 Task: Compose an email with the signature Lisa Hernandez with the subject Request for feedback on a SWOT analysis report and the message I apologize for any miscommunication and would like to clarify the project goals. from softage.3@softage.net to softage.10@softage.net with an attached audio file Audio_concert_recording.mp3 Undo the message, redo the message and add the line (Thank you) Send the email. Finally, move the email from Sent Items to the label Training materials
Action: Mouse moved to (75, 125)
Screenshot: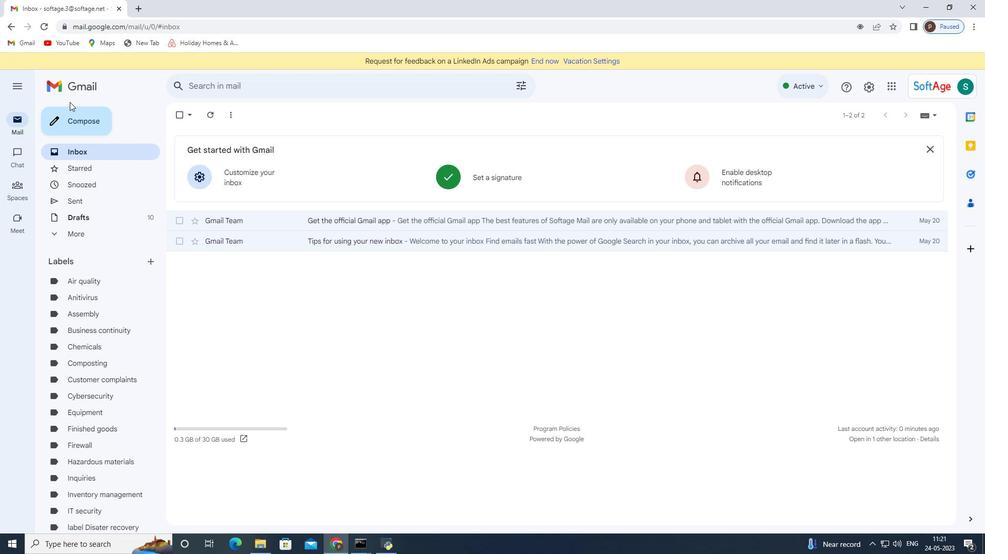 
Action: Mouse pressed left at (75, 125)
Screenshot: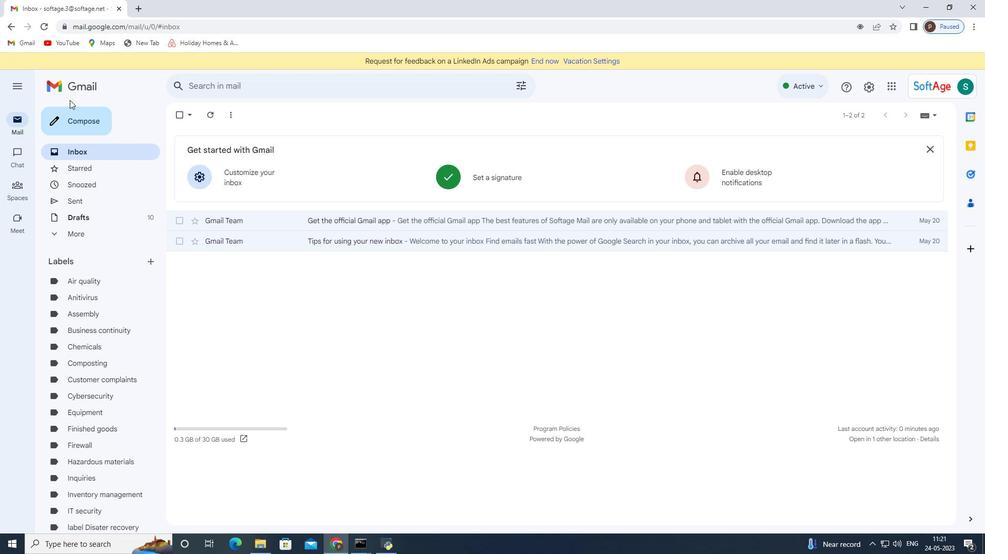 
Action: Mouse moved to (559, 517)
Screenshot: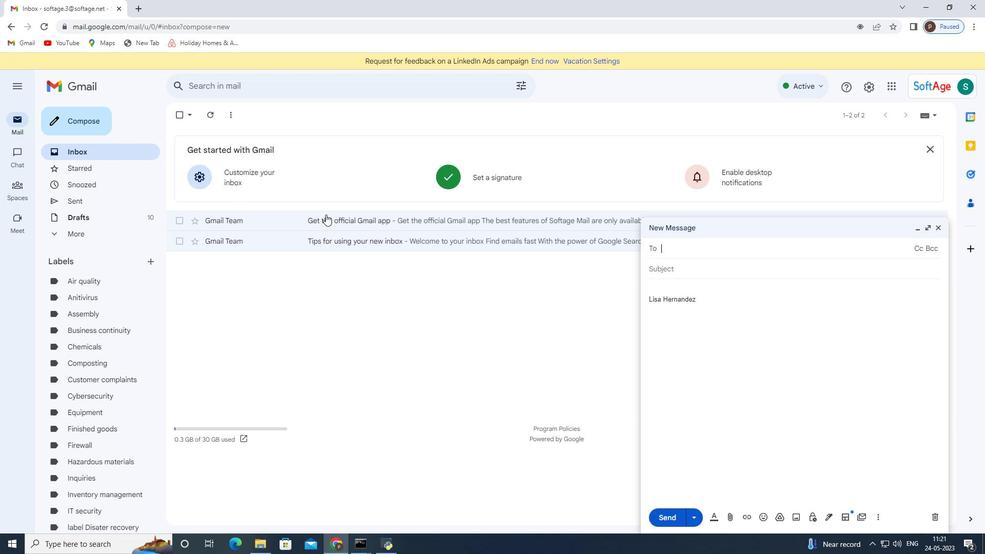 
Action: Mouse pressed left at (559, 517)
Screenshot: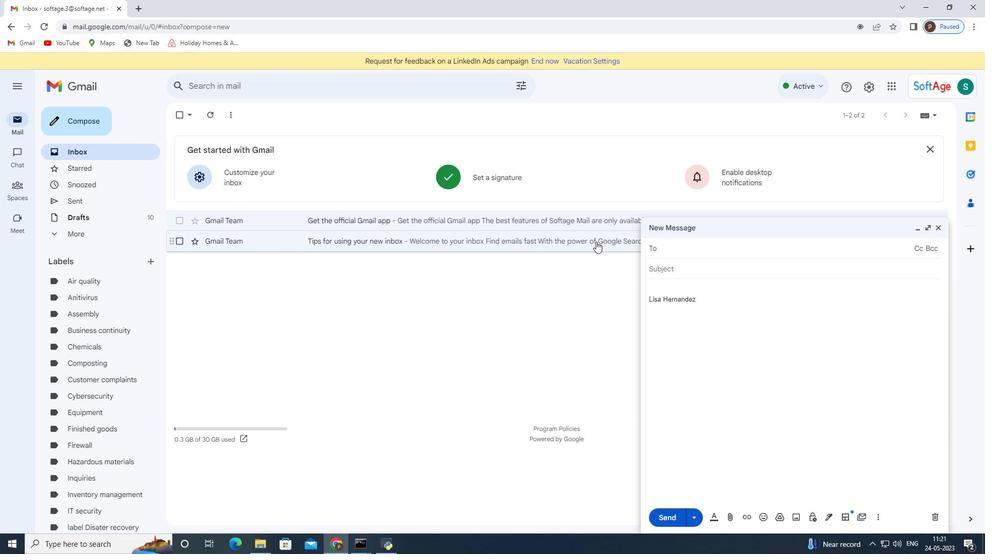 
Action: Mouse moved to (593, 462)
Screenshot: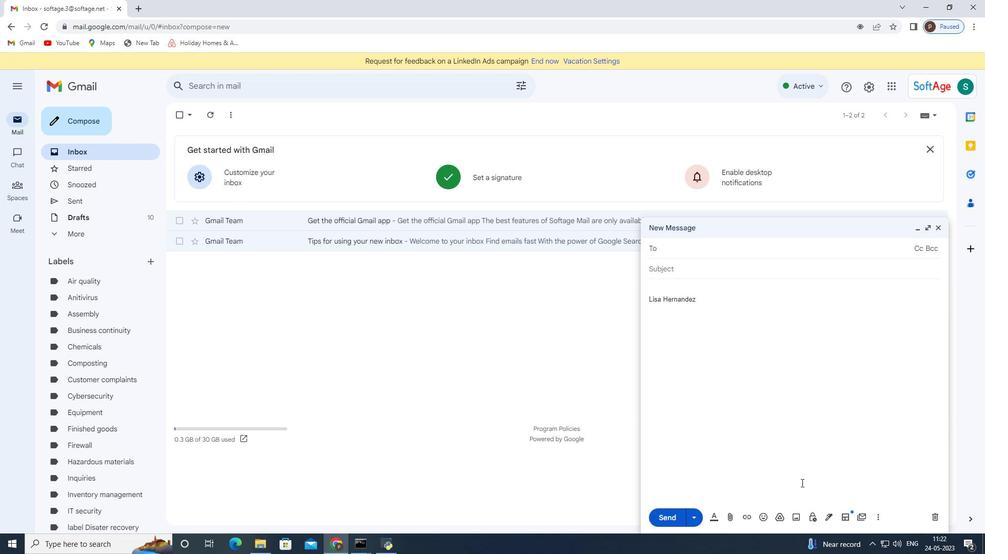 
Action: Mouse pressed left at (593, 462)
Screenshot: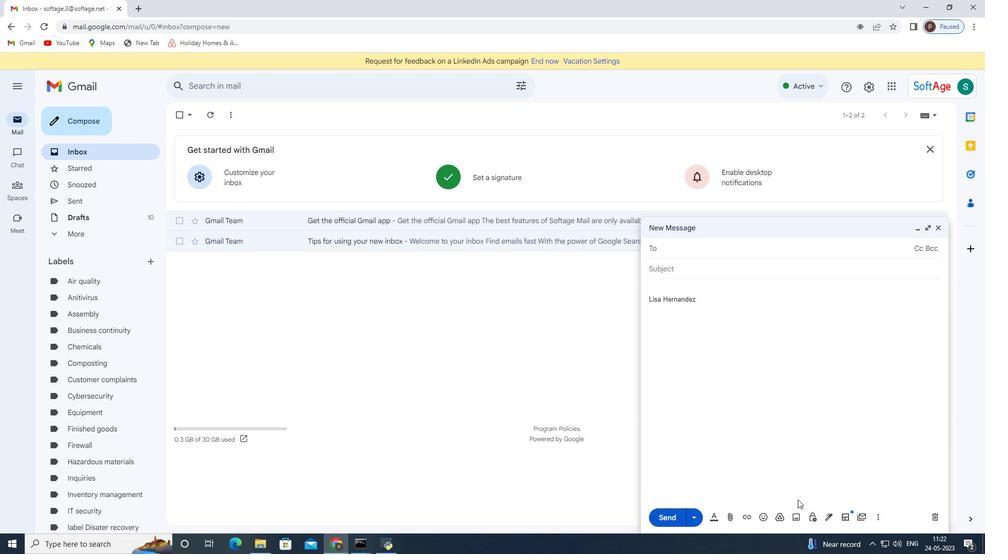
Action: Mouse moved to (667, 230)
Screenshot: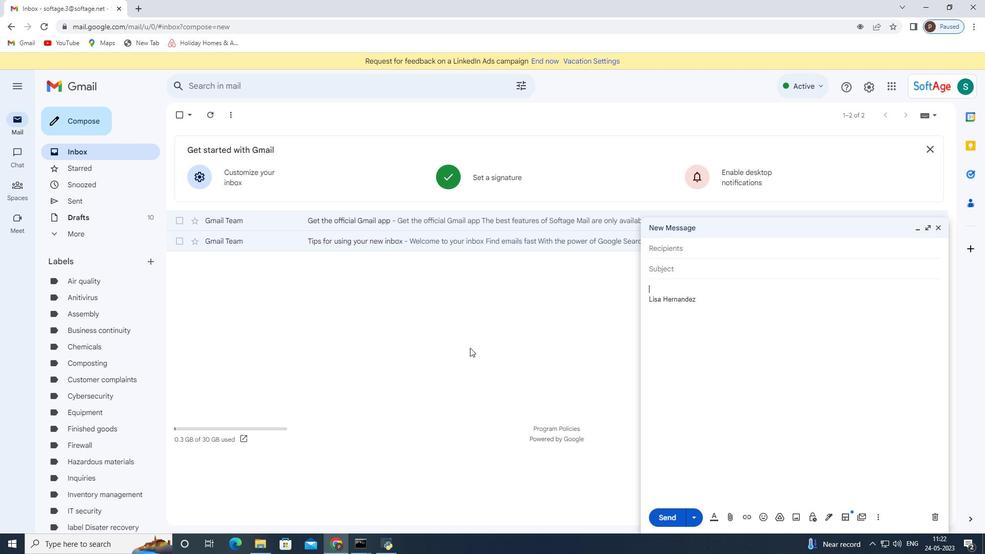 
Action: Mouse pressed left at (667, 230)
Screenshot: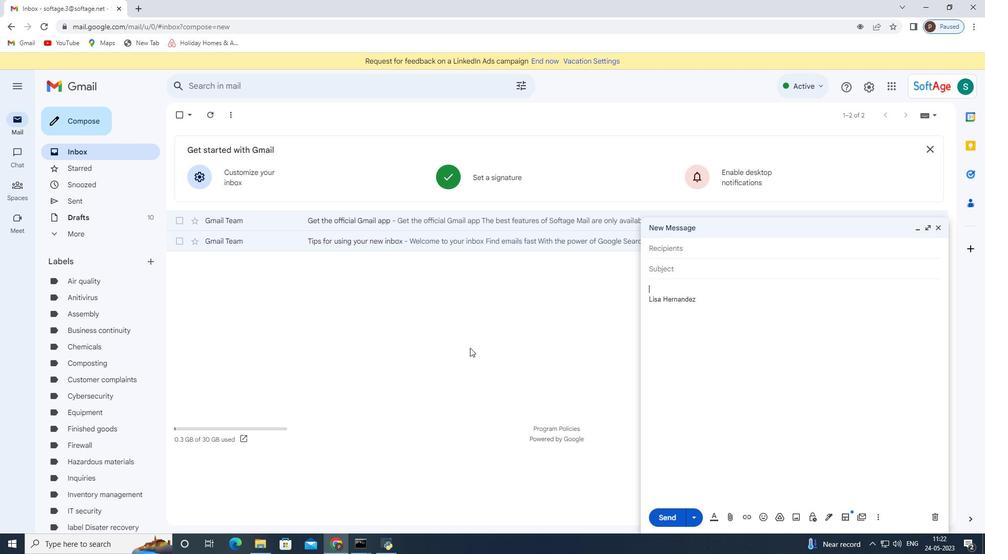 
Action: Mouse moved to (366, 460)
Screenshot: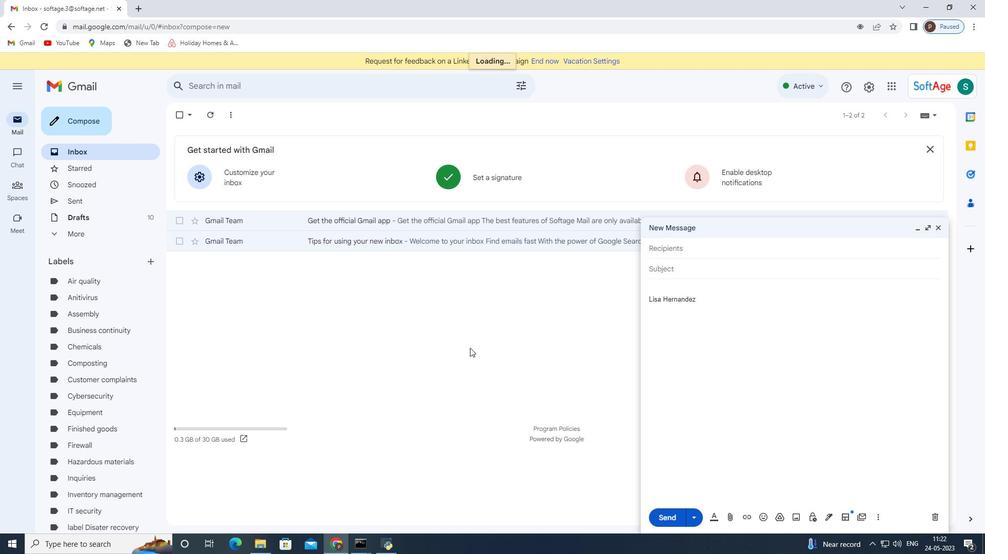 
Action: Mouse scrolled (366, 460) with delta (0, 0)
Screenshot: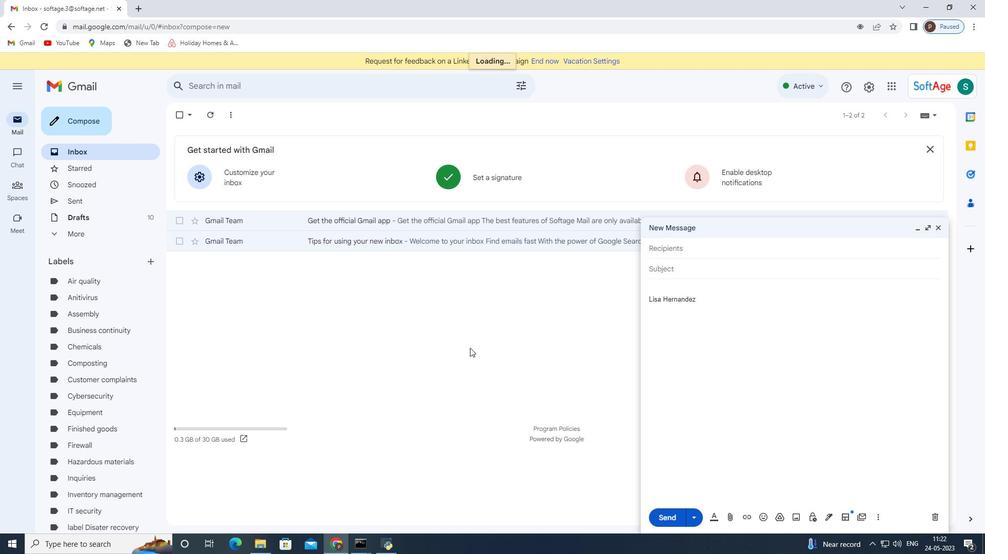 
Action: Mouse moved to (366, 461)
Screenshot: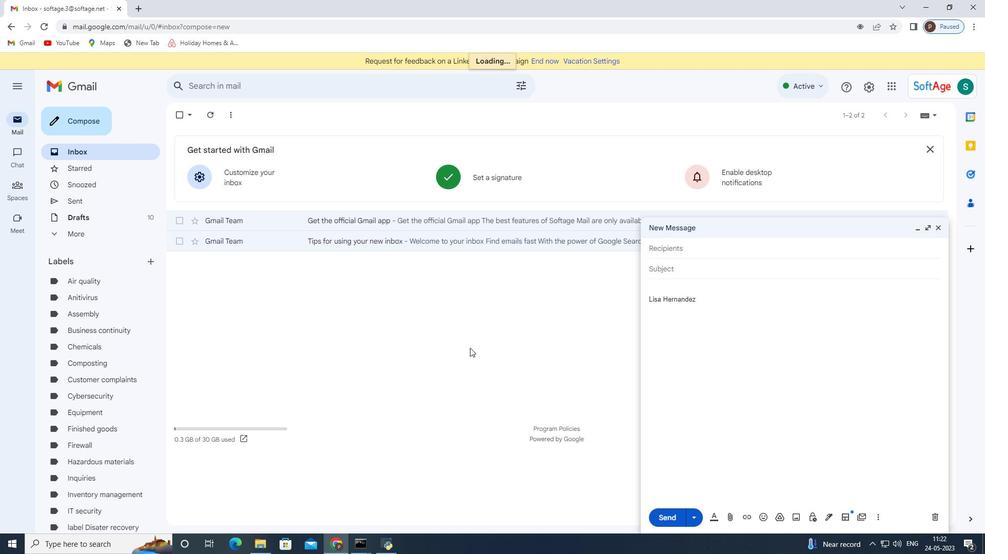 
Action: Mouse scrolled (366, 460) with delta (0, 0)
Screenshot: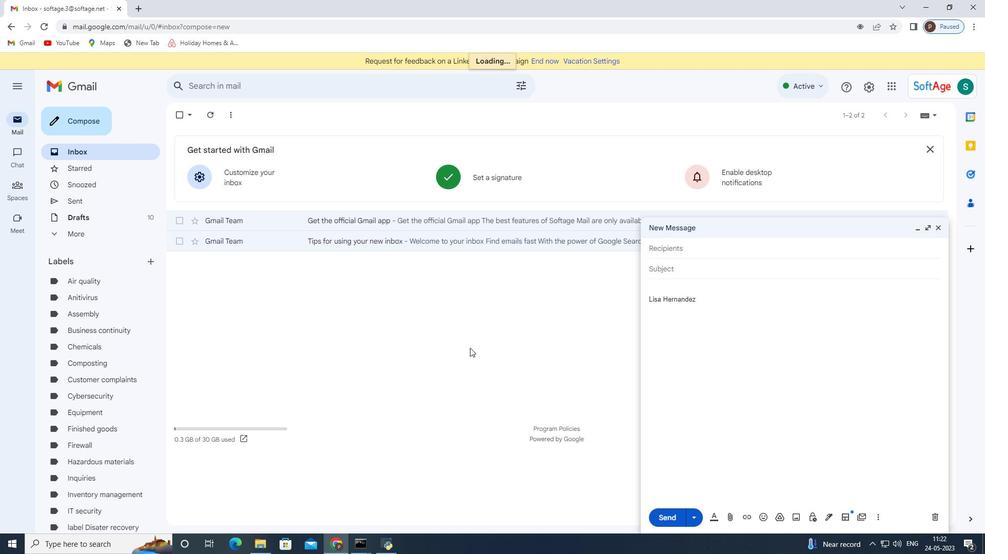 
Action: Mouse moved to (364, 462)
Screenshot: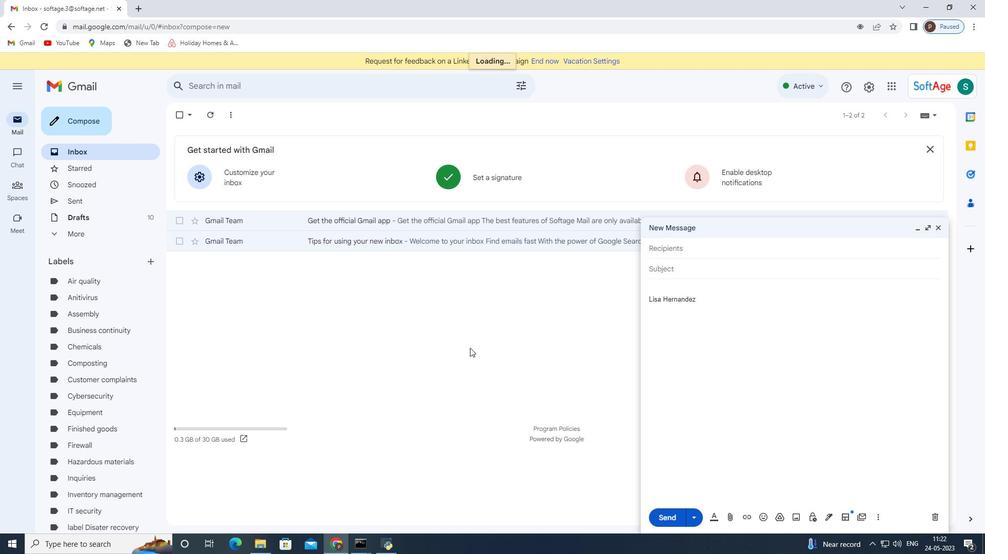 
Action: Mouse scrolled (364, 461) with delta (0, 0)
Screenshot: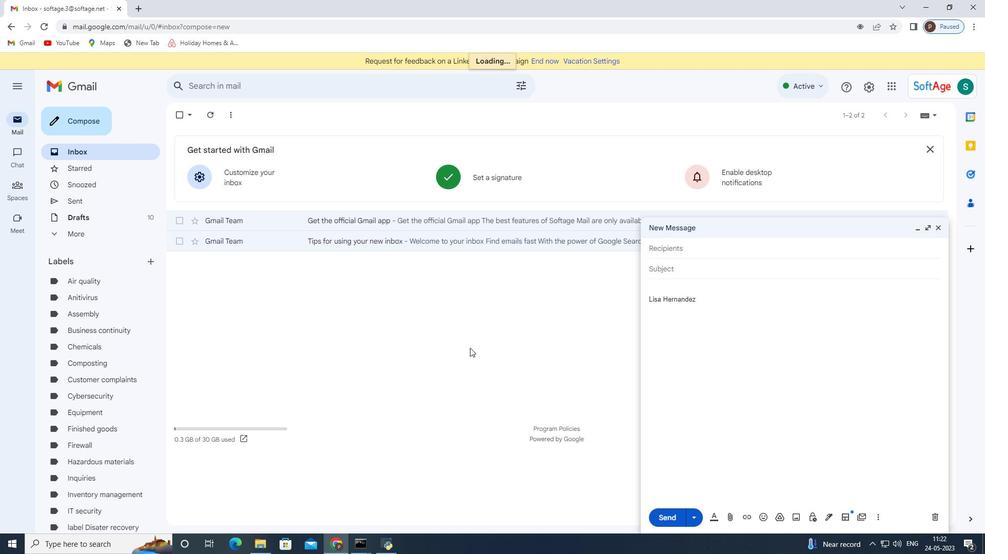 
Action: Mouse moved to (363, 462)
Screenshot: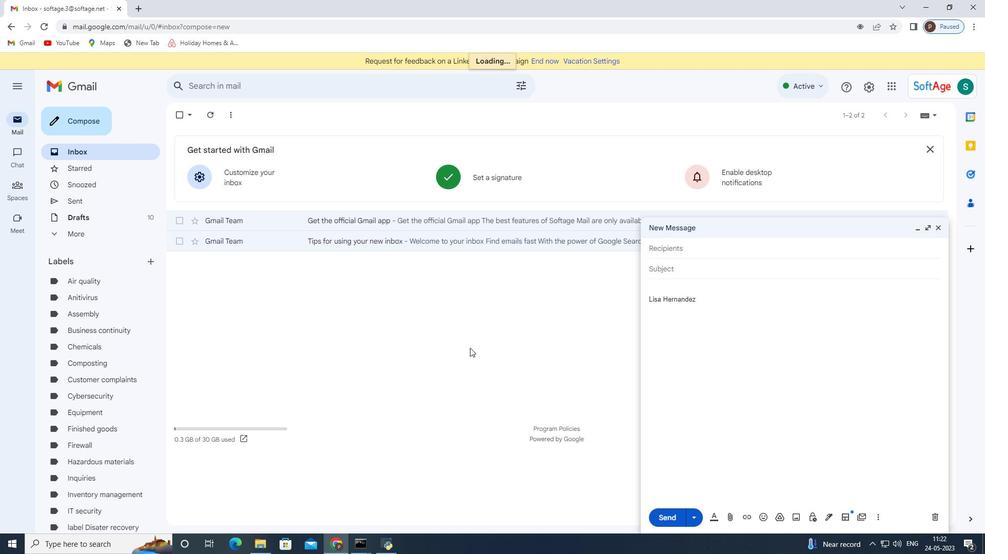
Action: Mouse scrolled (363, 461) with delta (0, 0)
Screenshot: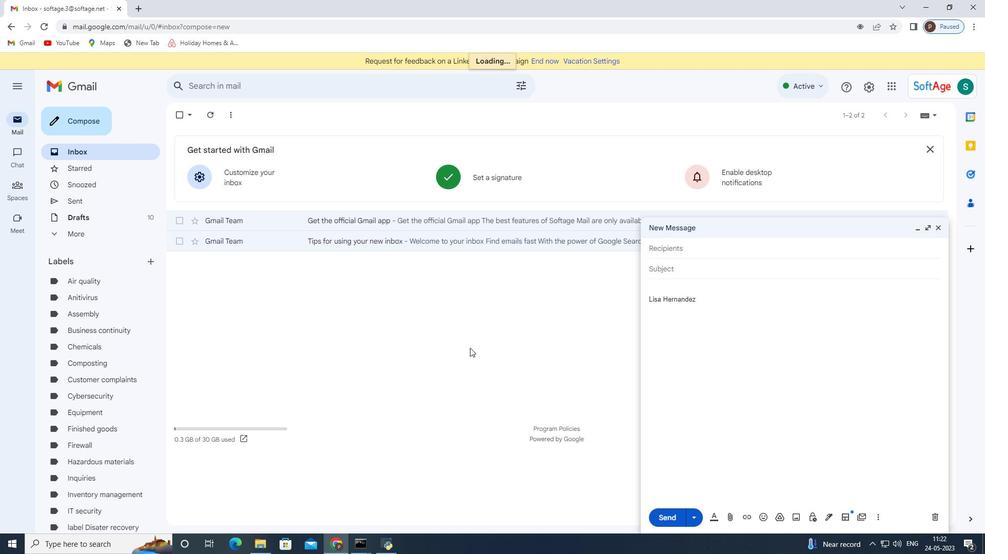 
Action: Mouse moved to (361, 463)
Screenshot: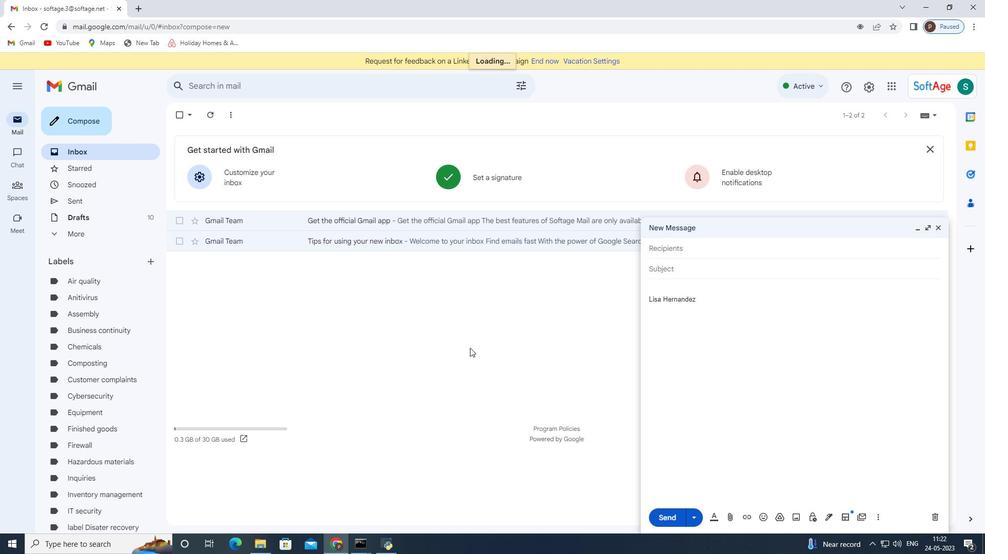 
Action: Mouse scrolled (361, 463) with delta (0, 0)
Screenshot: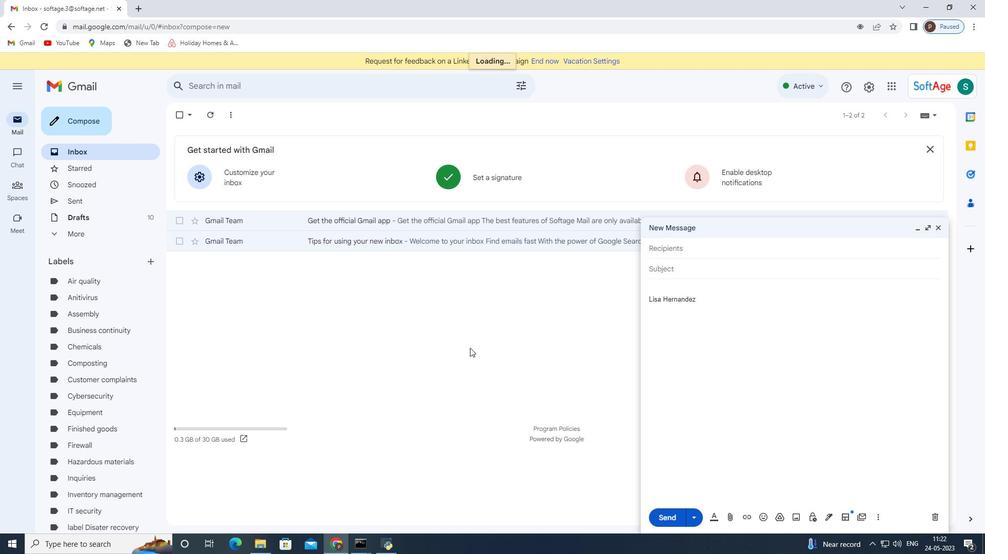 
Action: Mouse moved to (365, 462)
Screenshot: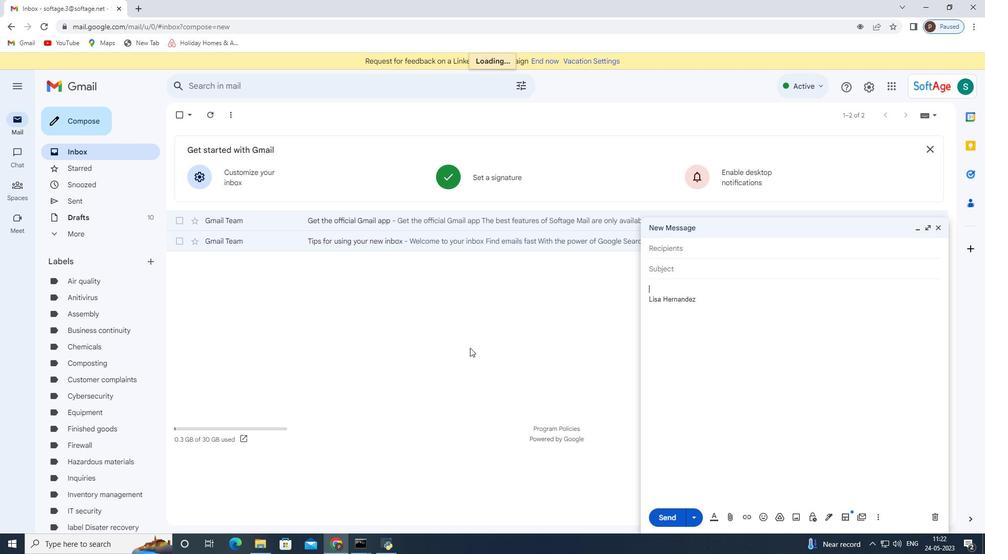 
Action: Mouse scrolled (365, 461) with delta (0, 0)
Screenshot: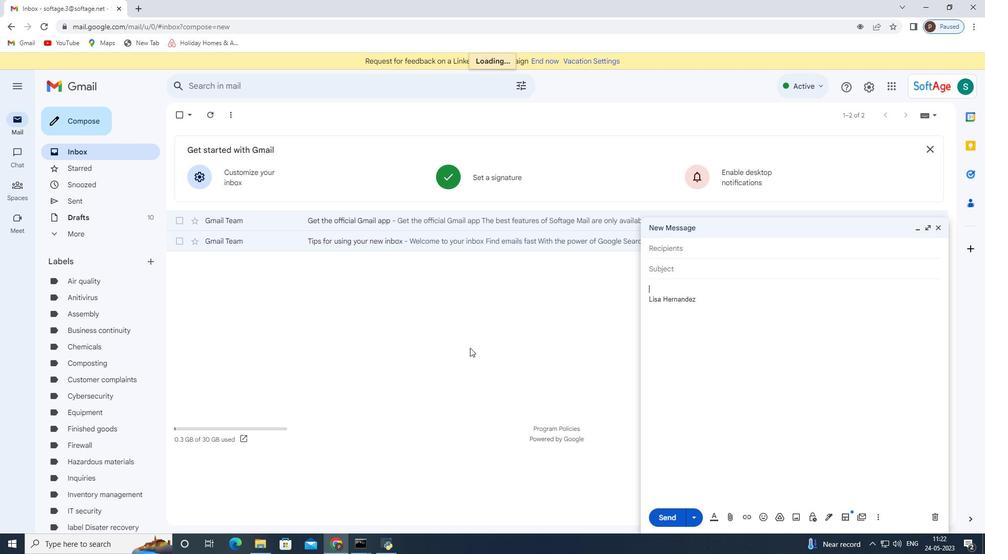 
Action: Mouse moved to (369, 459)
Screenshot: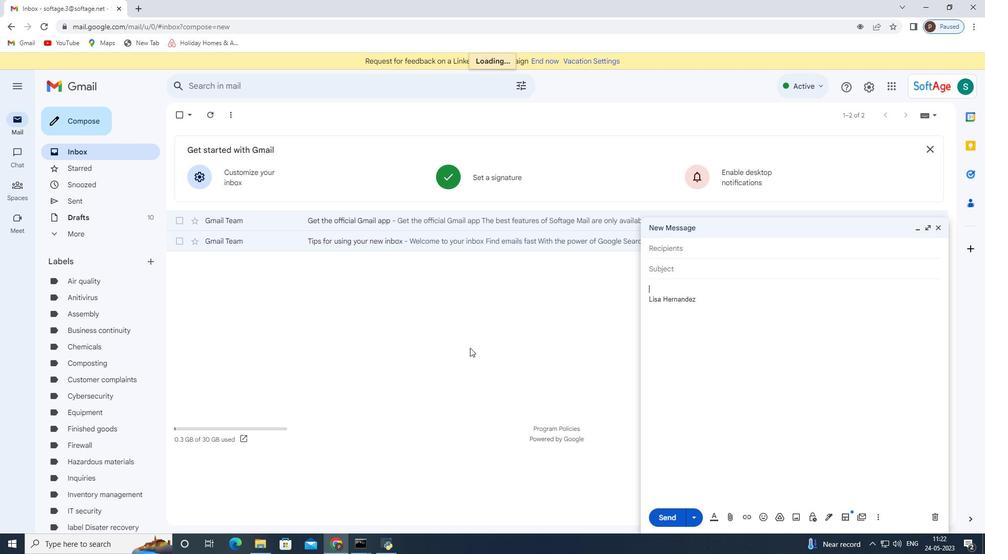 
Action: Mouse scrolled (369, 459) with delta (0, 0)
Screenshot: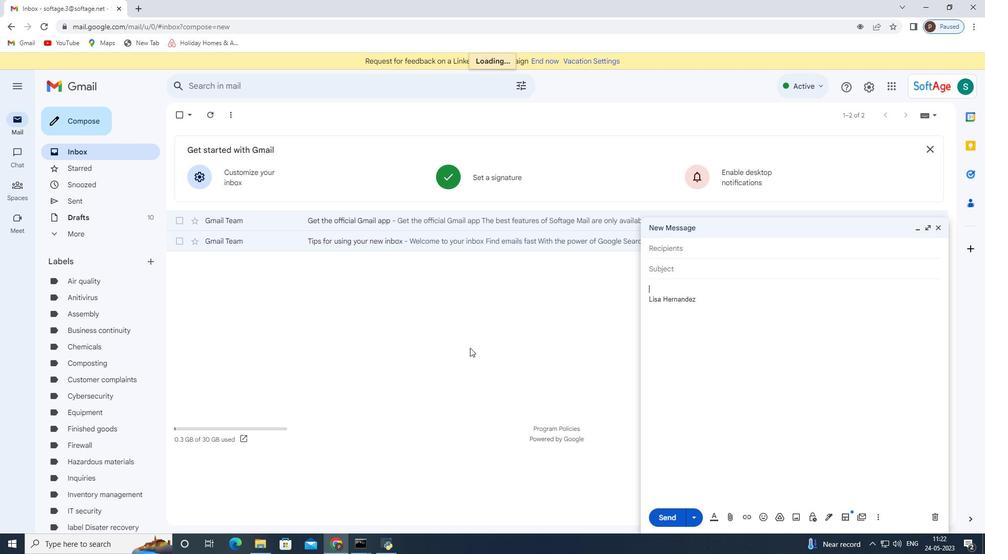 
Action: Mouse moved to (372, 458)
Screenshot: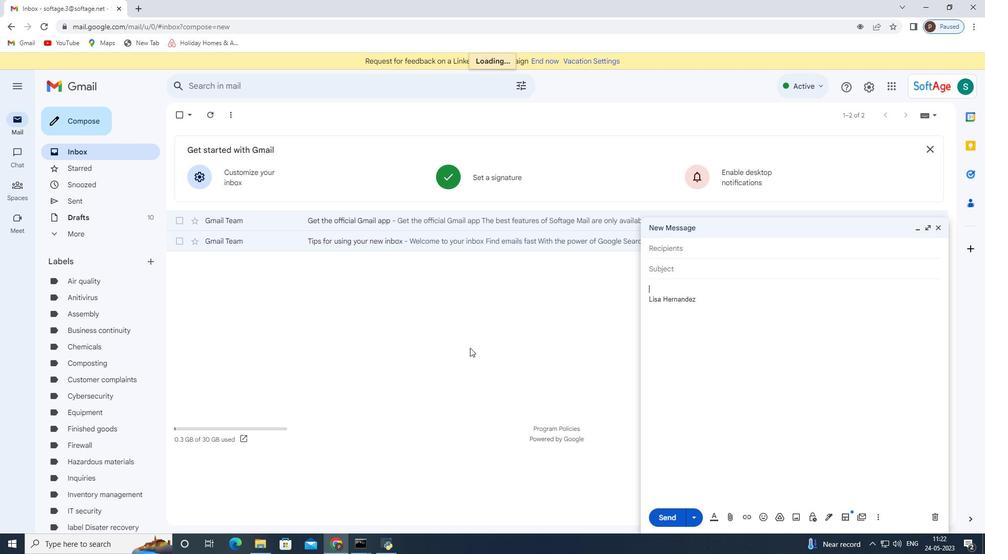 
Action: Mouse scrolled (372, 458) with delta (0, 0)
Screenshot: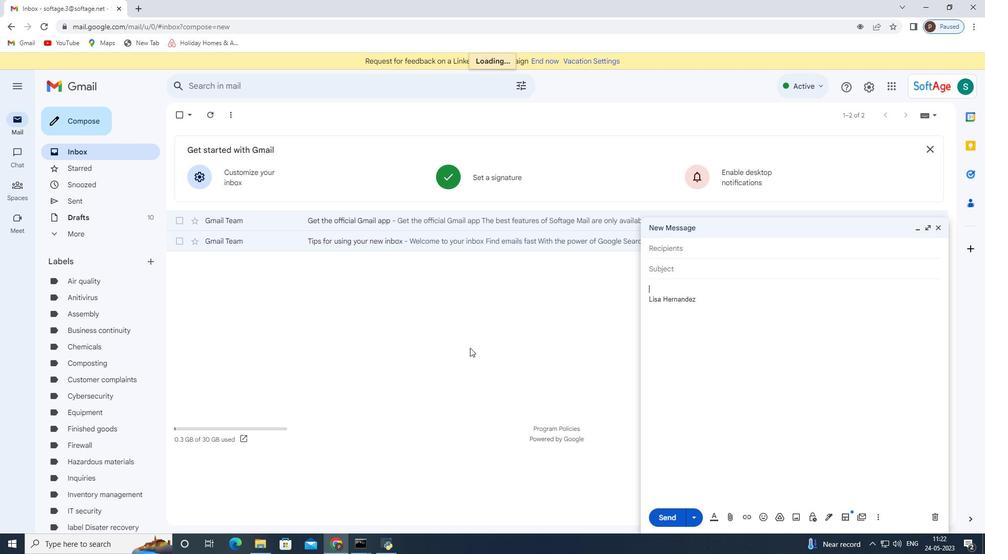 
Action: Mouse moved to (382, 452)
Screenshot: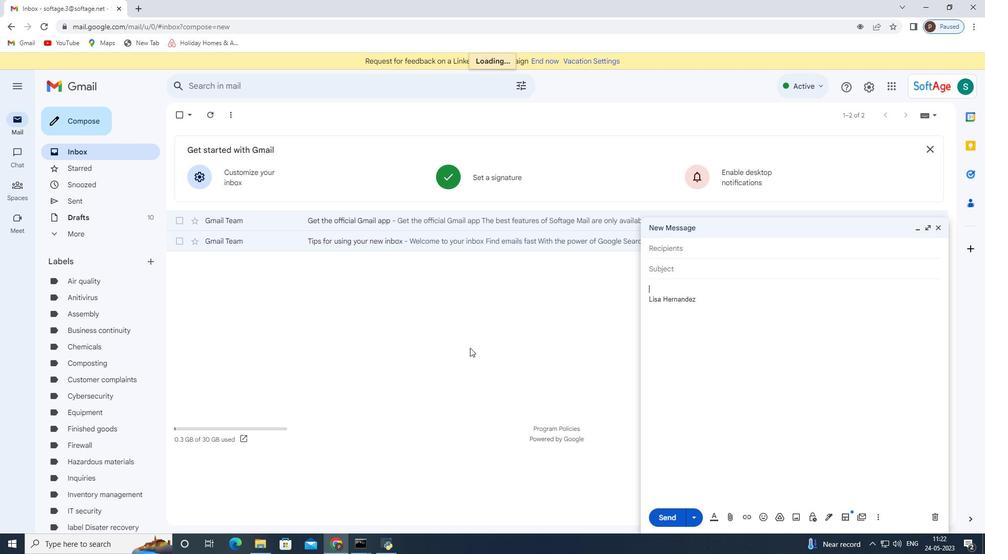 
Action: Mouse scrolled (382, 452) with delta (0, 0)
Screenshot: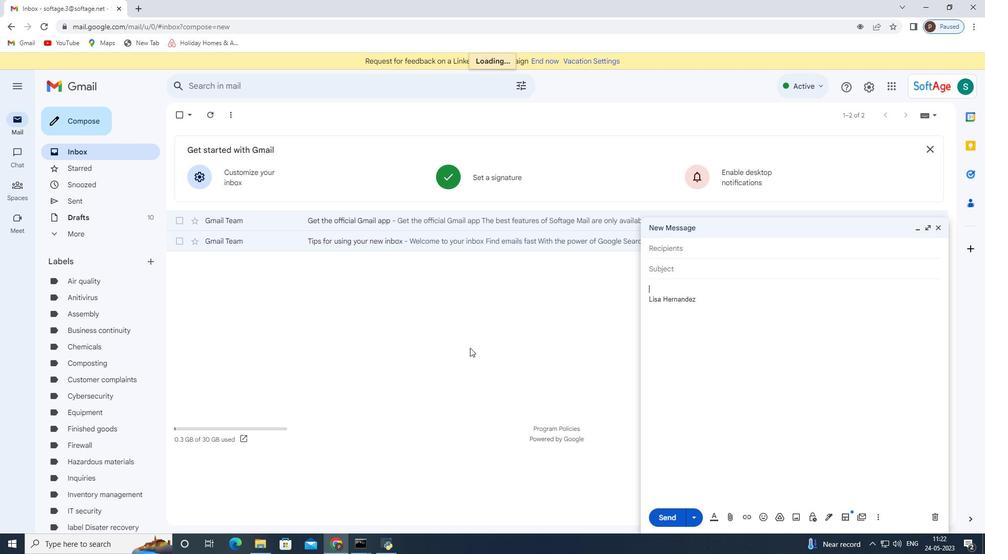 
Action: Mouse moved to (391, 445)
Screenshot: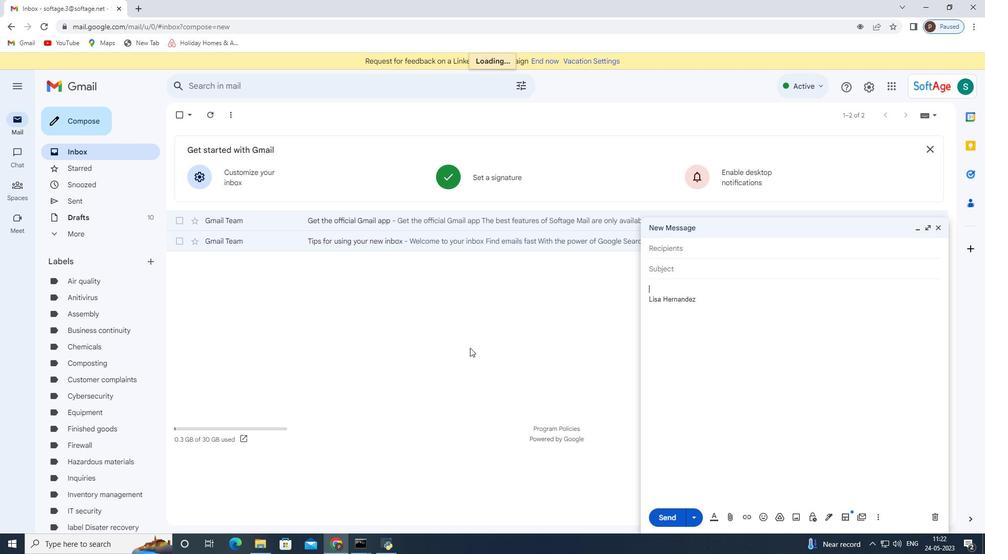 
Action: Mouse scrolled (391, 445) with delta (0, 0)
Screenshot: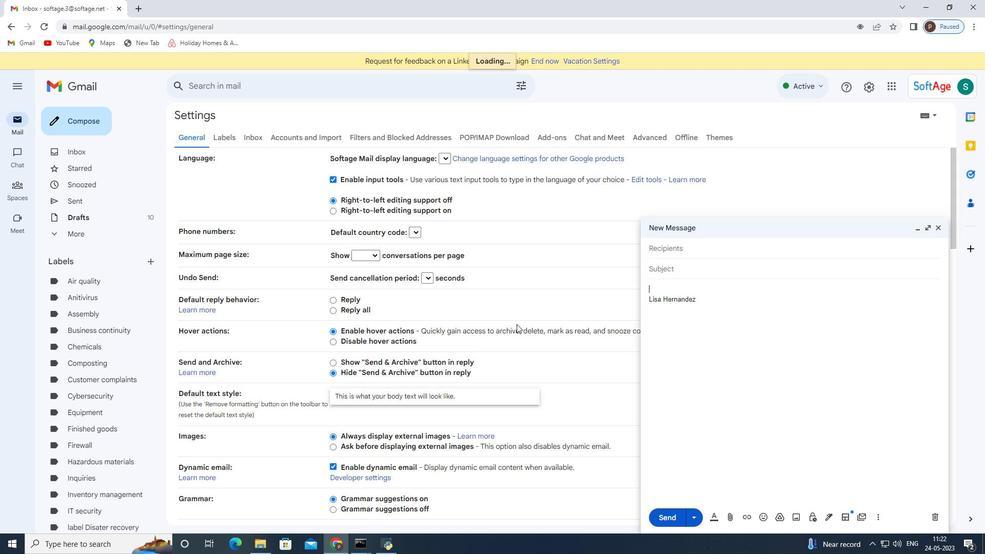 
Action: Mouse scrolled (391, 445) with delta (0, 0)
Screenshot: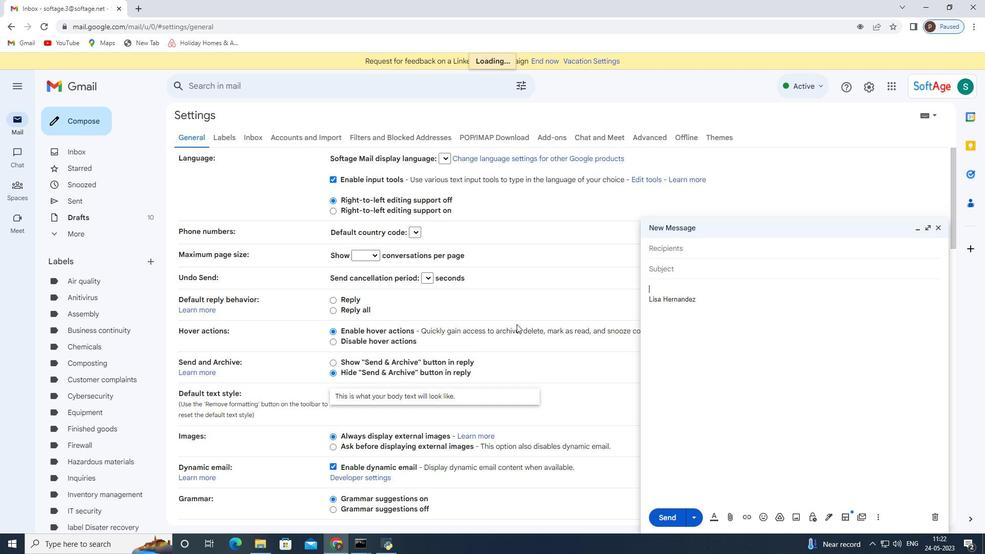 
Action: Mouse scrolled (391, 445) with delta (0, 0)
Screenshot: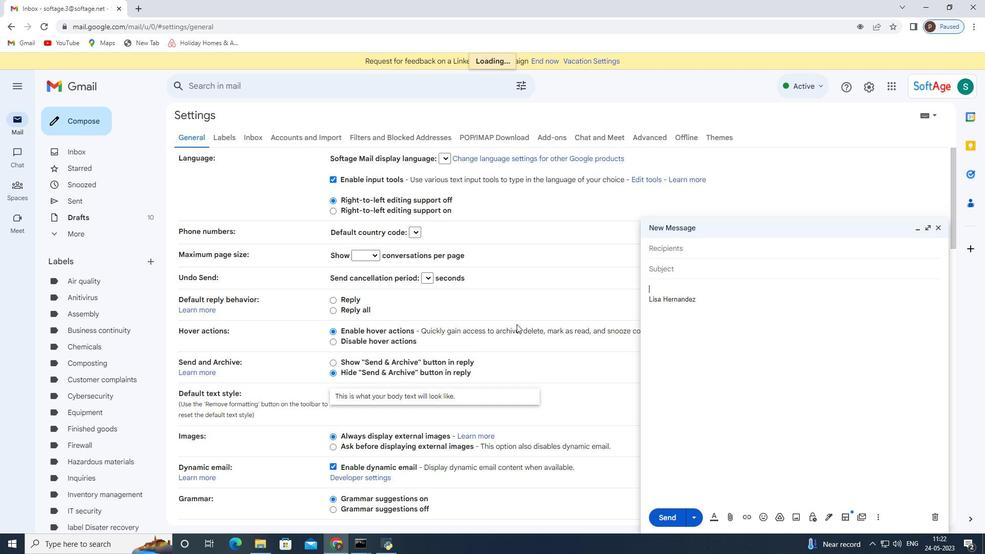 
Action: Mouse scrolled (391, 445) with delta (0, 0)
Screenshot: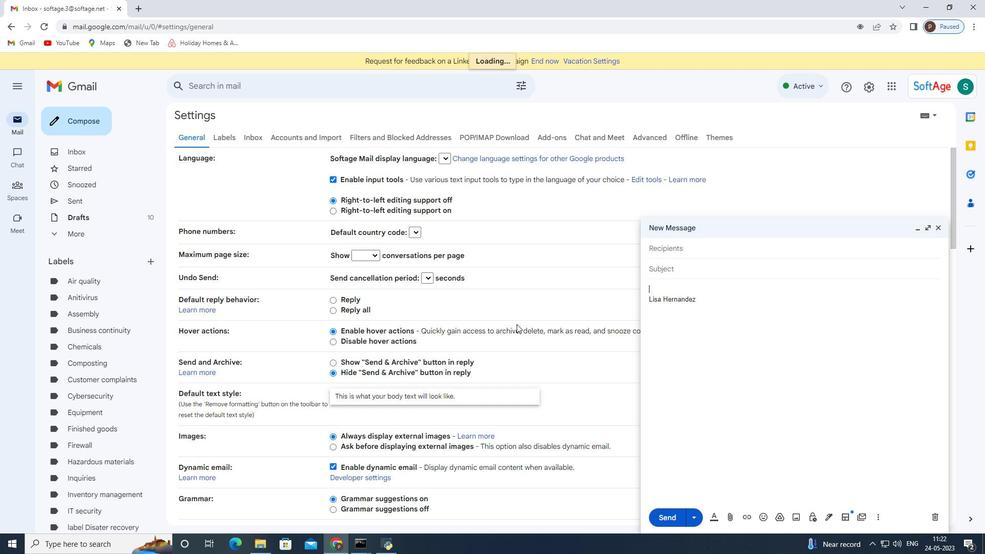 
Action: Mouse moved to (438, 450)
Screenshot: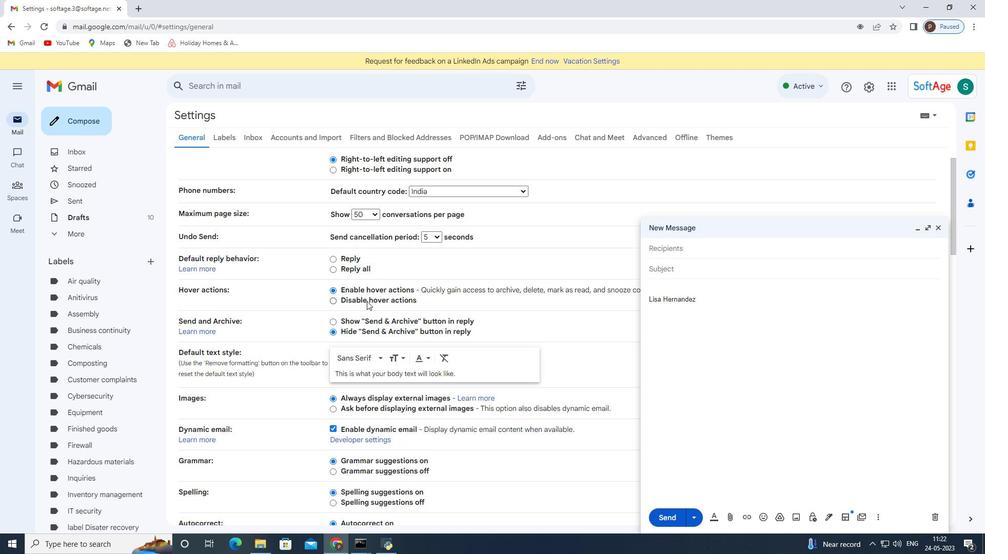
Action: Mouse pressed left at (438, 450)
Screenshot: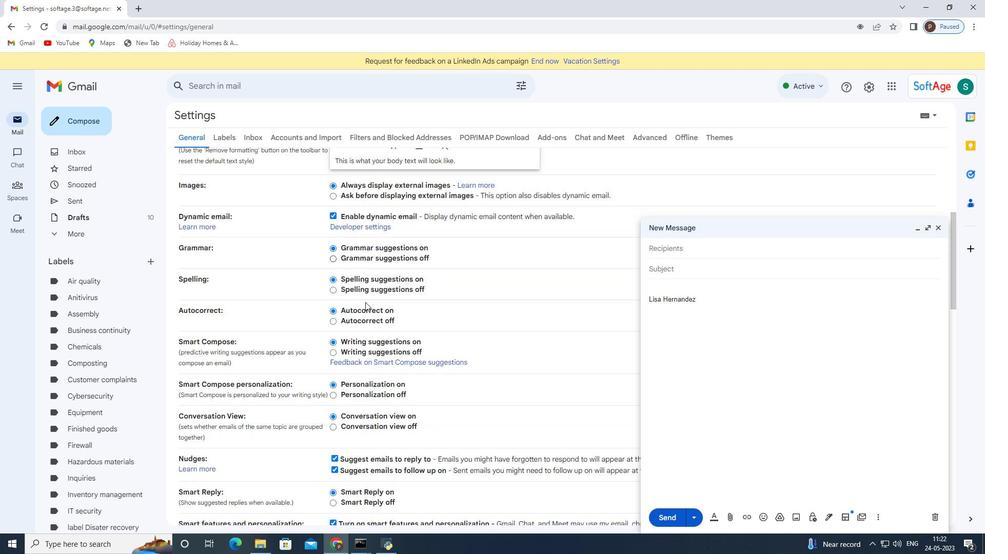 
Action: Mouse moved to (578, 312)
Screenshot: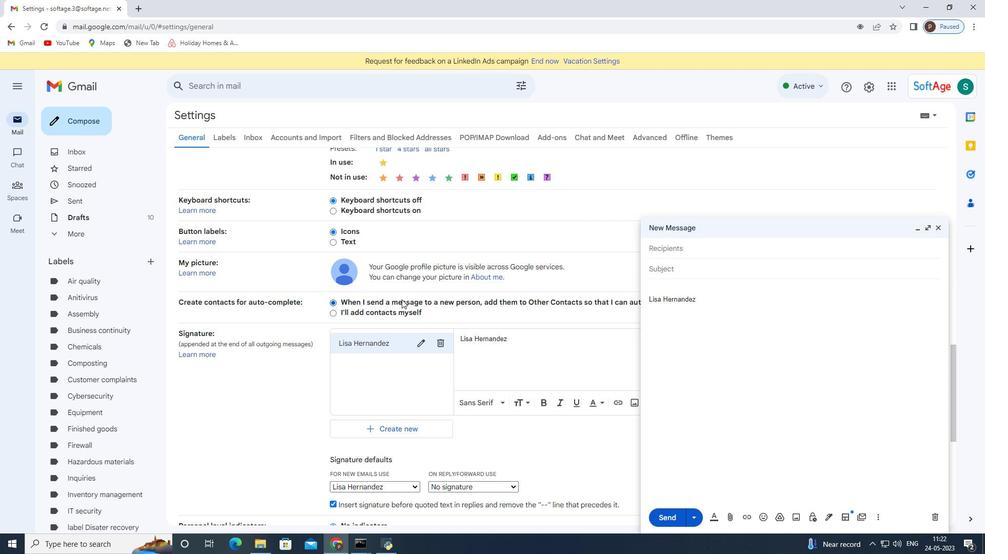 
Action: Mouse pressed left at (578, 312)
Screenshot: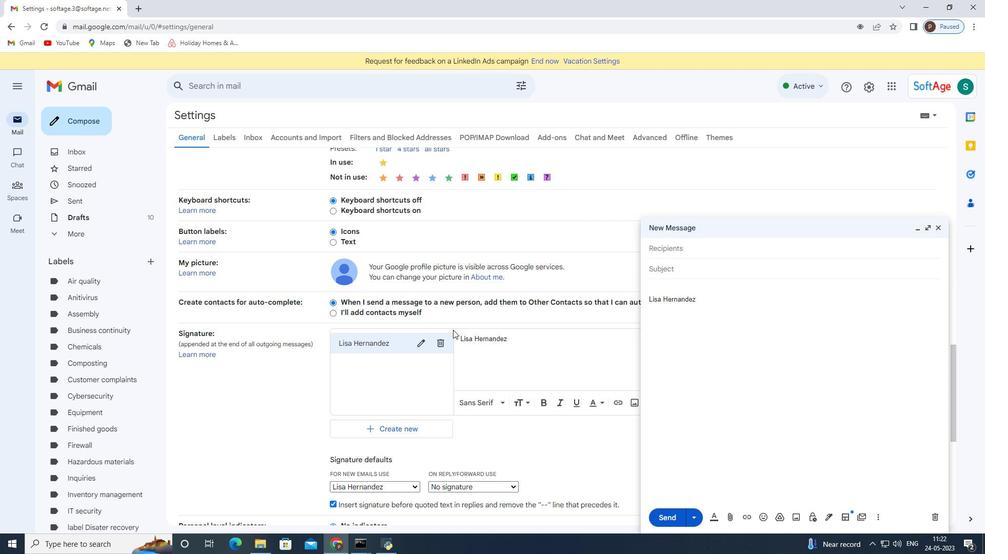 
Action: Mouse moved to (361, 463)
Screenshot: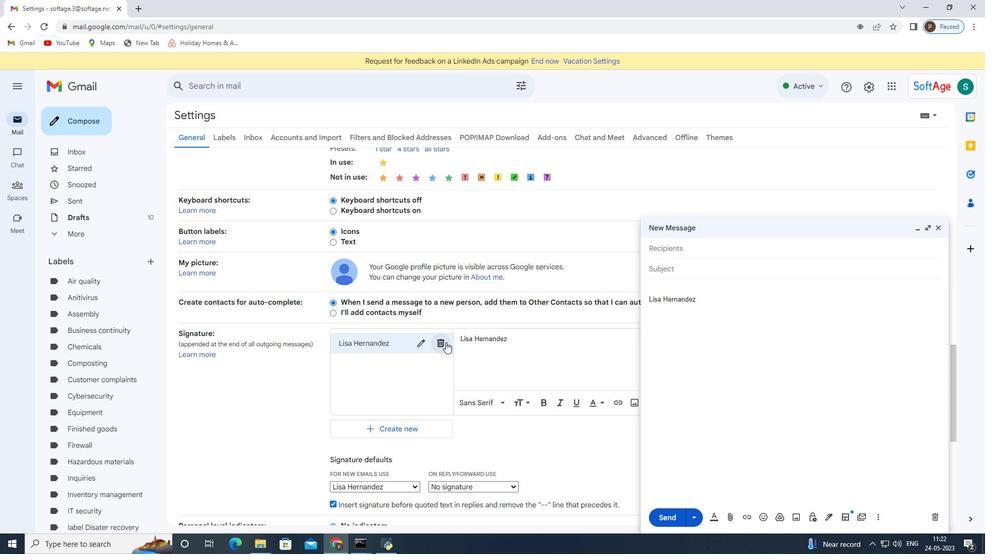 
Action: Mouse scrolled (361, 463) with delta (0, 0)
Screenshot: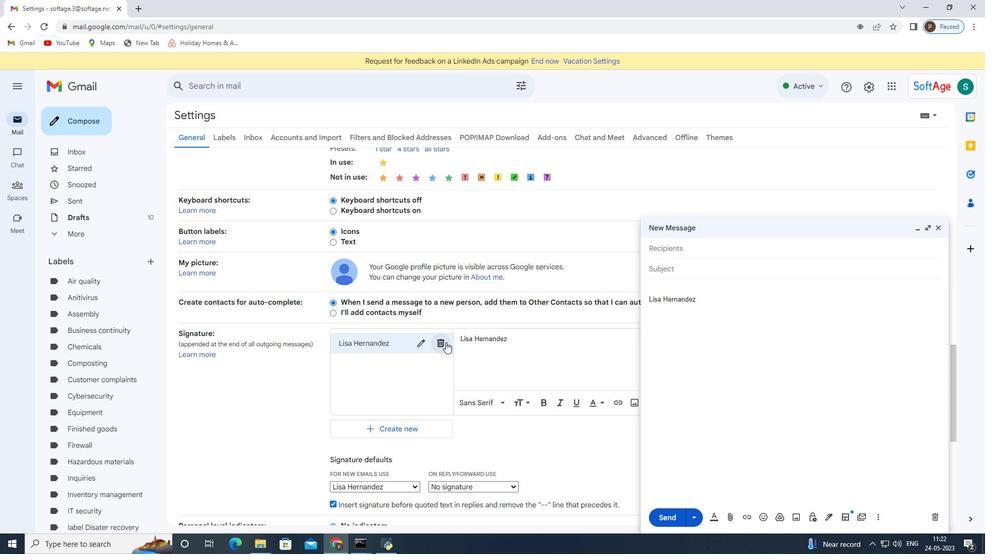 
Action: Mouse moved to (359, 465)
Screenshot: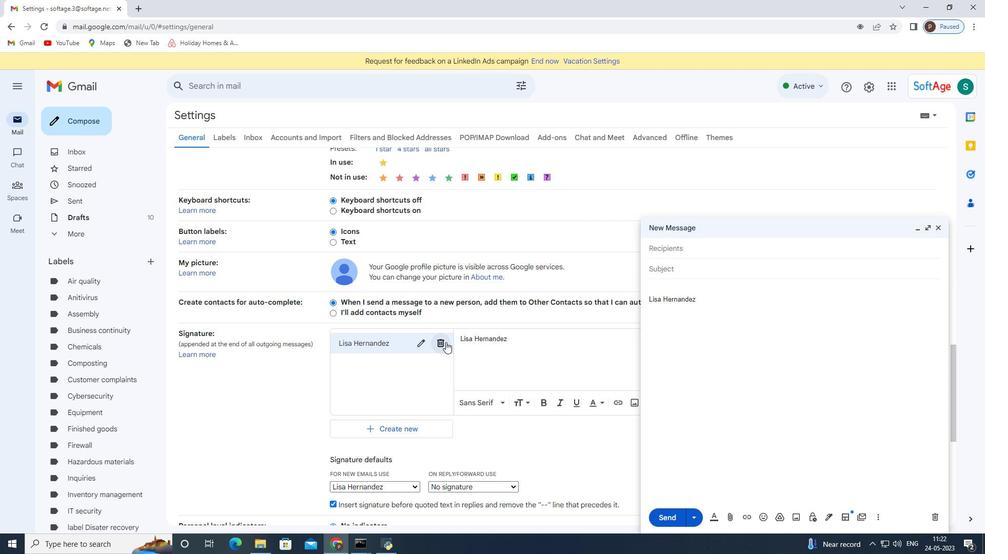 
Action: Mouse scrolled (359, 464) with delta (0, 0)
Screenshot: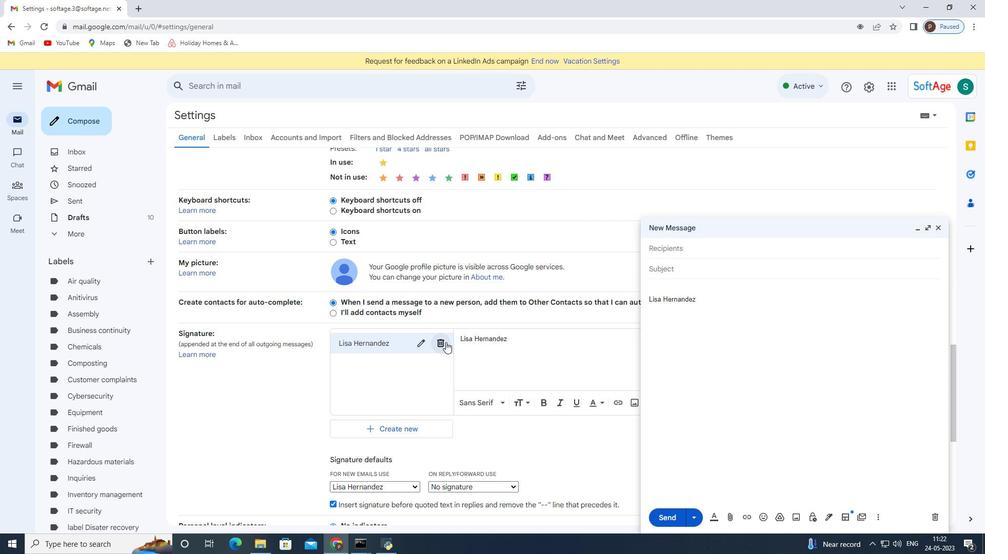 
Action: Mouse moved to (358, 466)
Screenshot: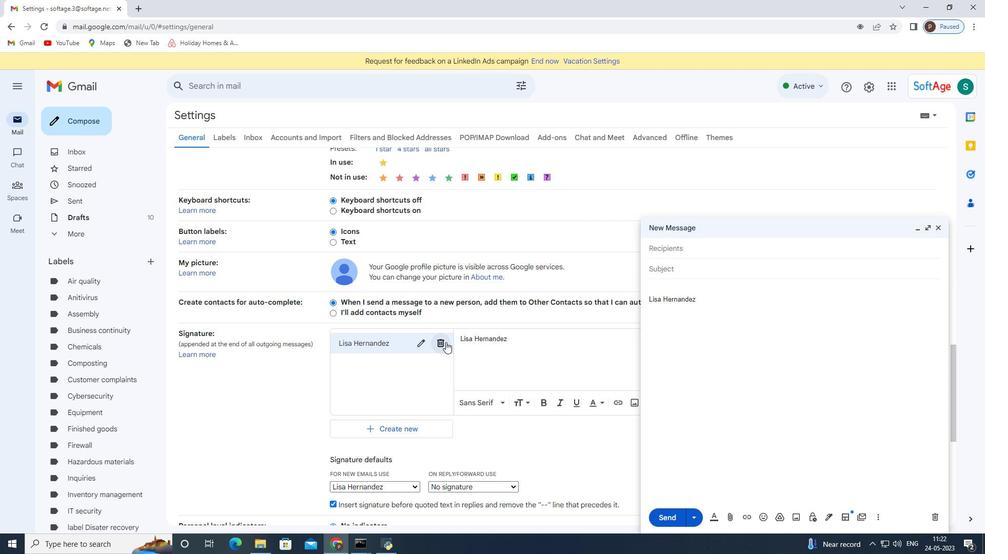 
Action: Mouse scrolled (358, 466) with delta (0, 0)
Screenshot: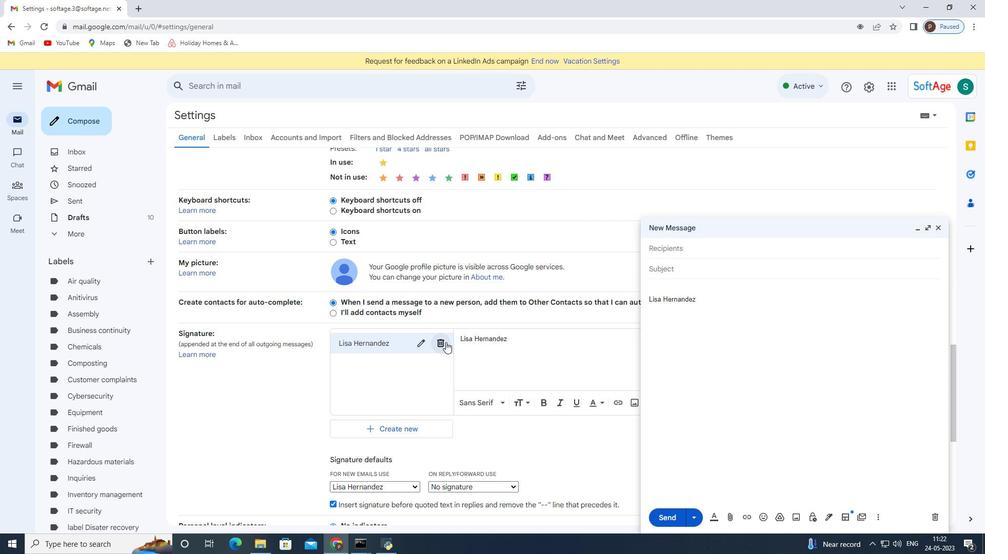 
Action: Mouse moved to (355, 468)
Screenshot: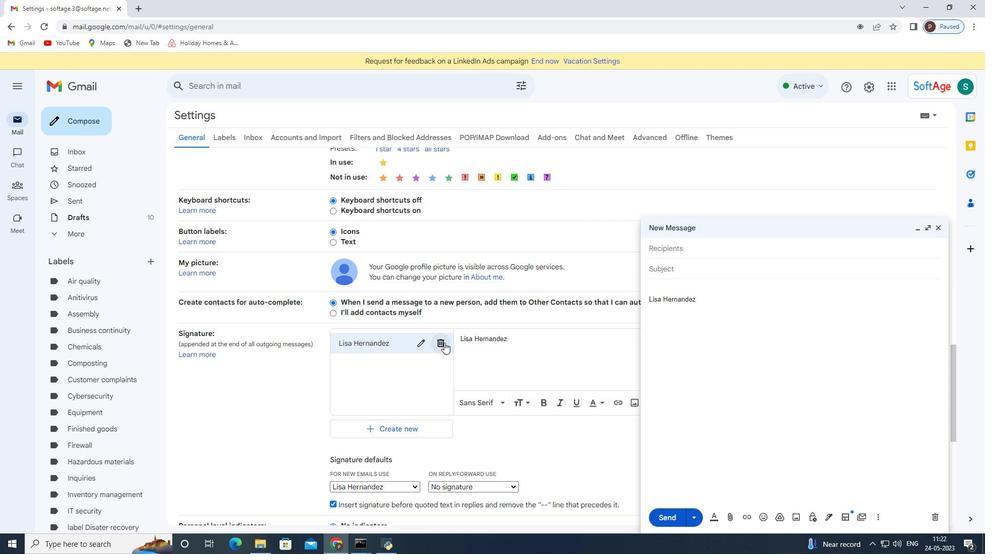 
Action: Mouse scrolled (355, 467) with delta (0, 0)
Screenshot: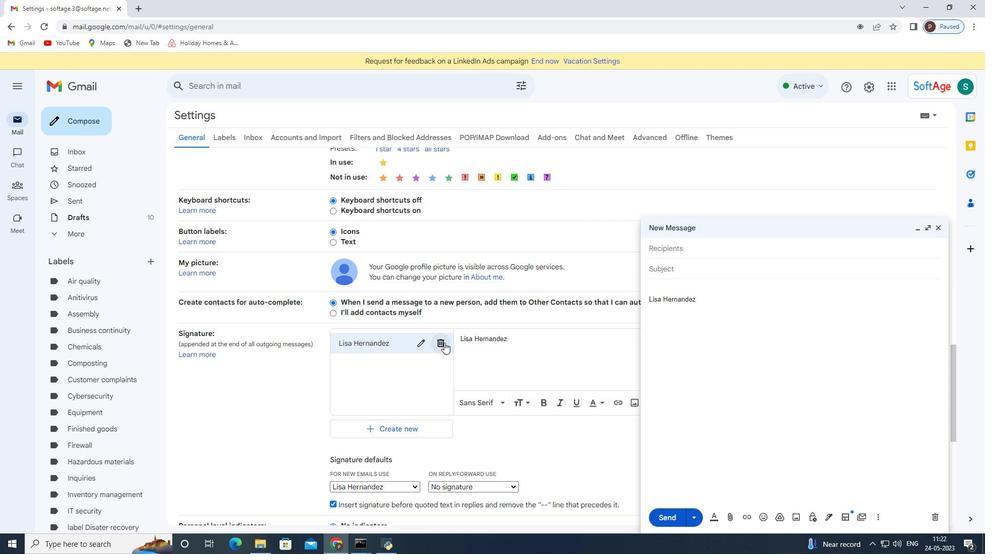 
Action: Mouse moved to (373, 246)
Screenshot: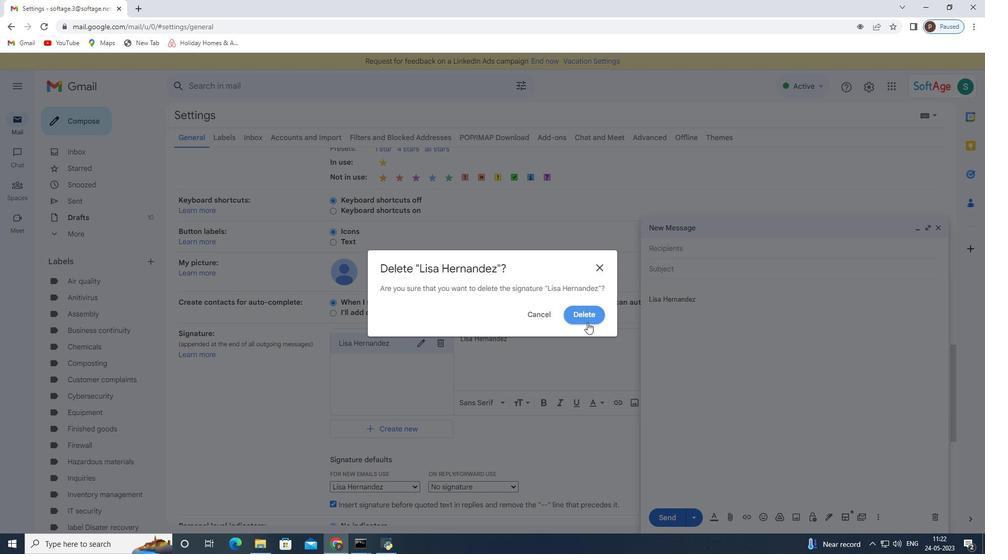 
Action: Mouse pressed left at (373, 246)
Screenshot: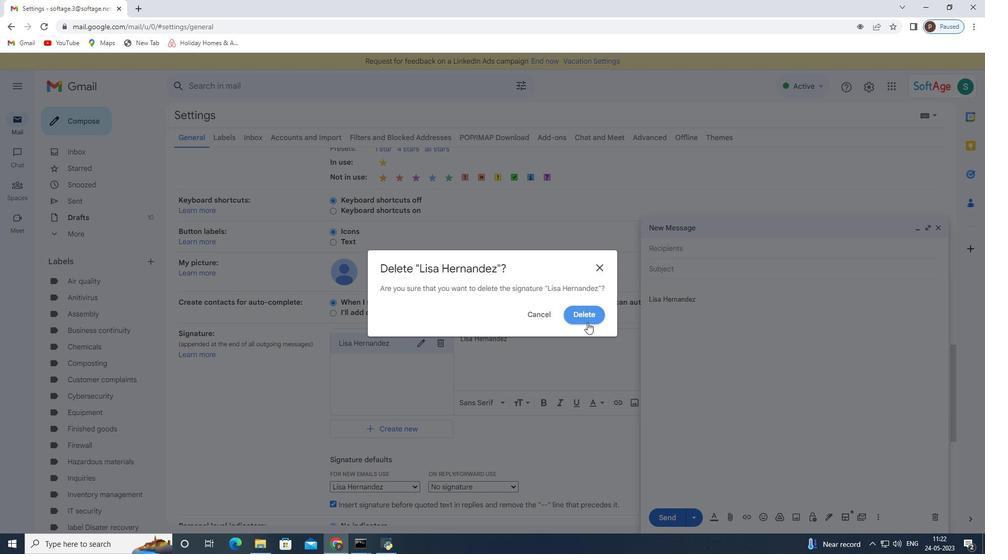 
Action: Mouse moved to (429, 289)
Screenshot: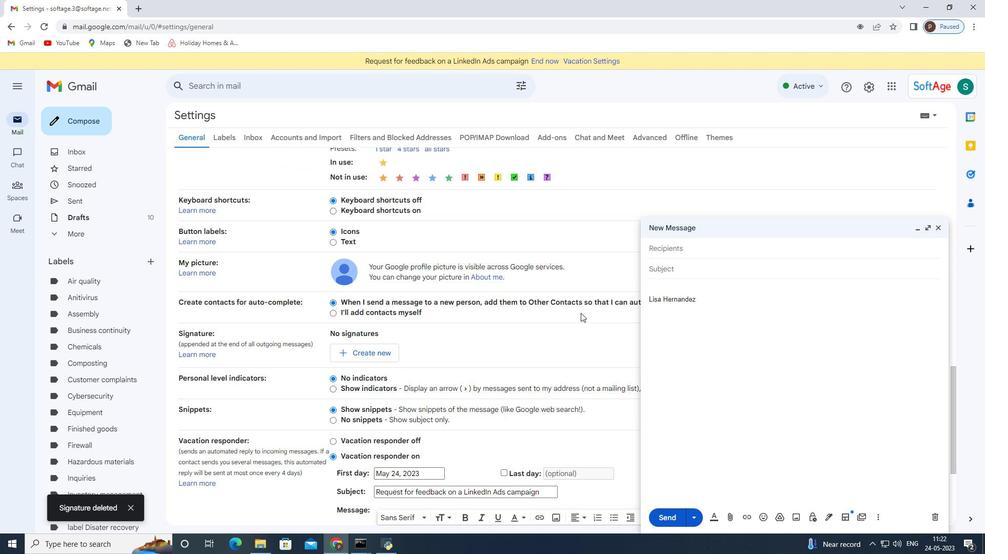 
Action: Mouse pressed left at (429, 289)
Screenshot: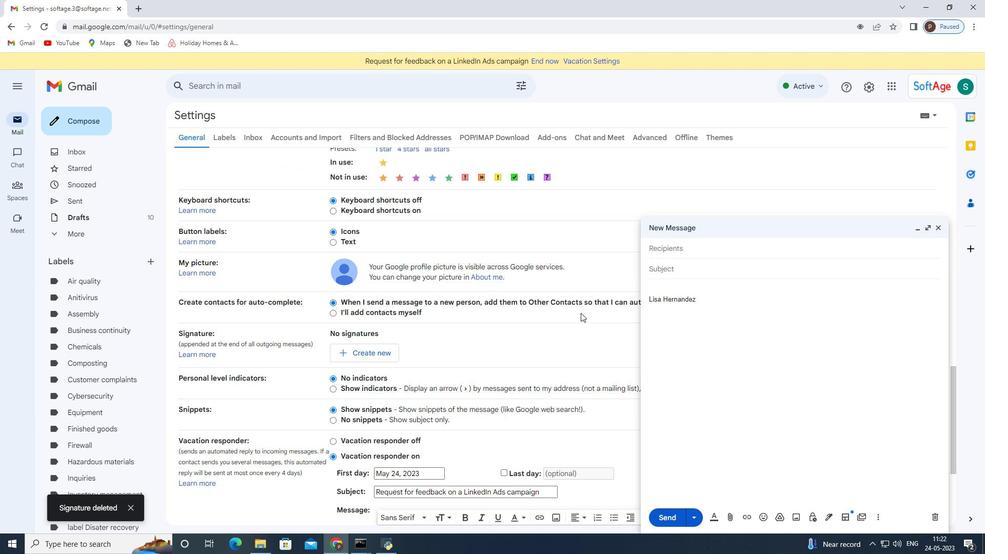 
Action: Mouse moved to (428, 290)
Screenshot: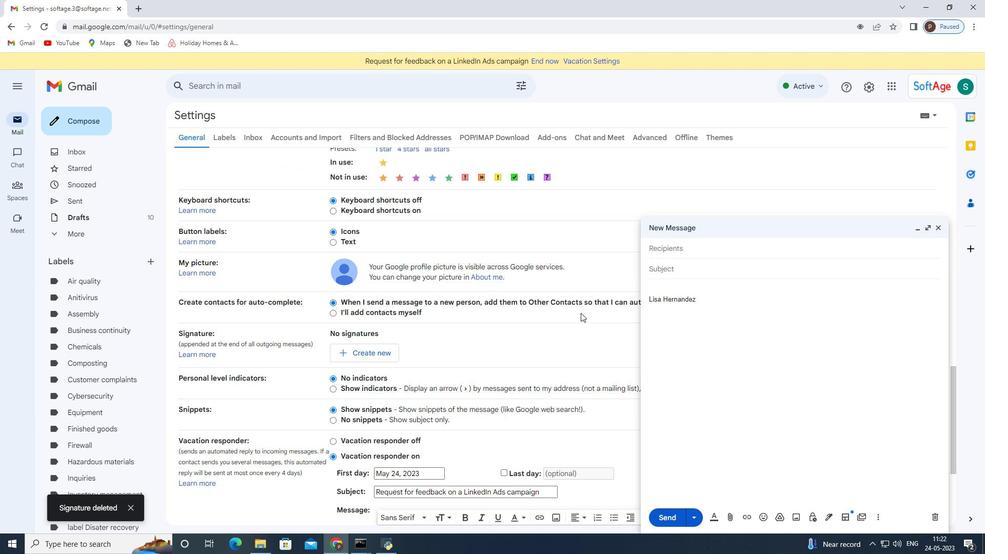 
Action: Key pressed <Key.shift>Lisa<Key.space><Key.shift>Hernandez
Screenshot: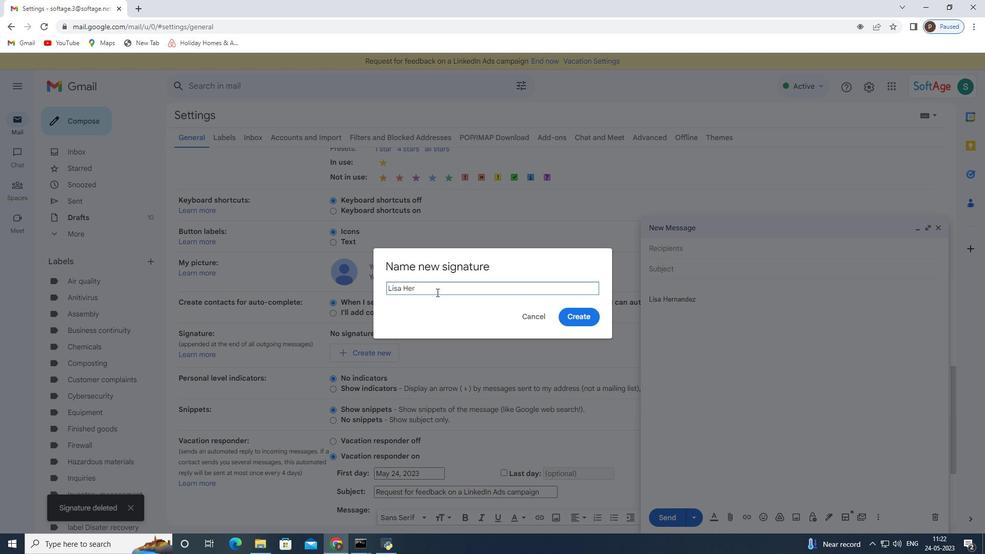 
Action: Mouse moved to (575, 319)
Screenshot: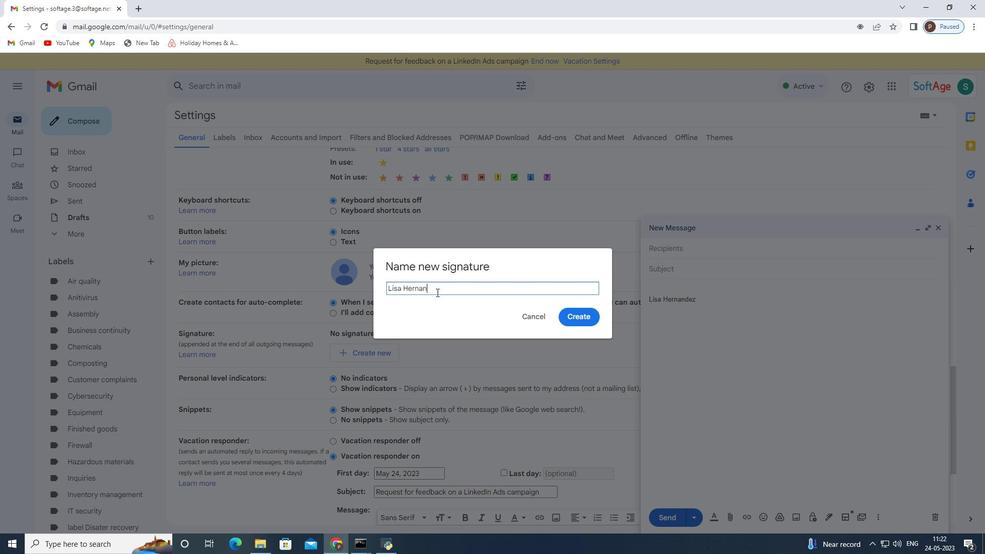 
Action: Mouse pressed left at (575, 319)
Screenshot: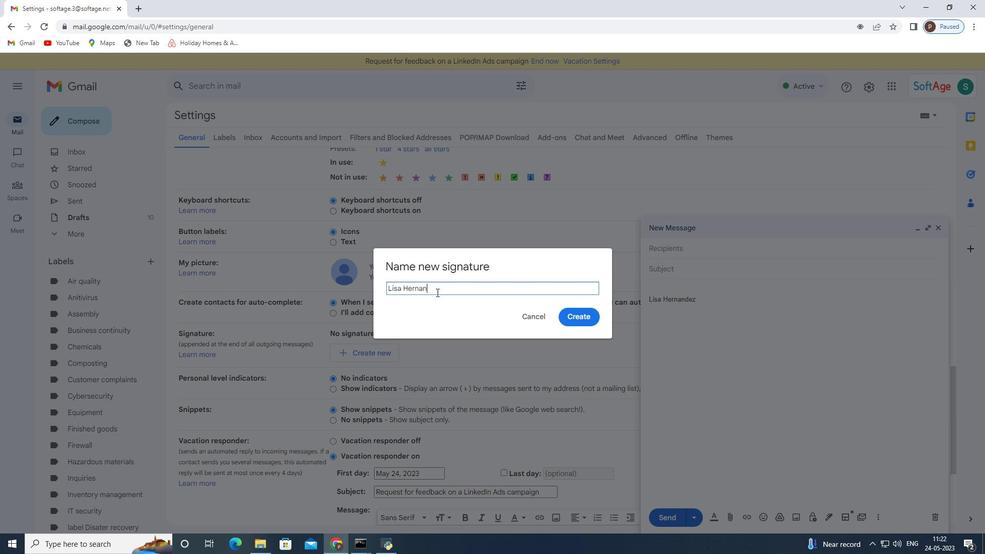 
Action: Mouse moved to (486, 240)
Screenshot: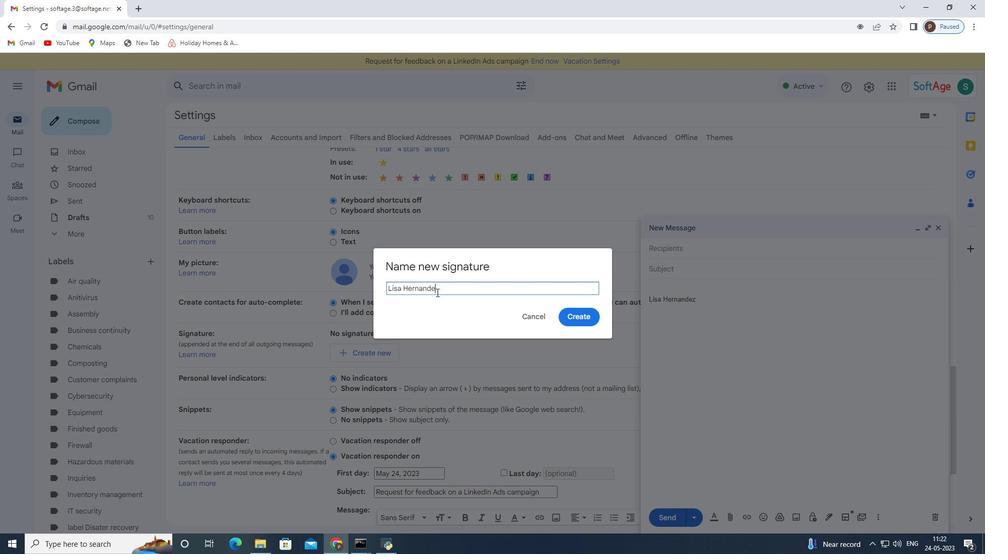 
Action: Mouse pressed left at (486, 240)
Screenshot: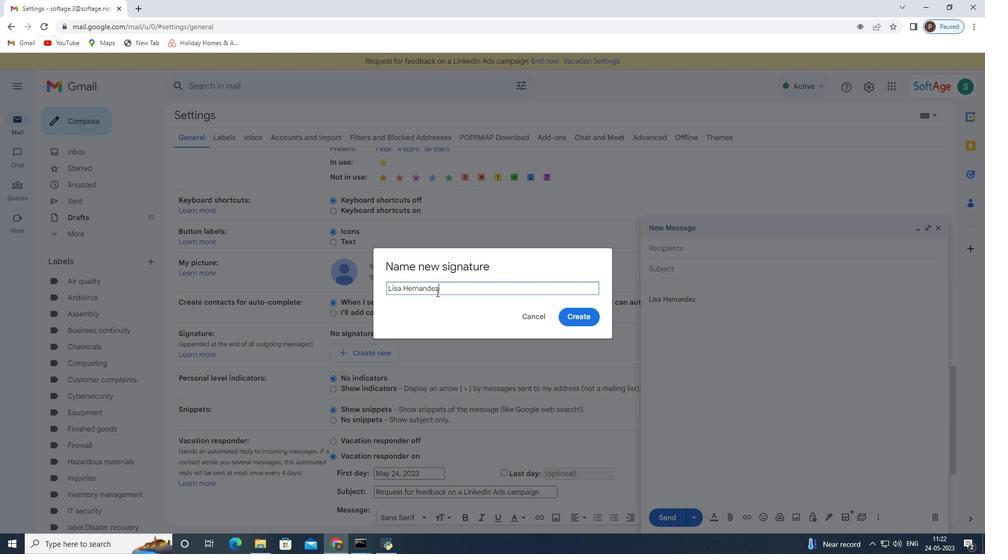 
Action: Key pressed <Key.shift>Lisa<Key.space><Key.shift>Hernandez
Screenshot: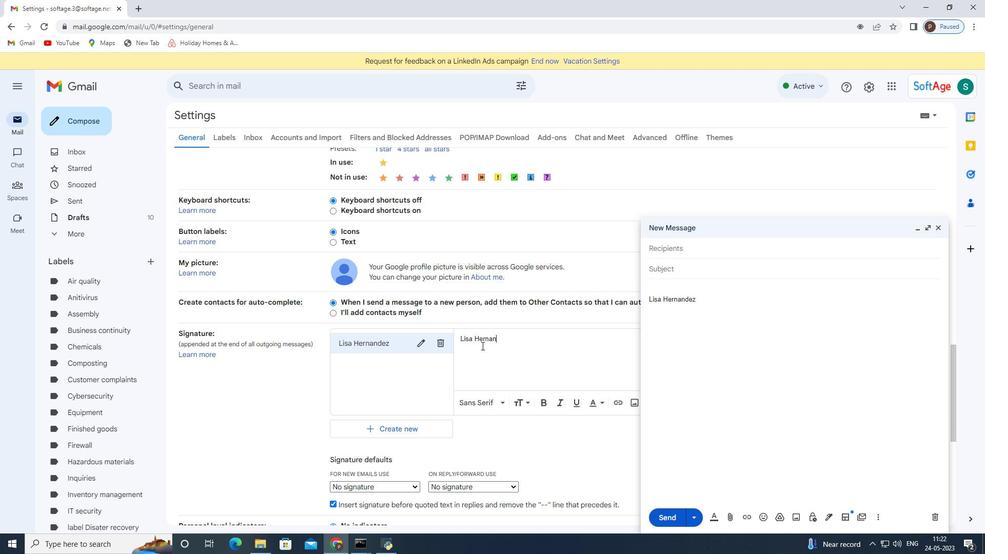
Action: Mouse moved to (384, 387)
Screenshot: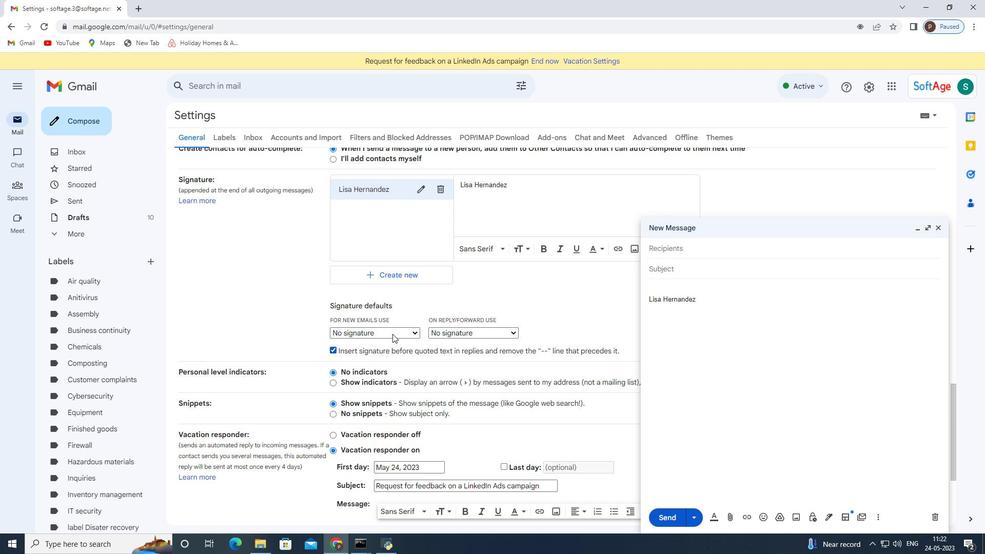 
Action: Mouse pressed left at (384, 387)
Screenshot: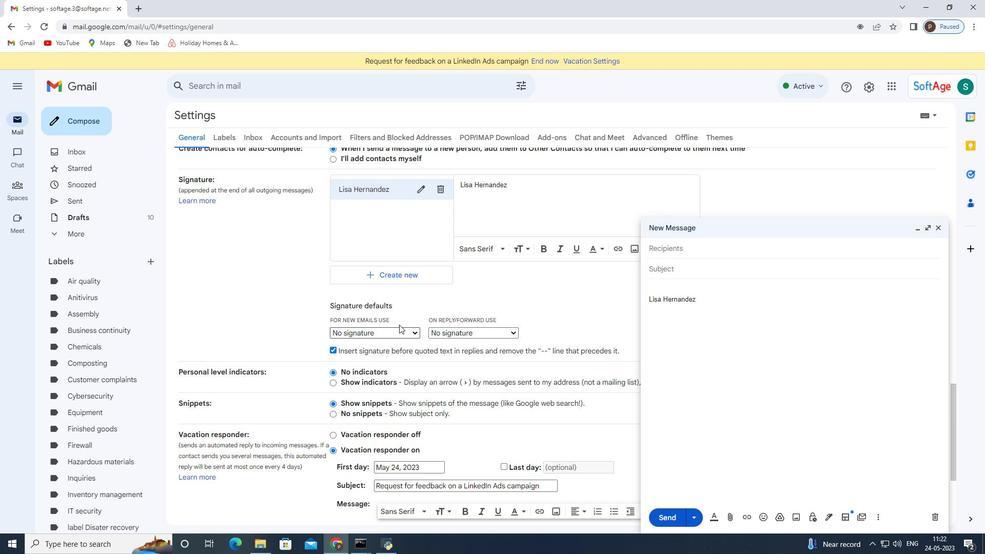 
Action: Mouse moved to (378, 410)
Screenshot: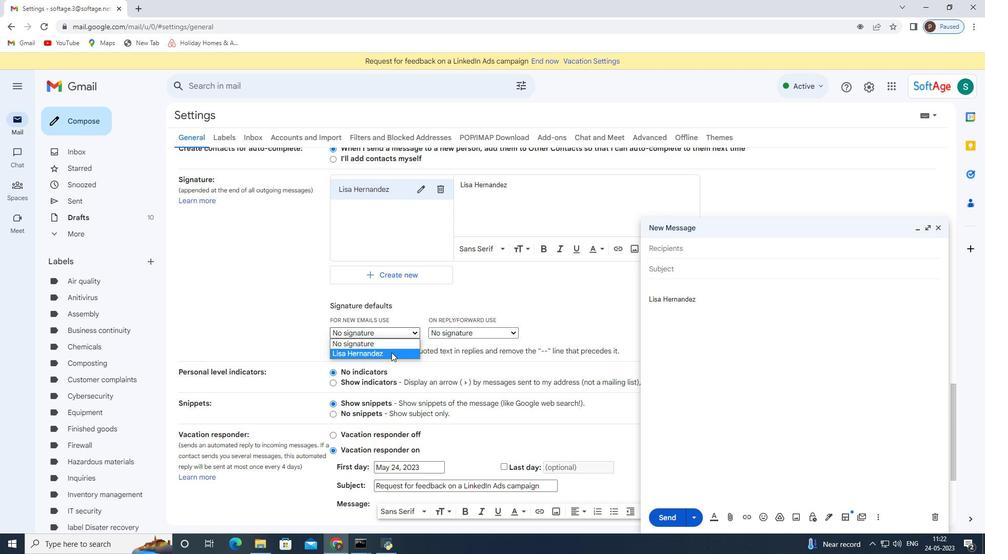
Action: Mouse pressed left at (378, 410)
Screenshot: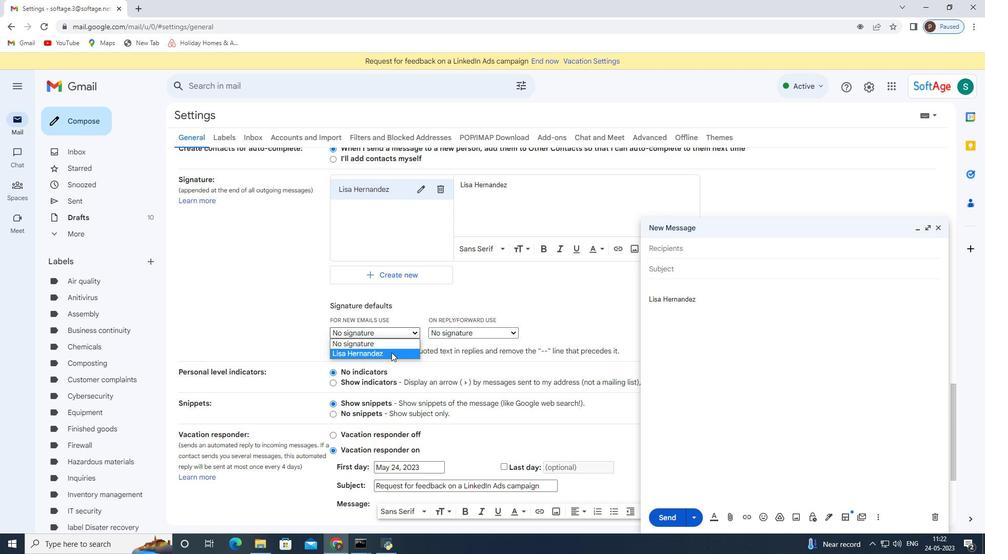 
Action: Mouse moved to (384, 405)
Screenshot: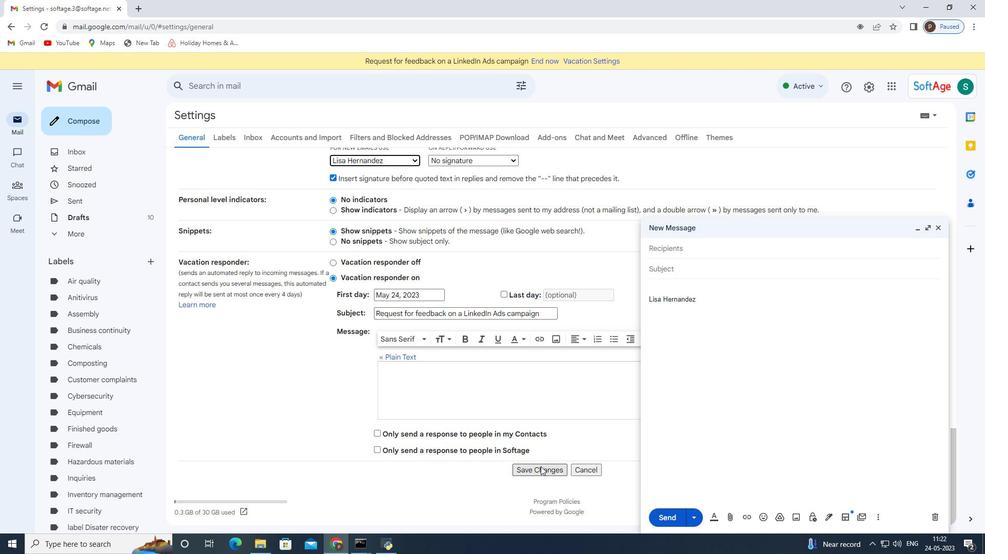 
Action: Mouse pressed left at (384, 405)
Screenshot: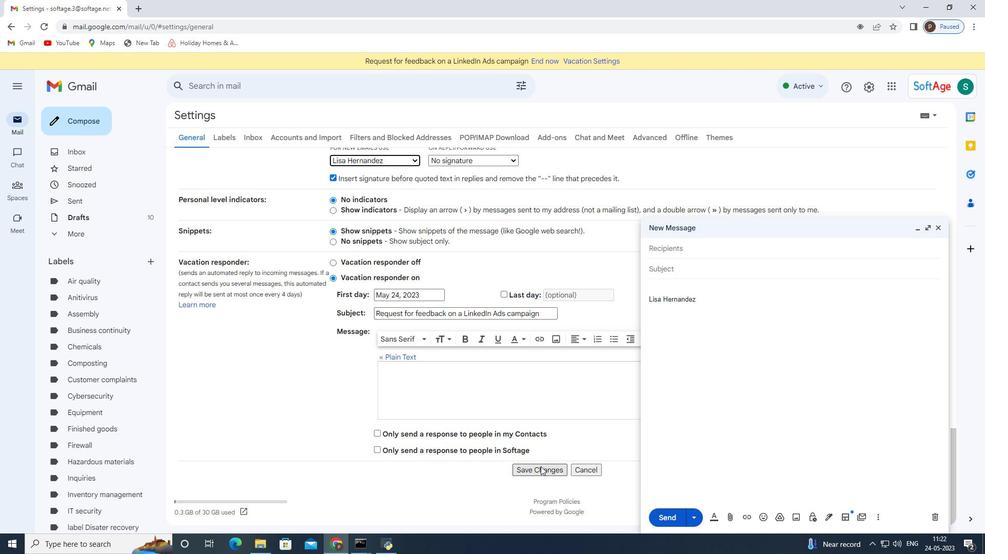 
Action: Mouse scrolled (384, 404) with delta (0, 0)
Screenshot: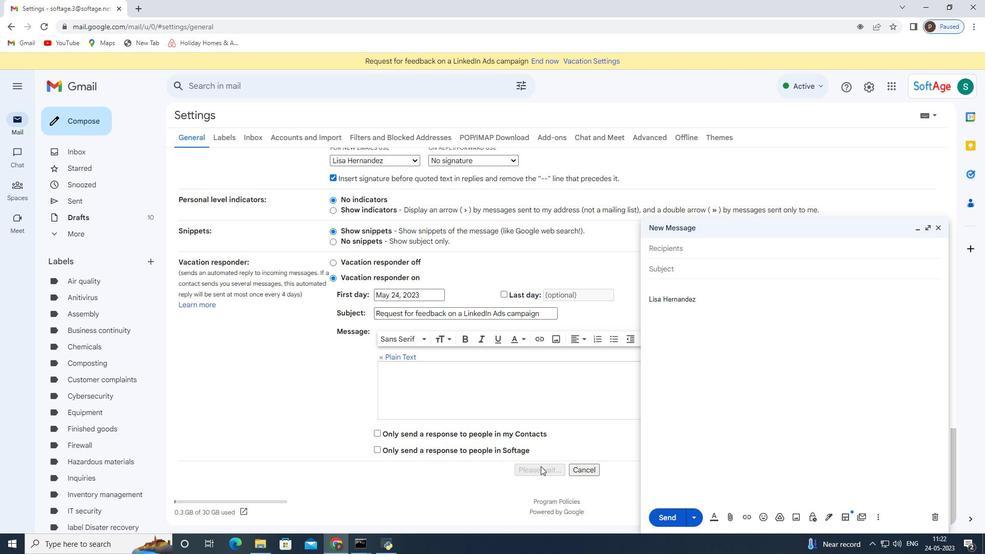 
Action: Mouse scrolled (384, 404) with delta (0, 0)
Screenshot: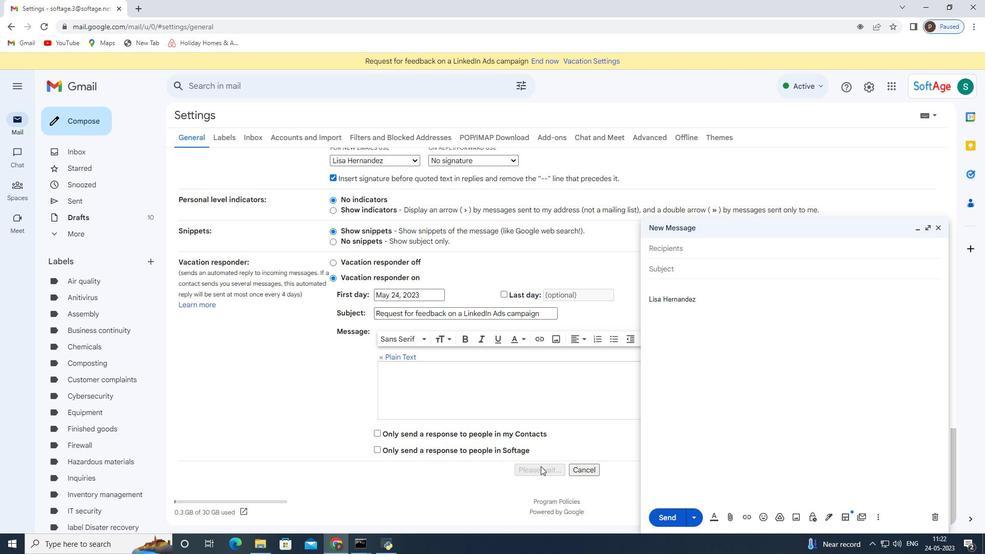 
Action: Mouse scrolled (384, 404) with delta (0, 0)
Screenshot: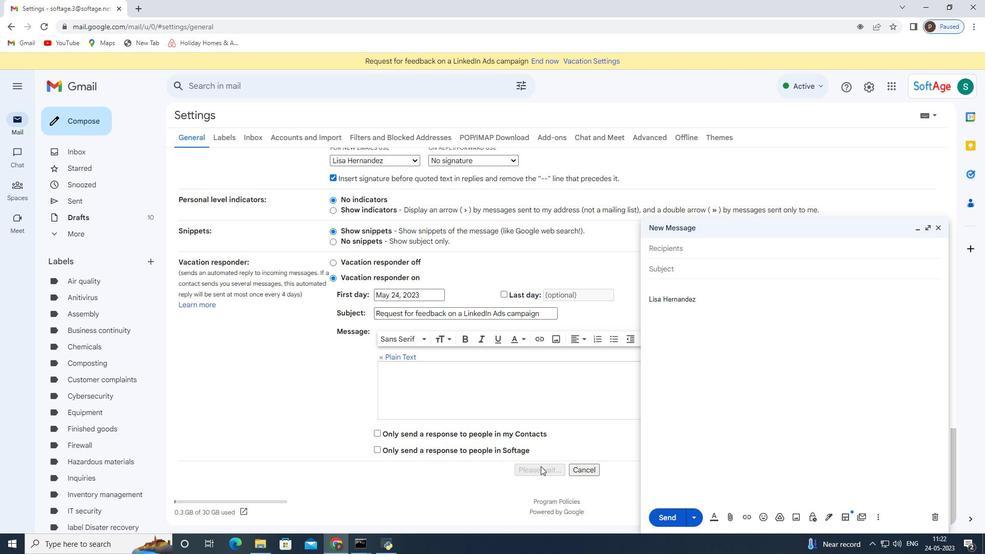 
Action: Mouse scrolled (384, 404) with delta (0, 0)
Screenshot: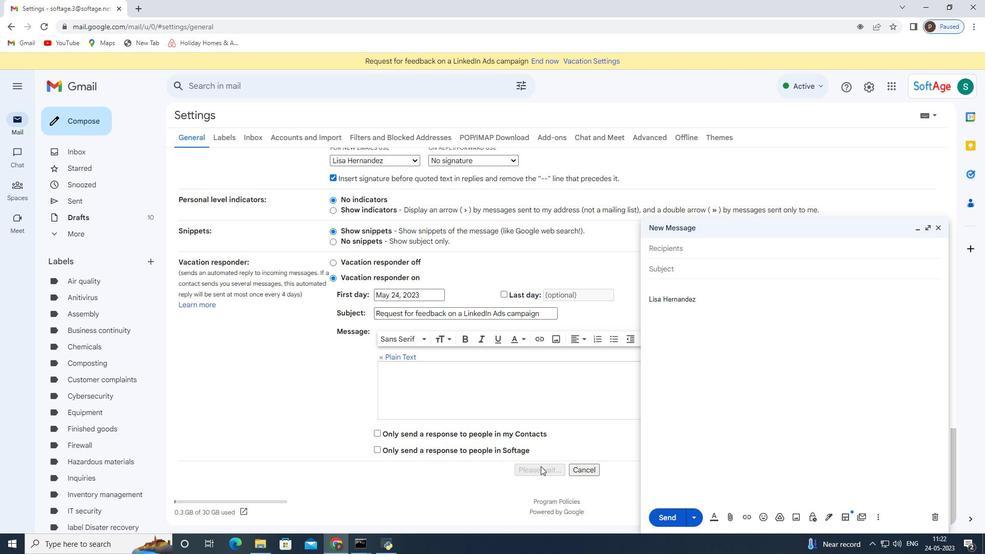 
Action: Mouse scrolled (384, 404) with delta (0, 0)
Screenshot: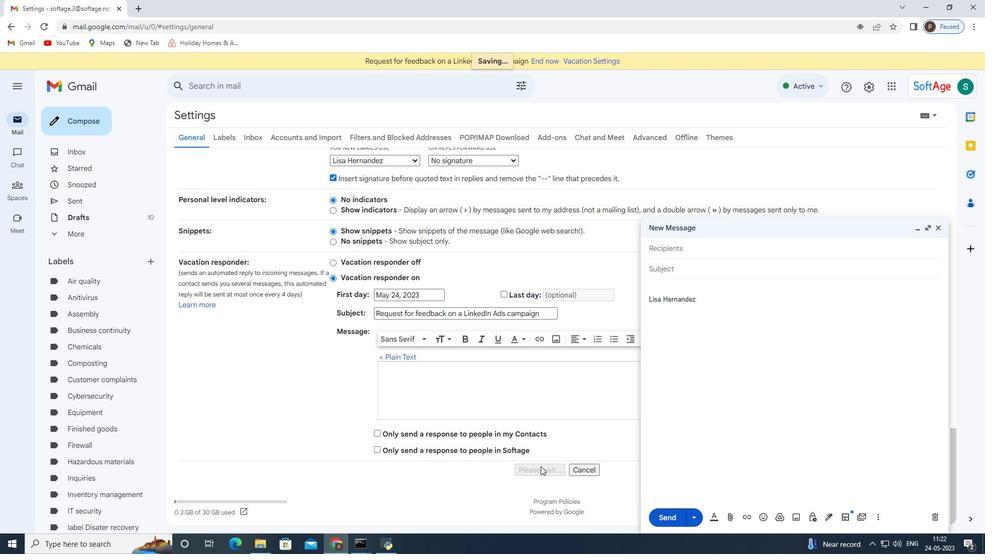 
Action: Mouse scrolled (384, 404) with delta (0, 0)
Screenshot: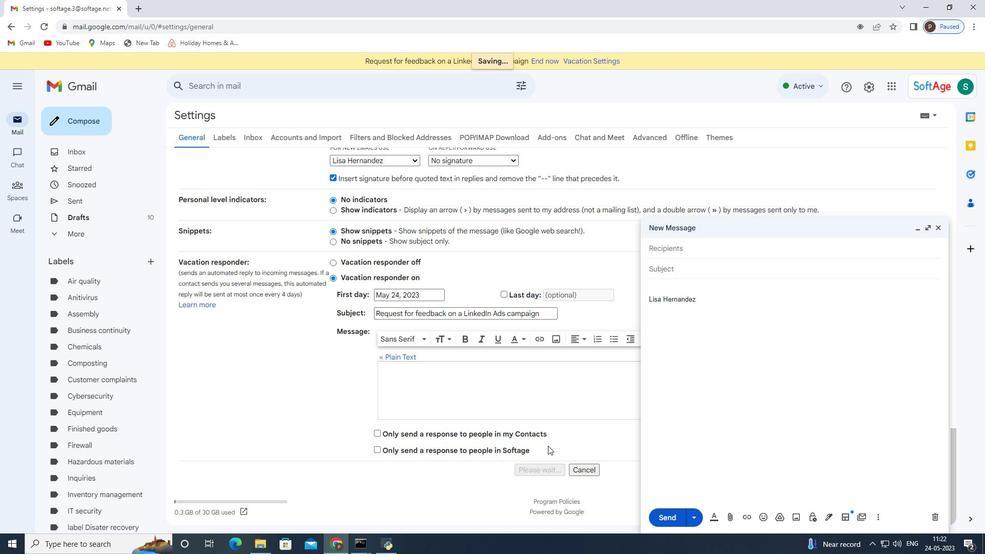 
Action: Mouse moved to (544, 475)
Screenshot: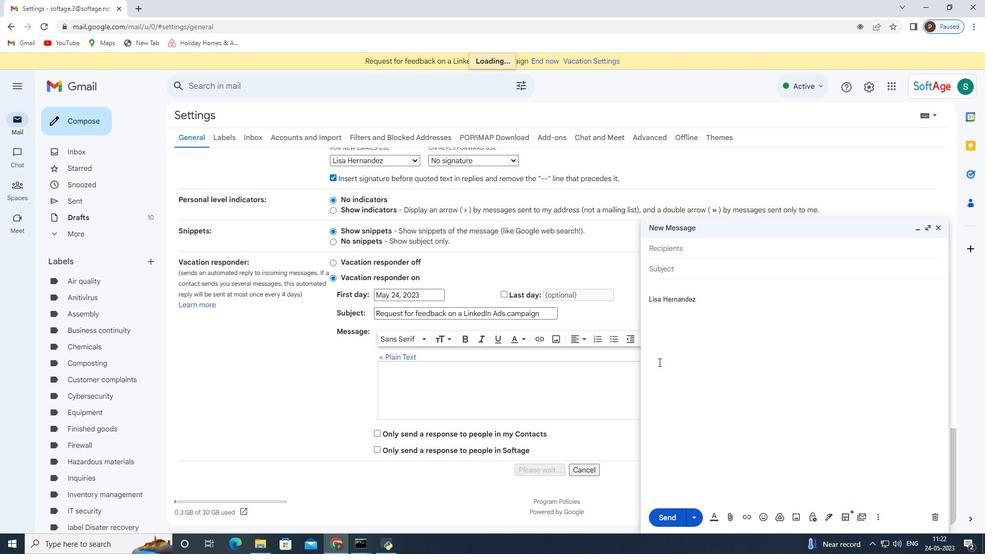 
Action: Mouse pressed left at (544, 475)
Screenshot: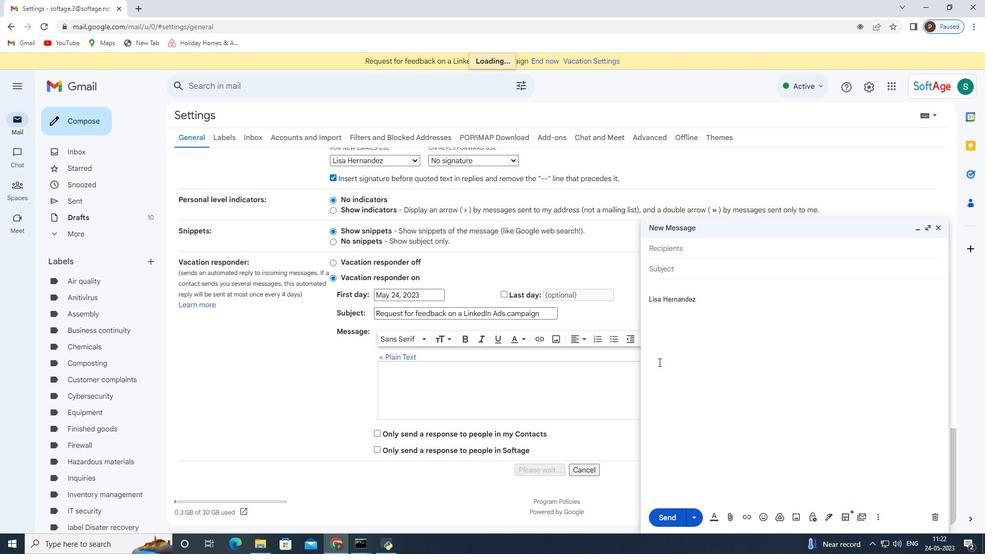 
Action: Mouse moved to (68, 115)
Screenshot: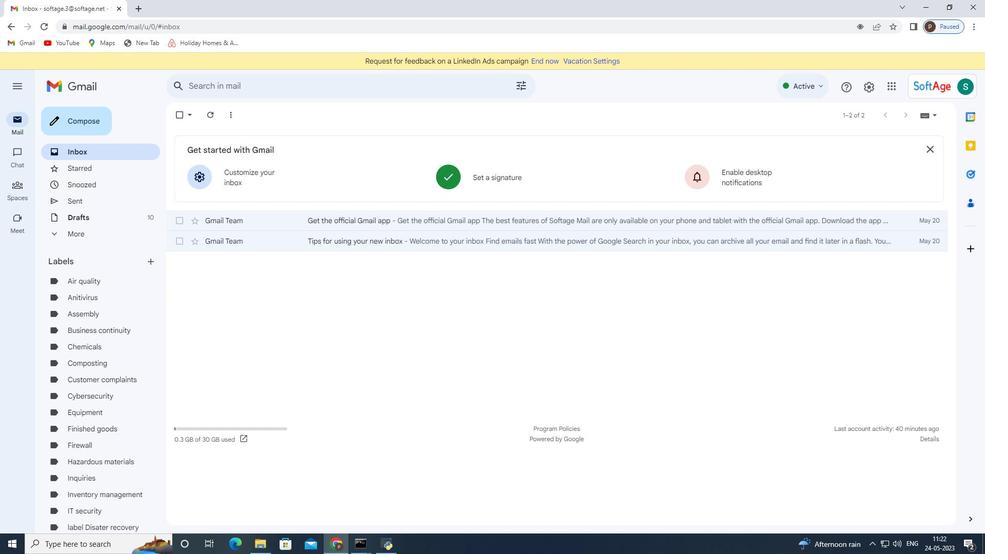 
Action: Mouse pressed left at (68, 115)
Screenshot: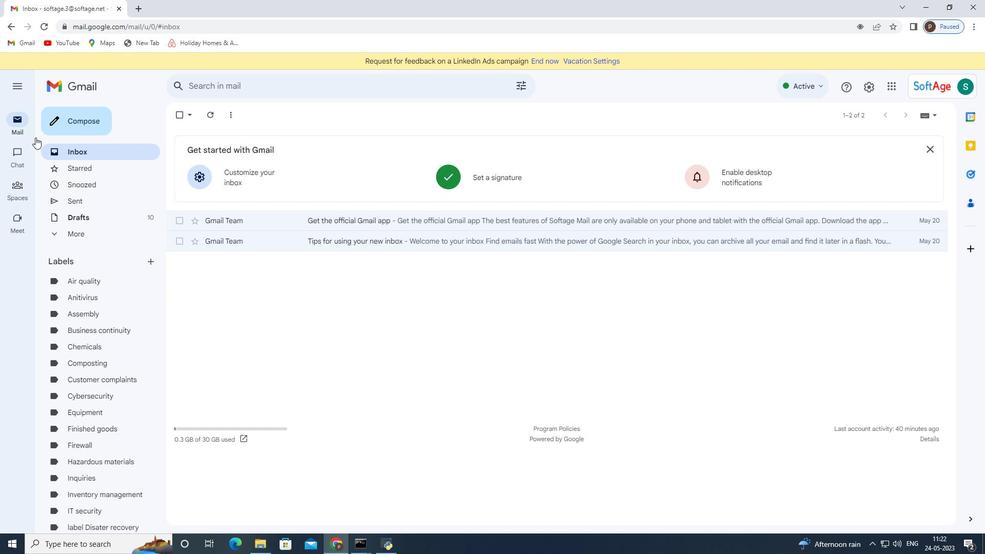 
Action: Mouse moved to (386, 265)
Screenshot: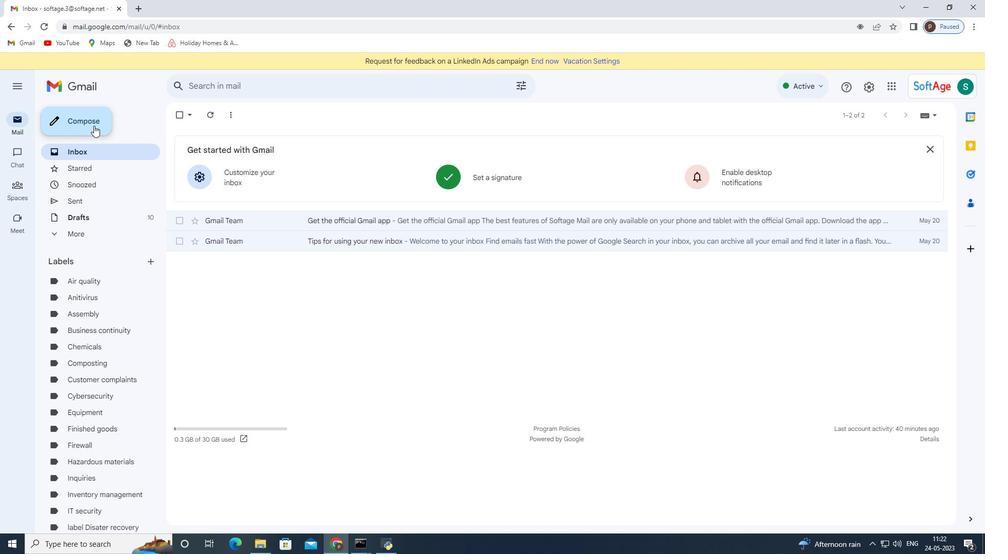 
Action: Mouse pressed left at (386, 265)
Screenshot: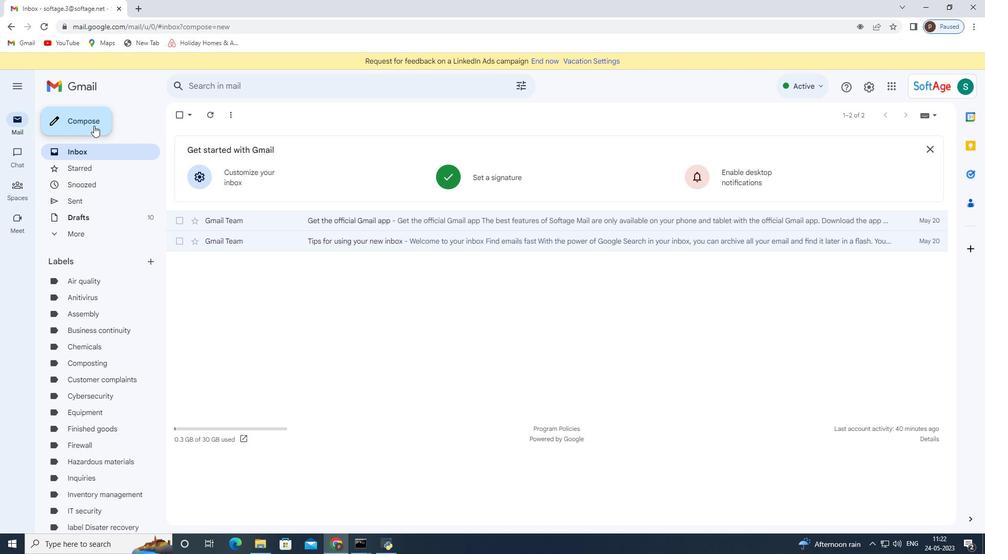 
Action: Key pressed <Key.shift>Request<Key.space>for<Key.space>feedback<Key.space>on<Key.space>a<Key.space><Key.shift>S<Key.shift><Key.shift><Key.shift><Key.shift><Key.shift>WOT<Key.space>analysis<Key.space>report
Screenshot: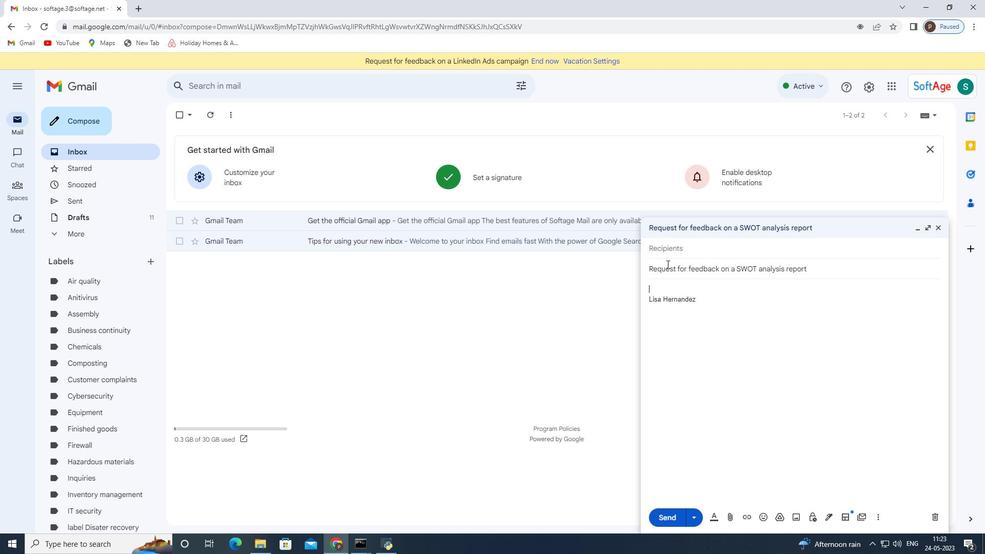 
Action: Mouse moved to (916, 118)
Screenshot: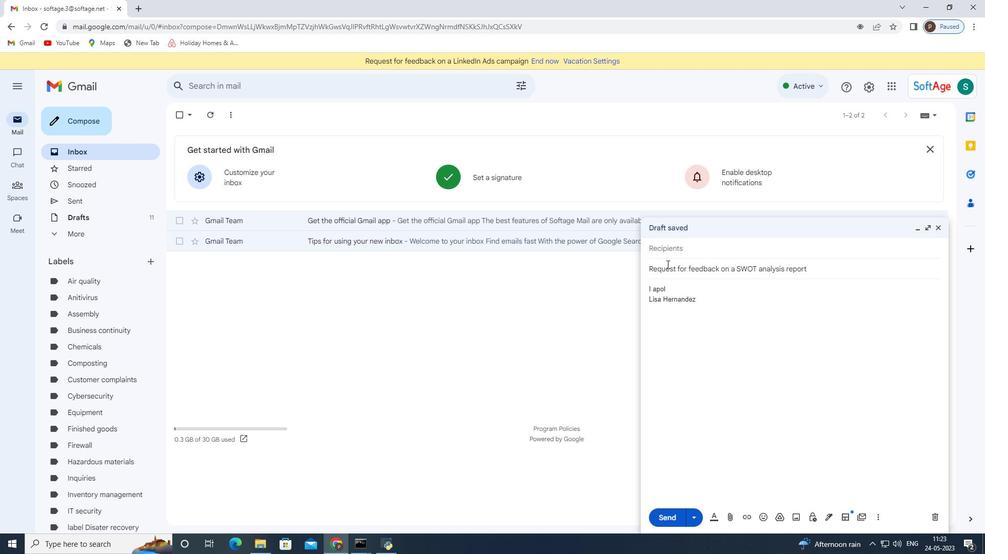 
Action: Key pressed <Key.tab><Key.shift>I<Key.space>apologize<Key.space>for<Key.space>any<Key.space>miscommunicatu<Key.backspace>ion<Key.space>and<Key.space>would<Key.space>like<Key.space>to<Key.space>clarify<Key.space>the<Key.space>pe<Key.backspace>roject<Key.space>goals.
Screenshot: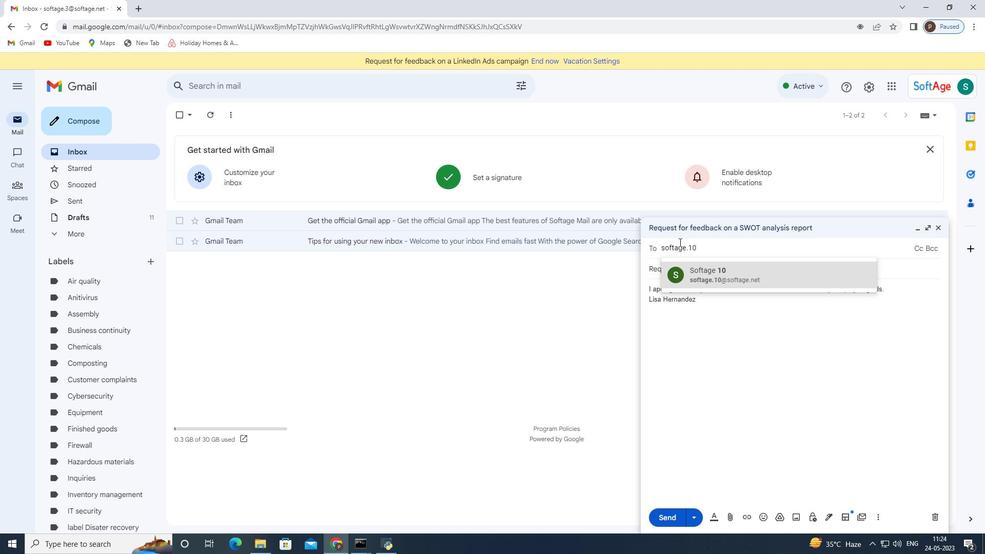 
Action: Mouse moved to (413, 251)
Screenshot: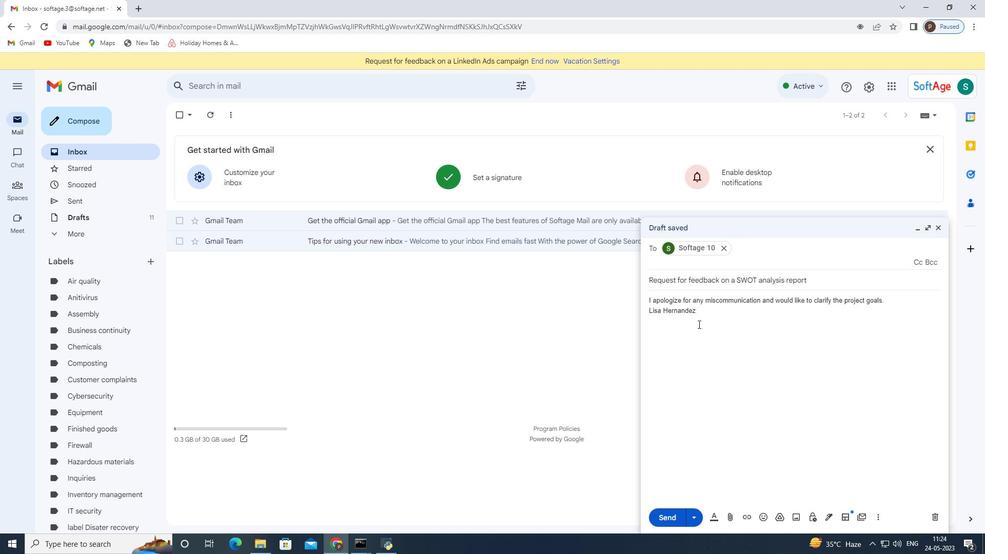 
Action: Mouse pressed left at (413, 251)
Screenshot: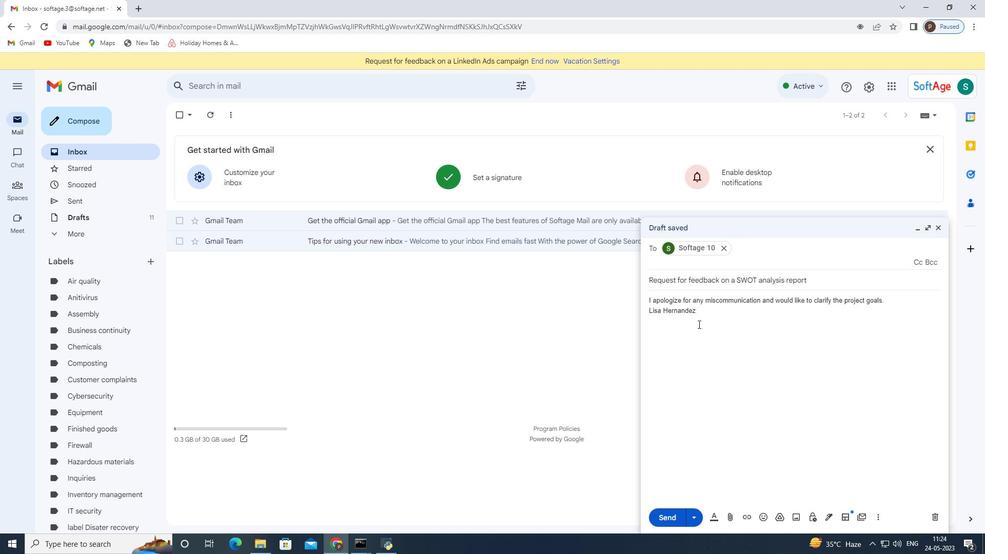
Action: Mouse moved to (698, 222)
Screenshot: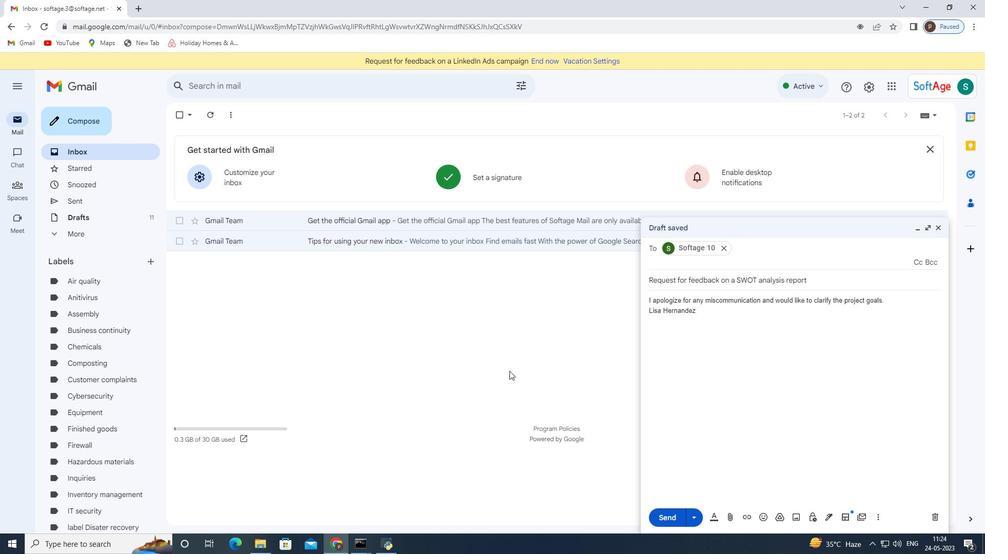 
Action: Key pressed softage.10<Key.shift>@softage.net<Key.enter>
Screenshot: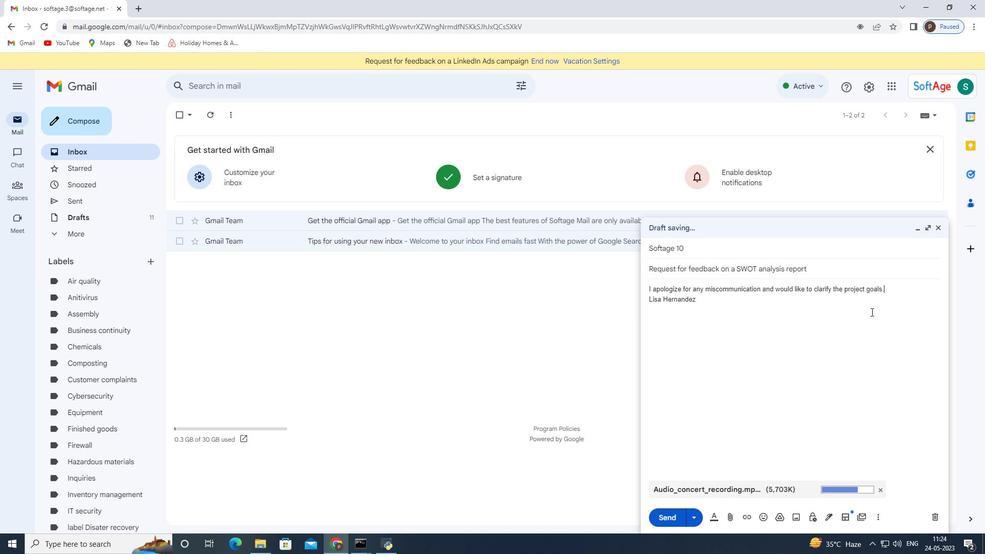 
Action: Mouse moved to (460, 518)
Screenshot: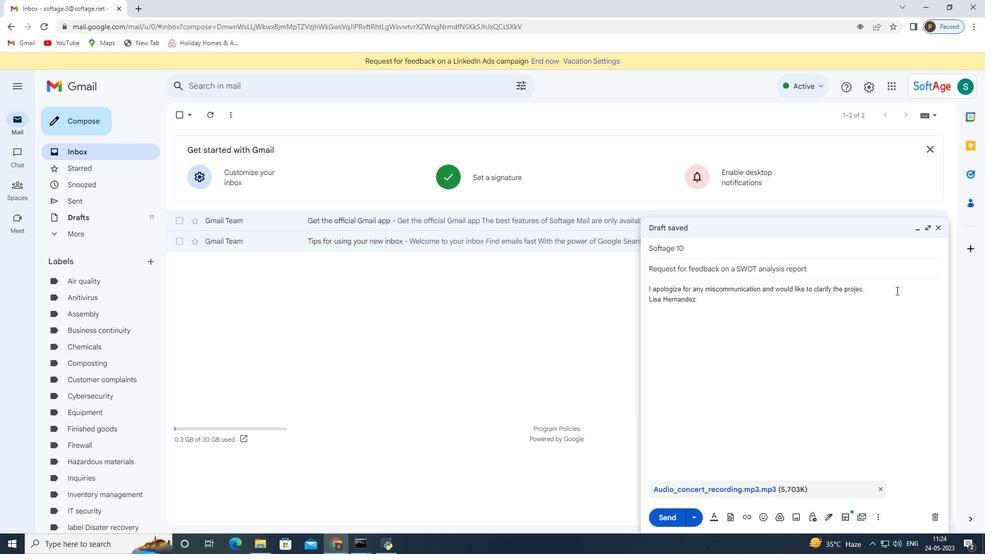 
Action: Mouse pressed left at (460, 518)
Screenshot: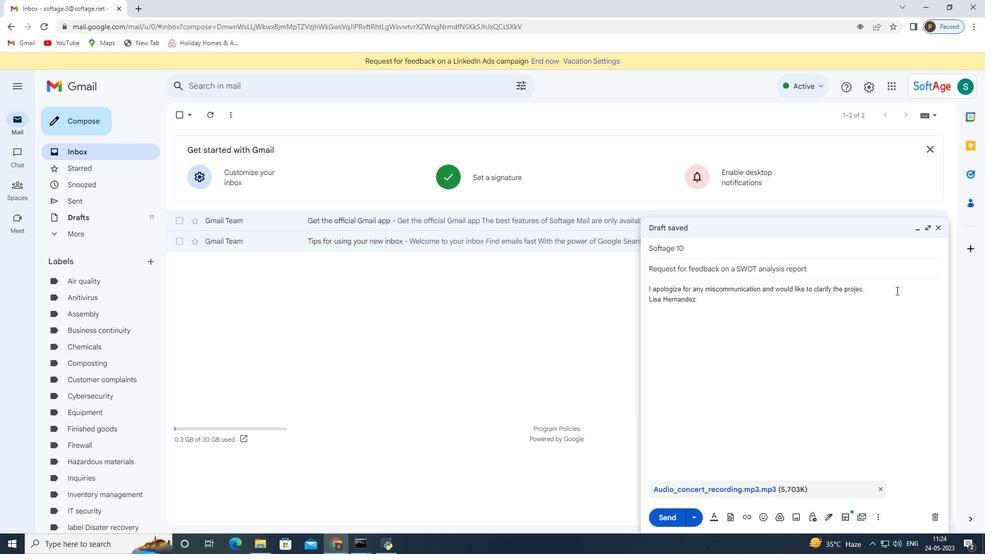 
Action: Mouse moved to (193, 86)
Screenshot: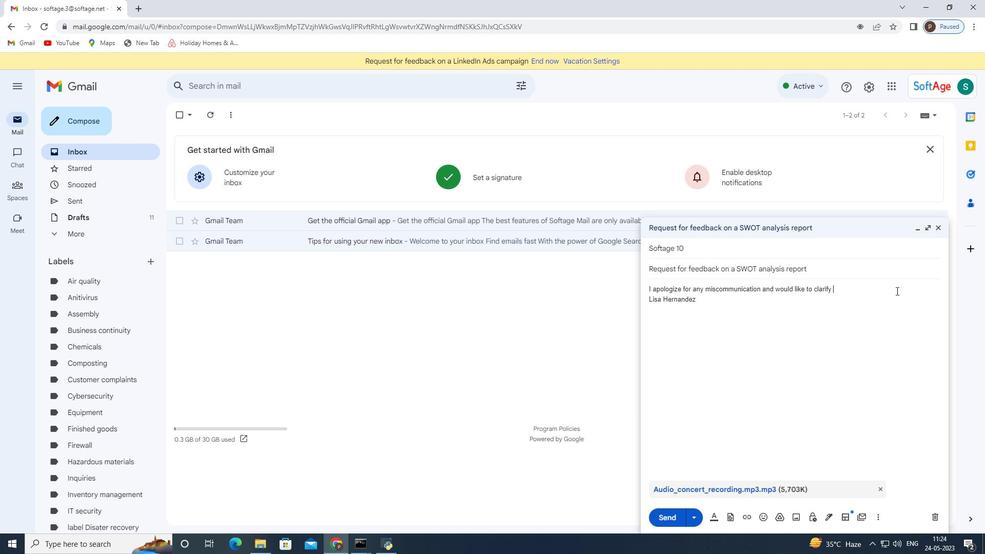
Action: Mouse pressed left at (193, 86)
Screenshot: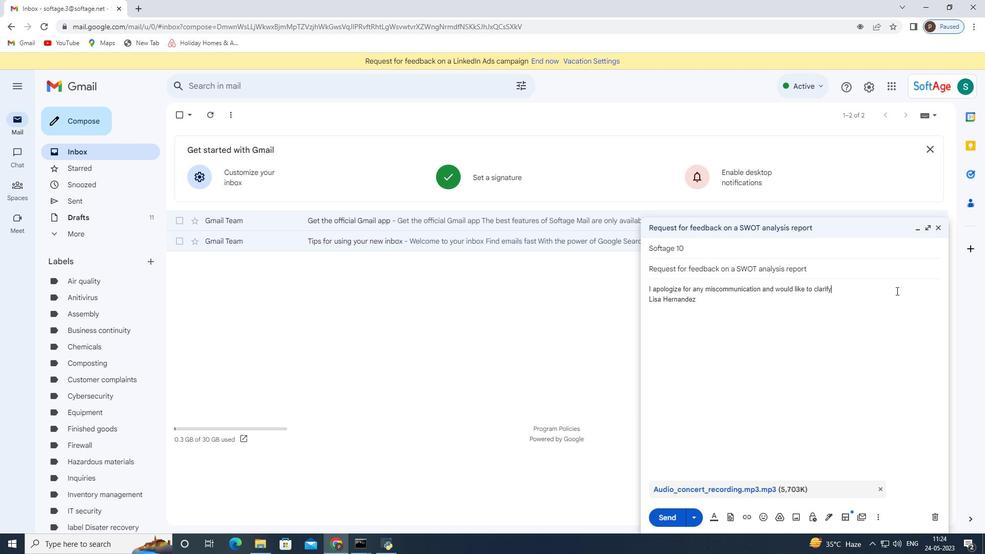 
Action: Mouse moved to (404, 262)
Screenshot: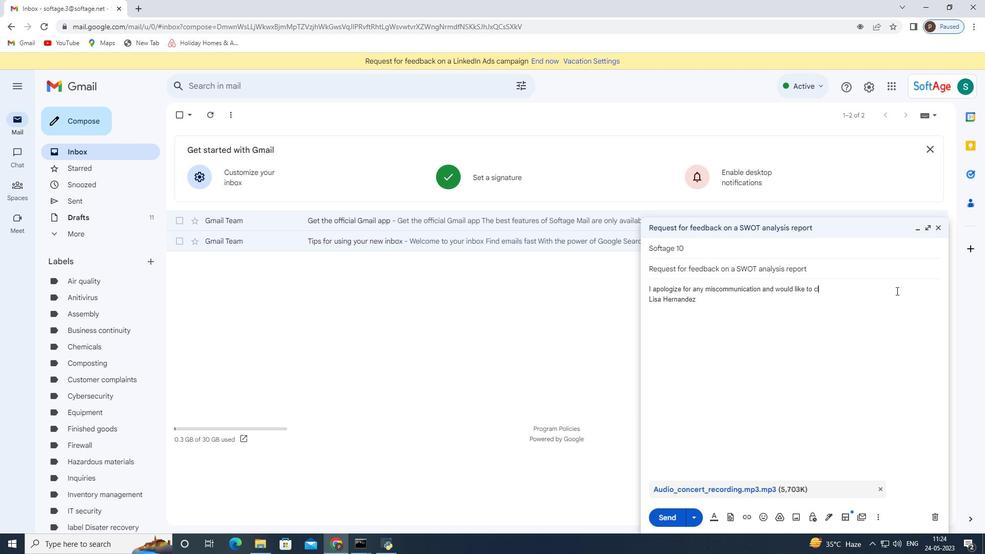 
Action: Mouse pressed left at (404, 262)
Screenshot: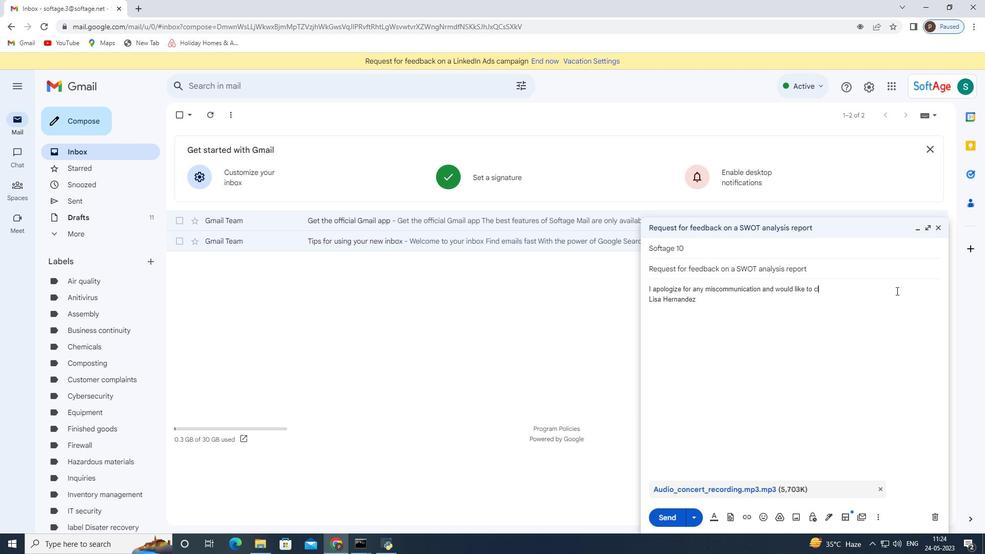 
Action: Mouse moved to (648, 324)
Screenshot: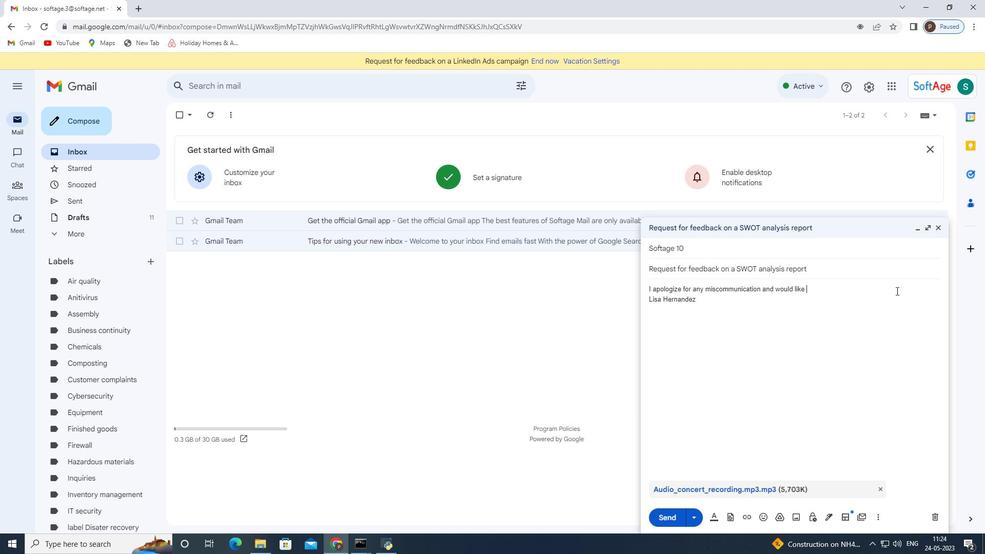 
Action: Key pressed <Key.backspace><Key.backspace><Key.backspace><Key.backspace><Key.backspace><Key.backspace><Key.backspace><Key.backspace><Key.backspace><Key.backspace><Key.backspace><Key.backspace><Key.backspace><Key.backspace><Key.backspace><Key.backspace><Key.backspace><Key.backspace><Key.backspace><Key.backspace><Key.backspace><Key.backspace><Key.backspace><Key.backspace><Key.backspace><Key.backspace><Key.backspace><Key.backspace><Key.backspace><Key.backspace><Key.backspace><Key.backspace><Key.backspace><Key.backspace><Key.backspace><Key.backspace><Key.backspace><Key.backspace><Key.backspace><Key.backspace><Key.backspace><Key.backspace><Key.backspace><Key.backspace><Key.backspace><Key.backspace><Key.backspace><Key.backspace><Key.backspace><Key.backspace><Key.backspace><Key.backspace><Key.backspace><Key.backspace><Key.backspace><Key.backspace><Key.backspace><Key.backspace><Key.backspace><Key.backspace><Key.backspace><Key.backspace><Key.backspace><Key.backspace><Key.backspace><Key.backspace><Key.backspace><Key.backspace><Key.backspace><Key.backspace><Key.backspace><Key.backspace><Key.backspace><Key.backspace><Key.backspace><Key.backspace><Key.backspace><Key.backspace><Key.backspace><Key.backspace><Key.backspace><Key.backspace>ctrl+Z<'\x1a'><'\x1a'><'\x1a'><'\x1a'><'\x1a'><'\x1a'><'\x1a'><'\x1a'><'\x1a'><'\x1a'>ctrl+Zzzzzzz<Key.backspace><Key.backspace><Key.backspace><Key.backspace><Key.backspace><Key.backspace><Key.backspace>like<Key.space>to<Key.space>clarify<Key.space>the<Key.space>project<Key.space>goals.<Key.enter><Key.enter><Key.shift>Thank<Key.space>you
Screenshot: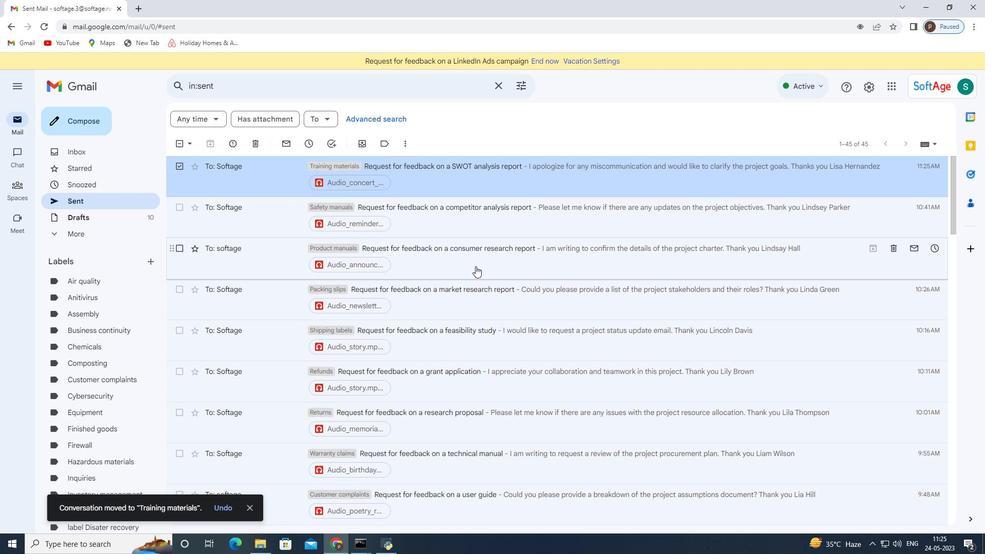 
Action: Mouse moved to (391, 517)
Screenshot: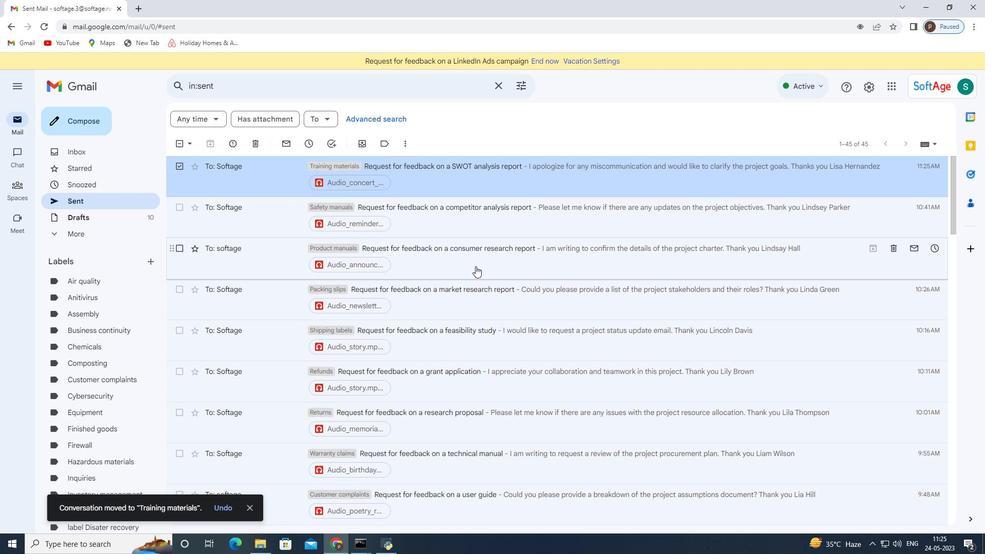 
Action: Mouse pressed left at (391, 517)
Screenshot: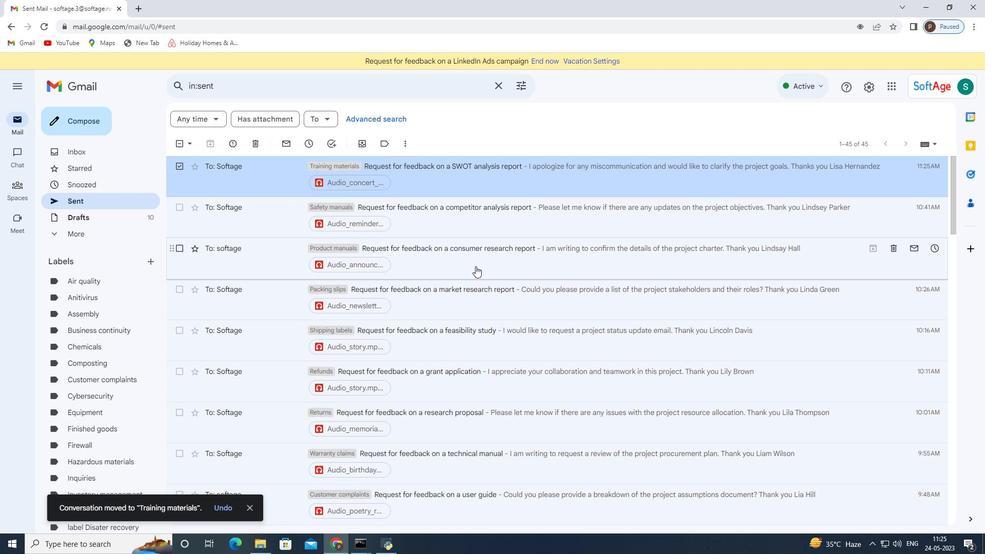 
Action: Mouse moved to (80, 201)
Screenshot: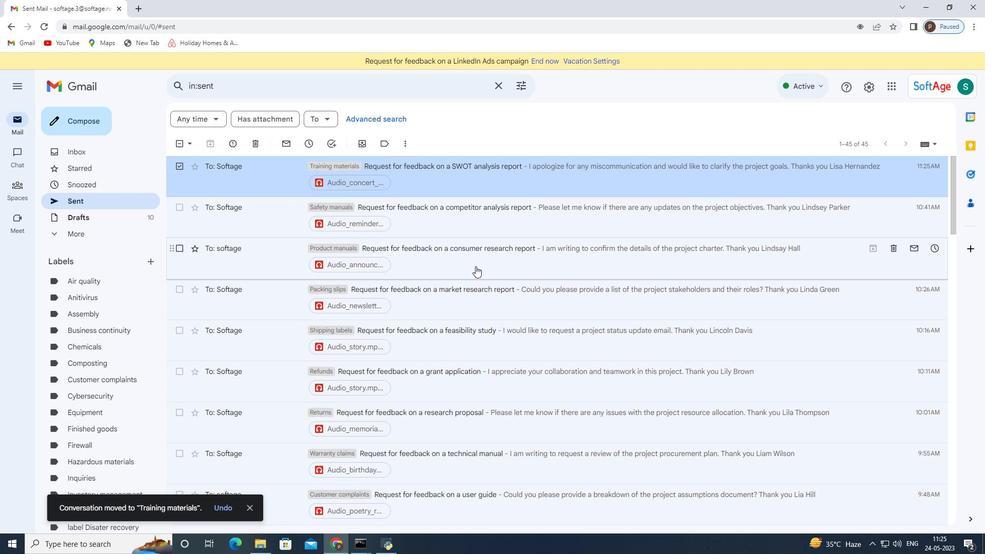 
Action: Mouse pressed left at (80, 201)
Screenshot: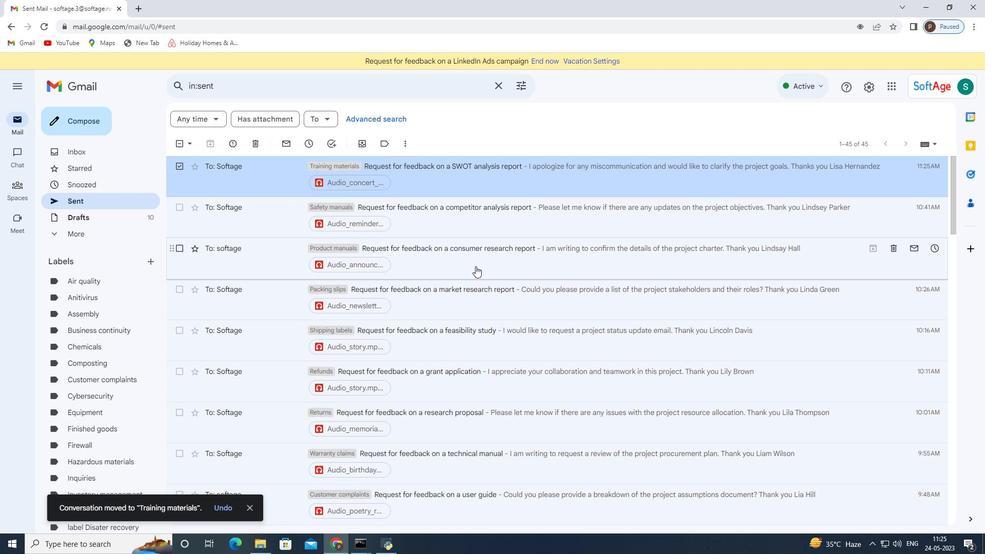 
Action: Mouse moved to (486, 176)
Screenshot: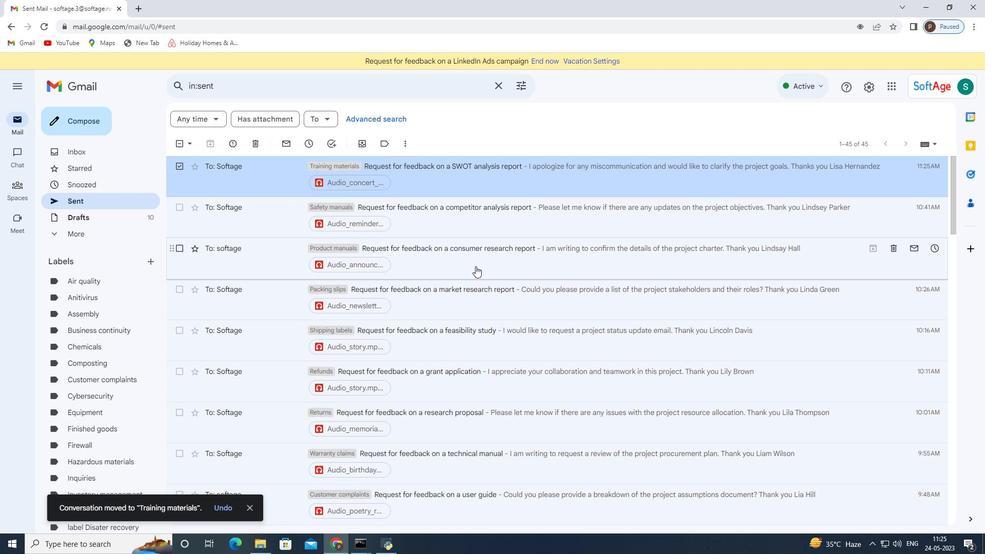 
Action: Mouse pressed right at (486, 176)
Screenshot: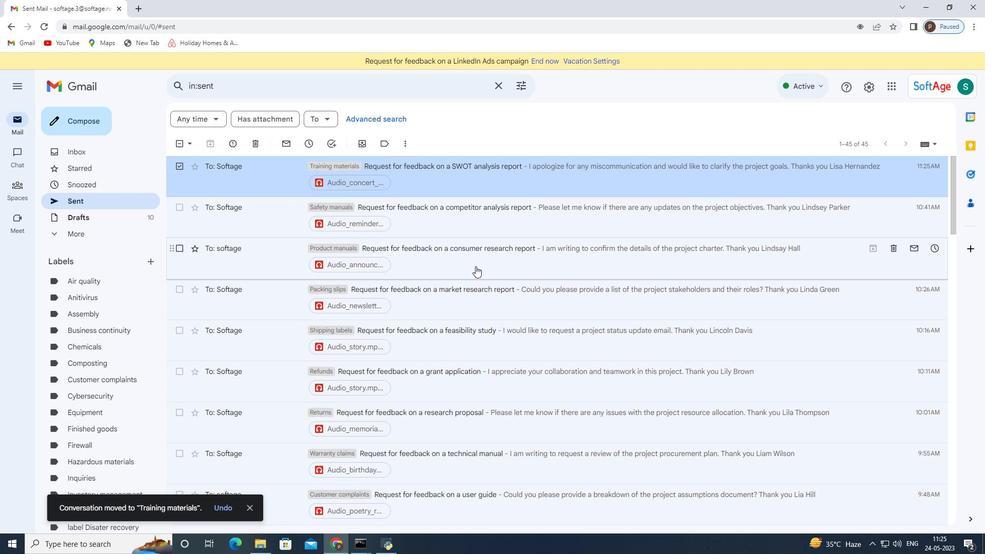 
Action: Mouse moved to (535, 347)
Screenshot: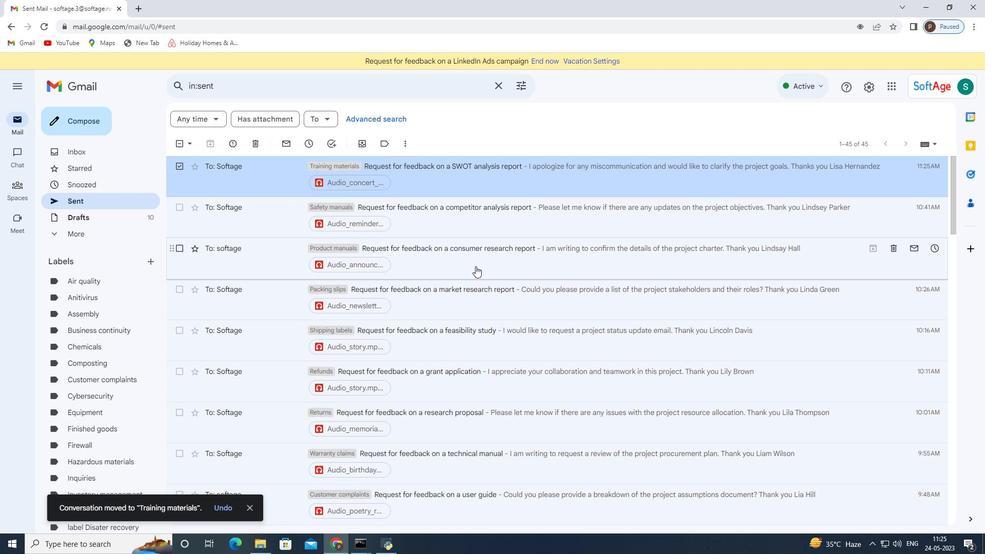 
Action: Mouse pressed left at (535, 347)
Screenshot: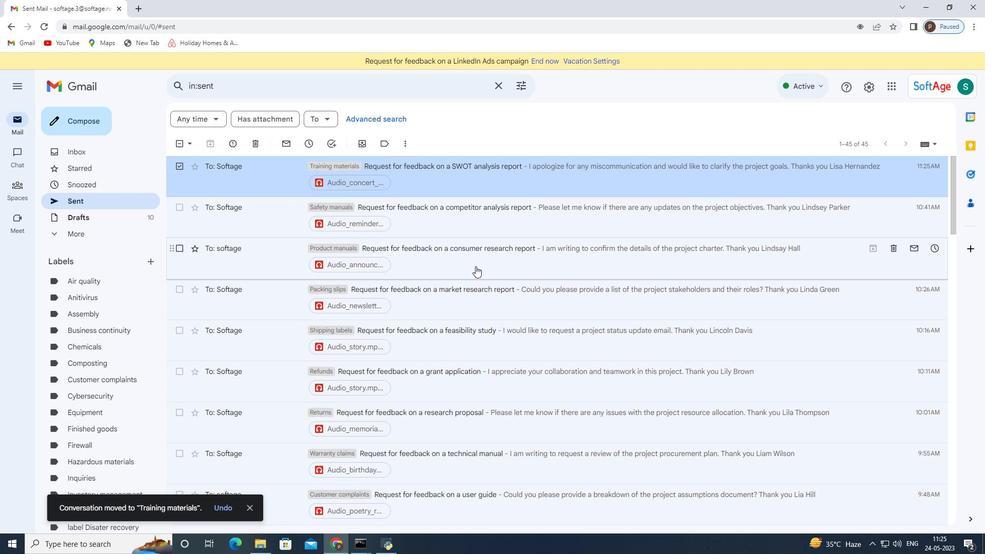 
Action: Mouse moved to (641, 326)
Screenshot: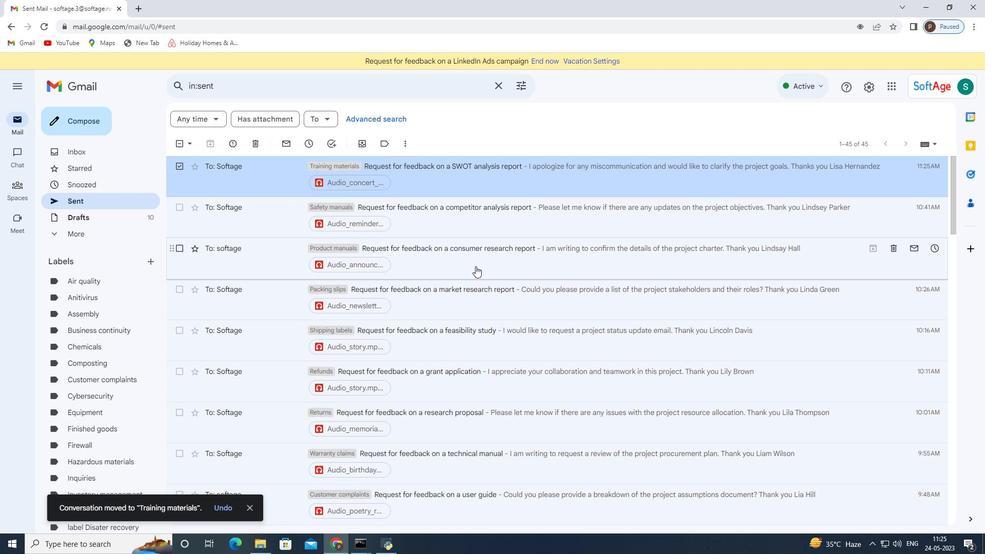 
Action: Mouse pressed left at (641, 326)
Screenshot: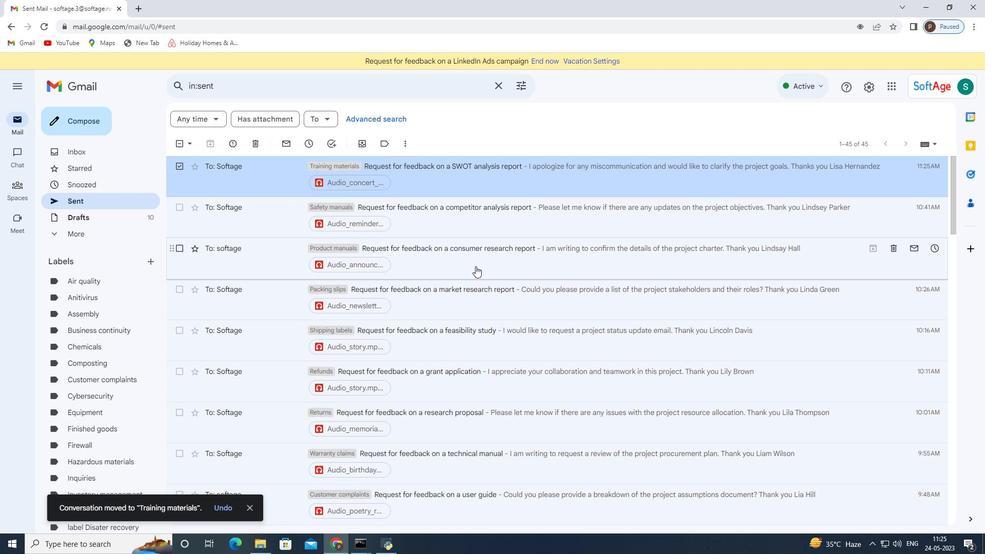 
Action: Mouse moved to (473, 281)
Screenshot: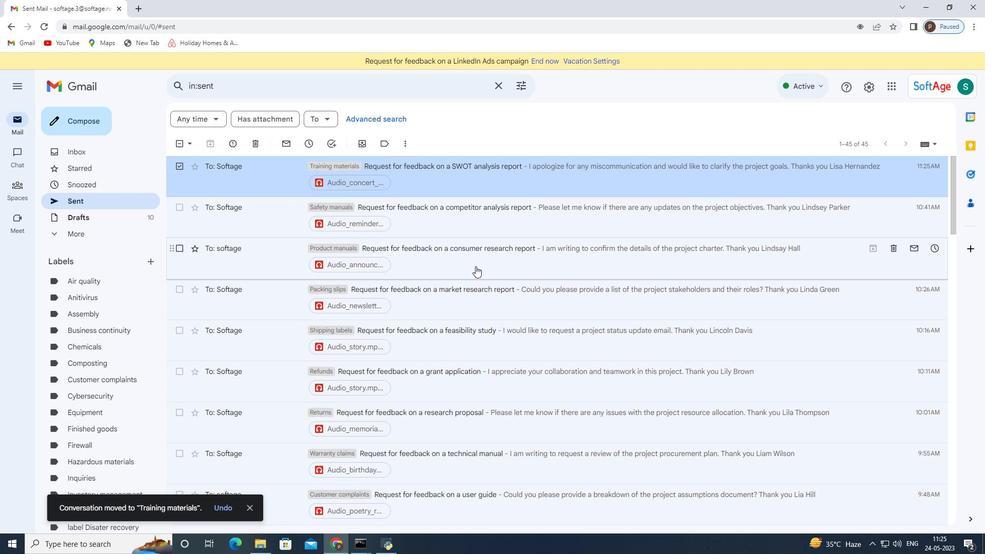 
Action: Mouse pressed left at (473, 281)
Screenshot: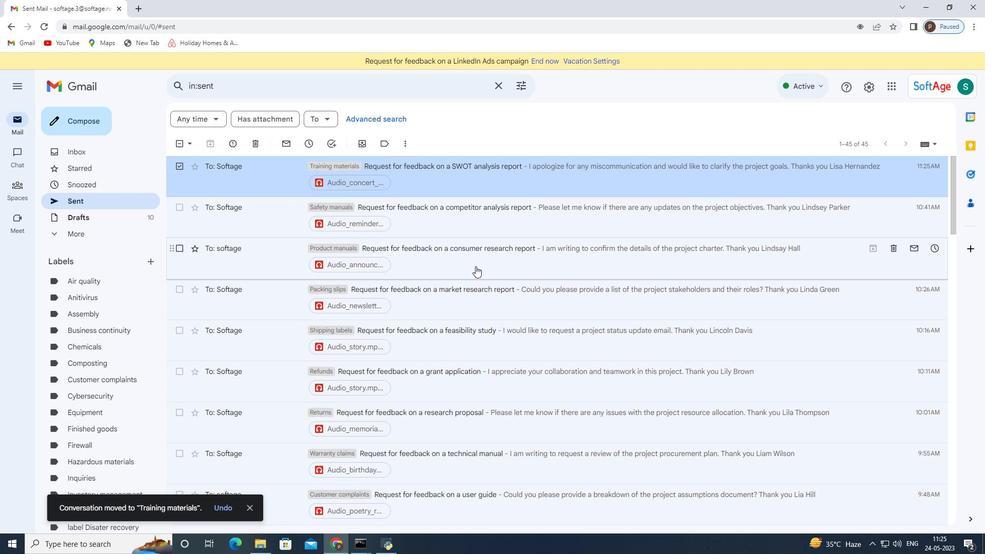 
Action: Key pressed <Key.shift>Training<Key.space>materials
Screenshot: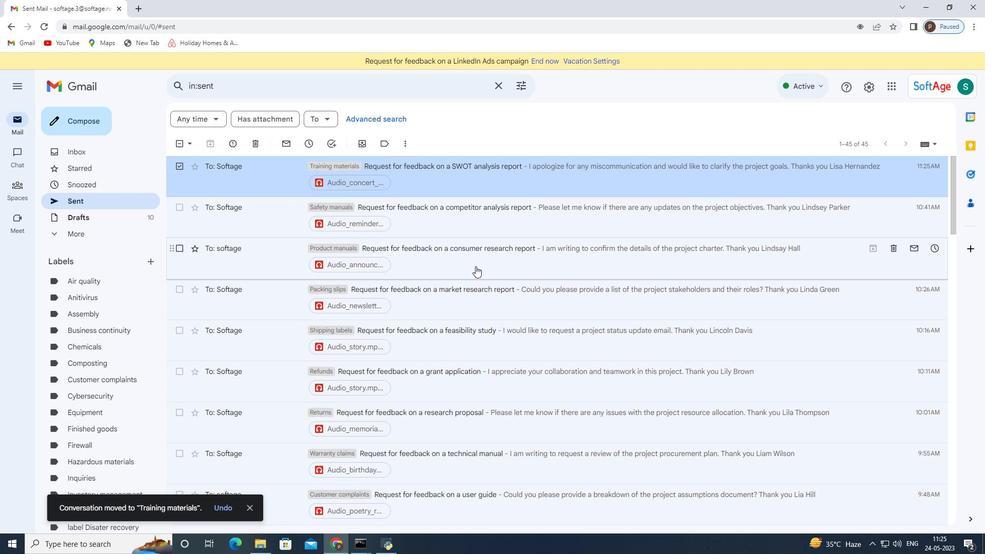 
Action: Mouse moved to (594, 332)
Screenshot: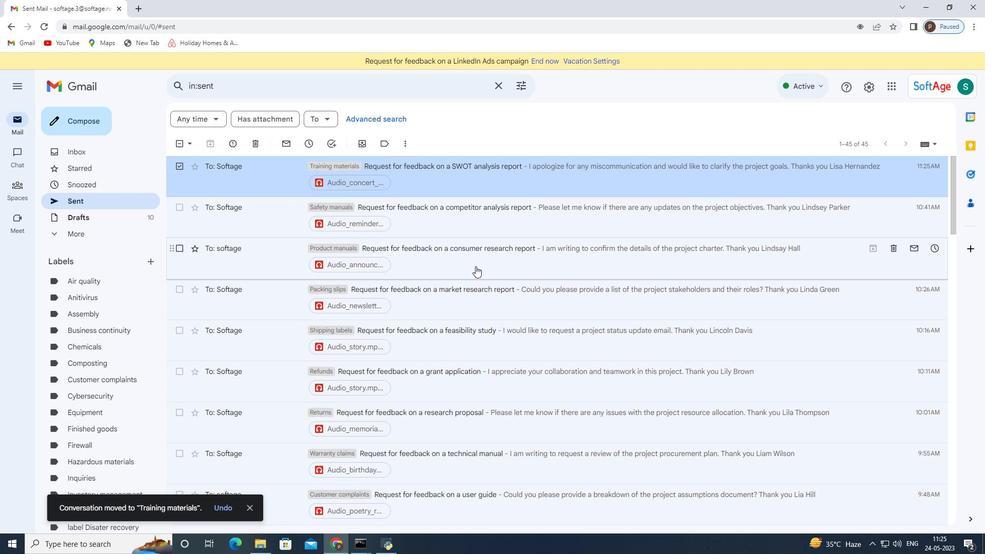 
Action: Mouse pressed left at (594, 332)
Screenshot: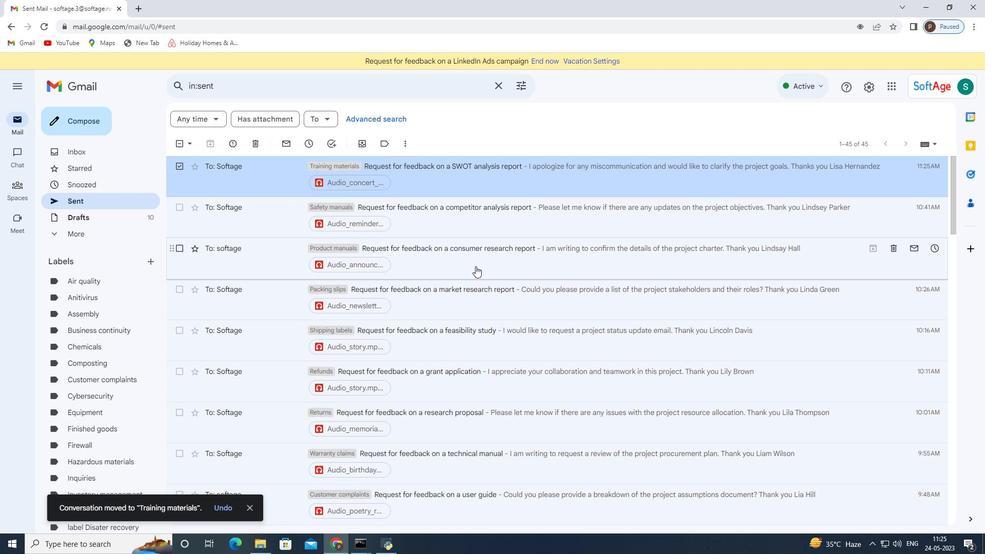 
Action: Mouse moved to (67, 113)
Screenshot: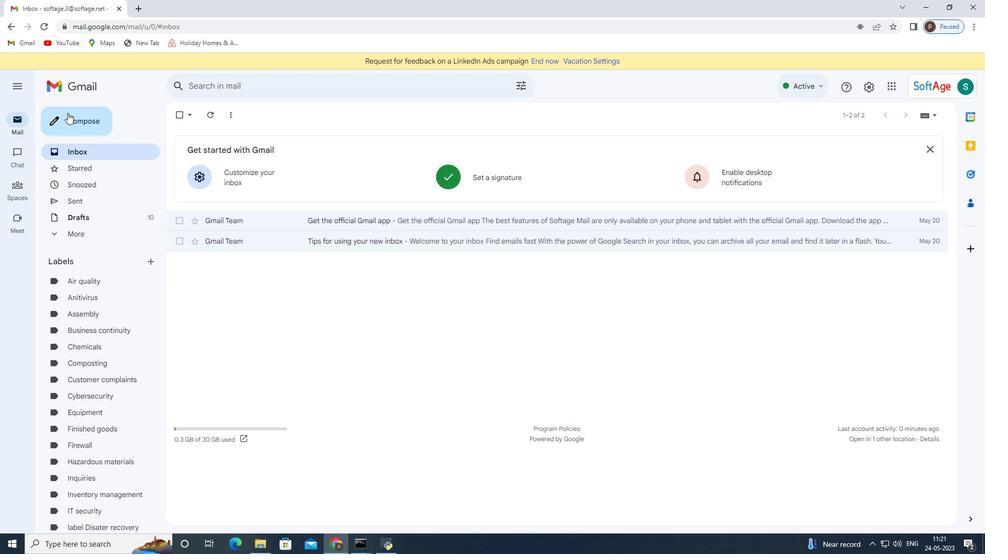 
Action: Mouse pressed left at (67, 113)
Screenshot: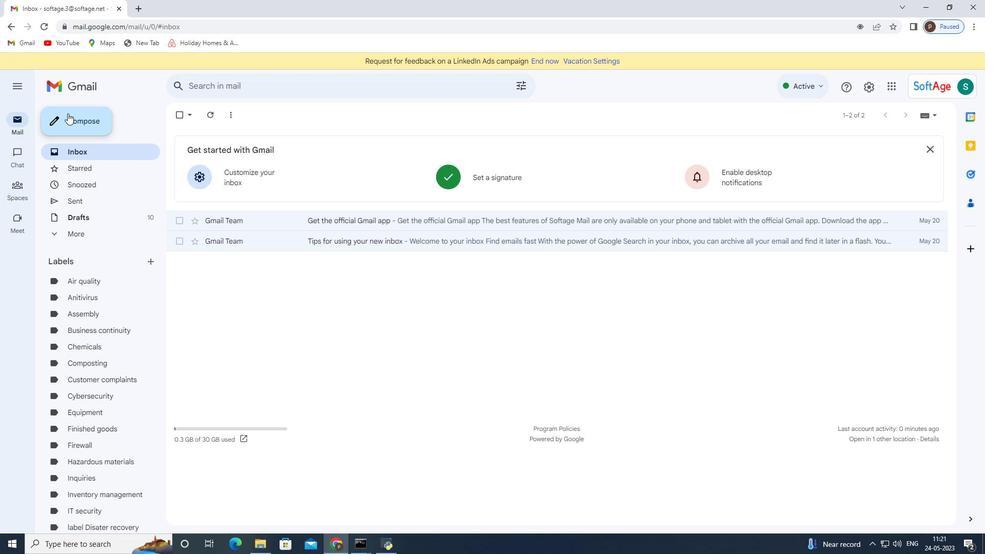 
Action: Mouse moved to (827, 517)
Screenshot: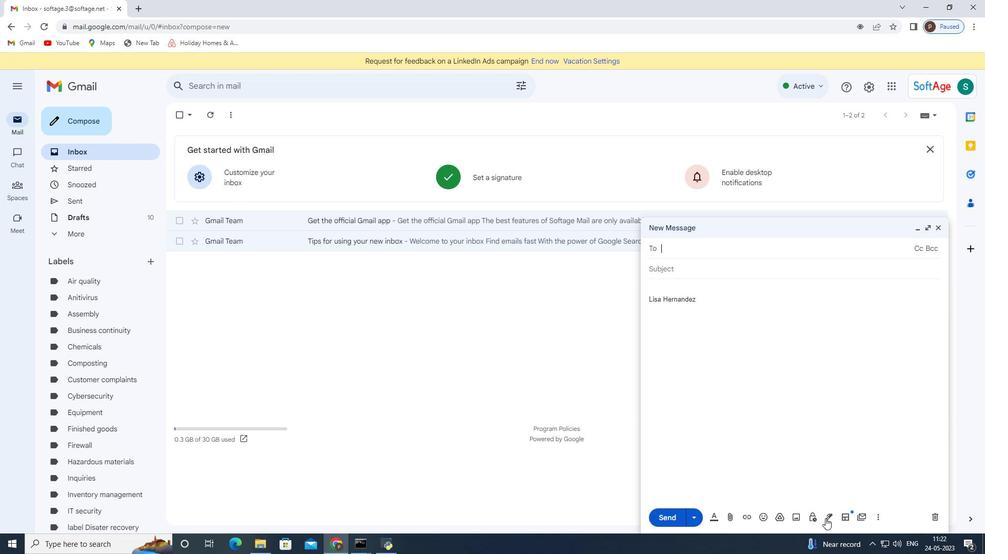 
Action: Mouse pressed left at (827, 517)
Screenshot: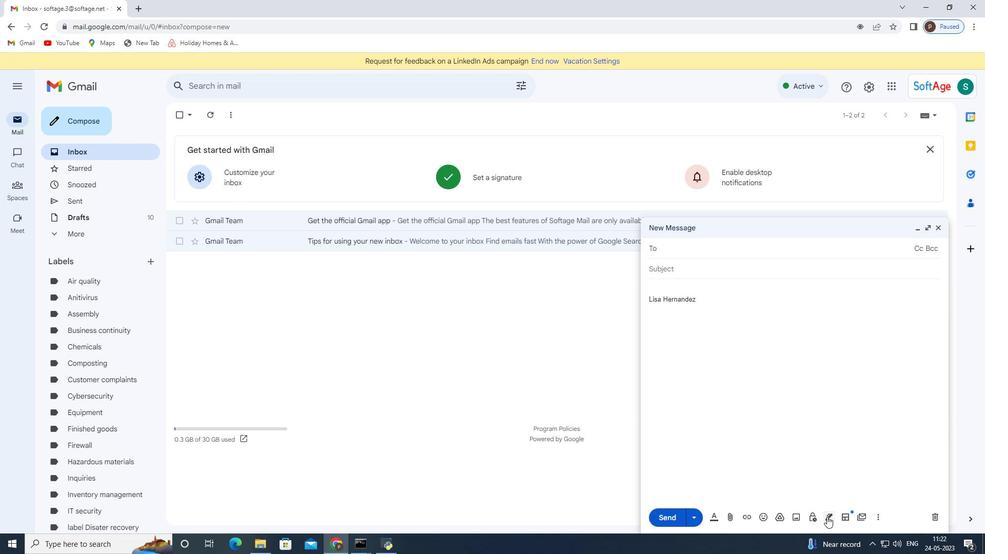 
Action: Mouse moved to (842, 458)
Screenshot: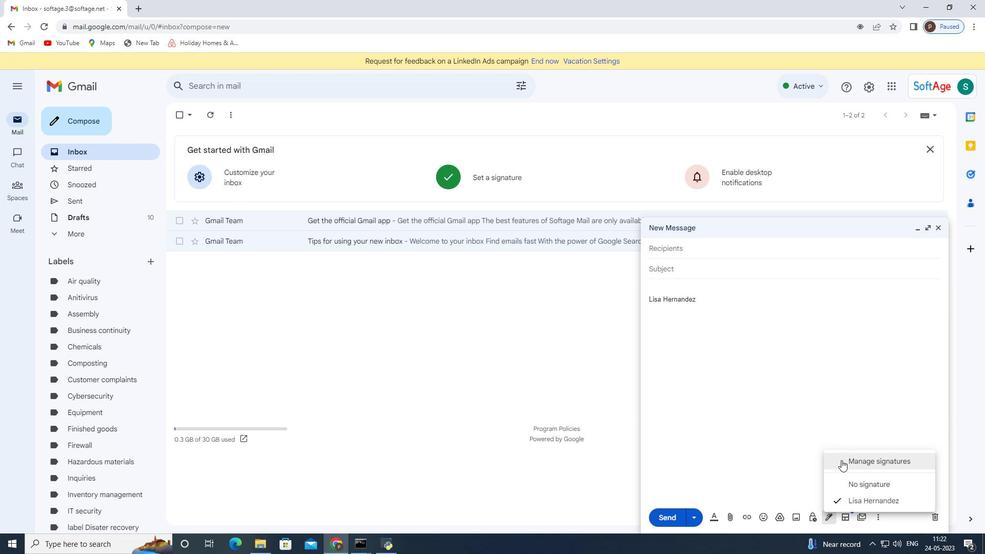 
Action: Mouse pressed left at (842, 458)
Screenshot: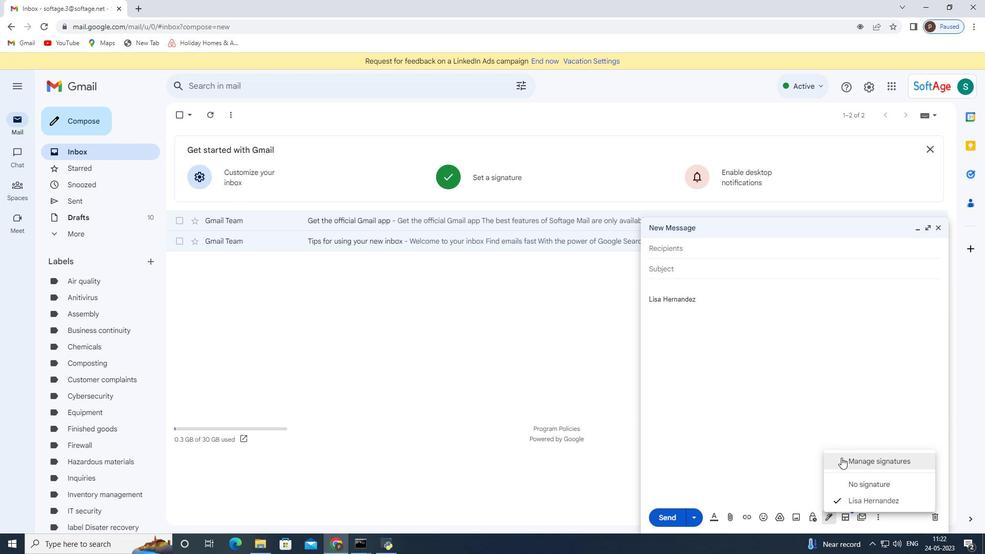 
Action: Mouse moved to (368, 300)
Screenshot: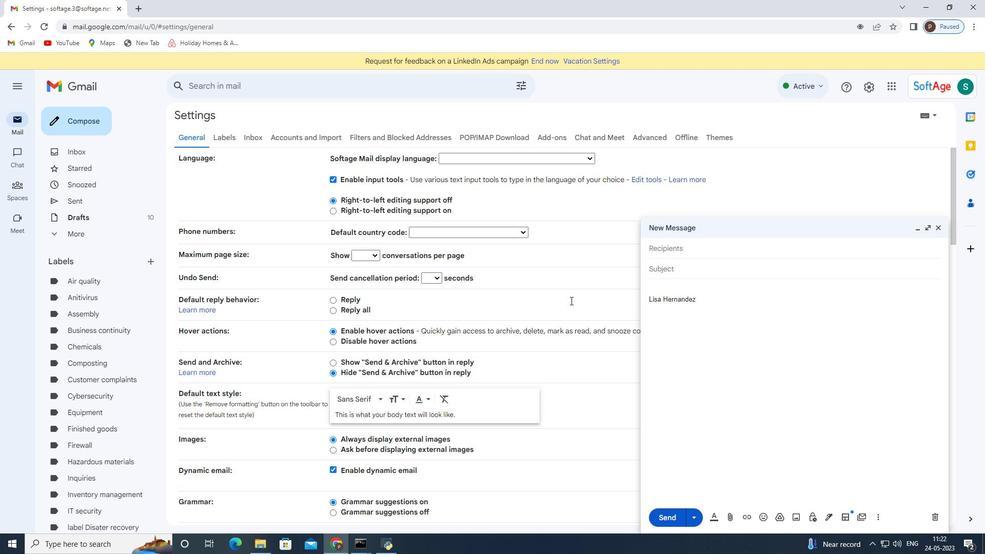 
Action: Mouse scrolled (368, 300) with delta (0, 0)
Screenshot: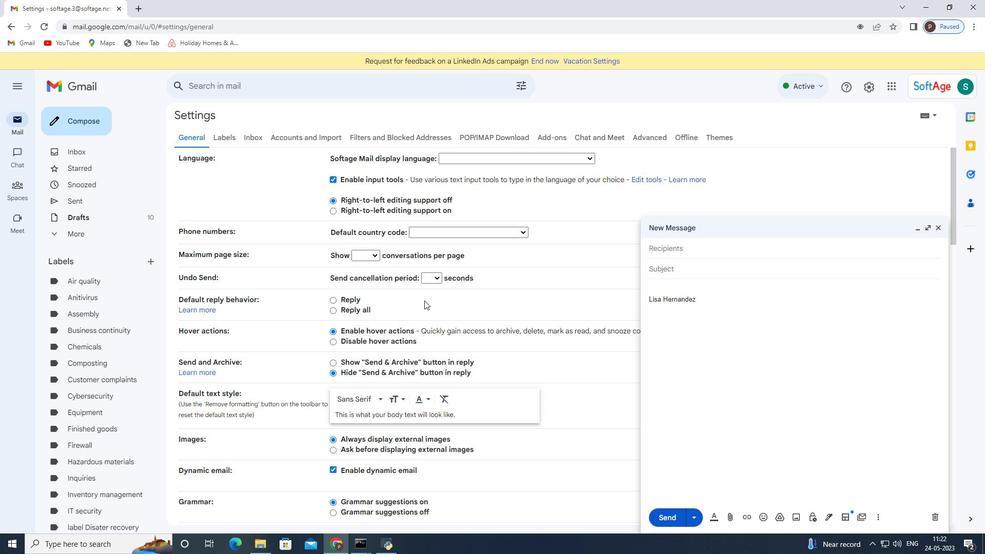 
Action: Mouse moved to (368, 300)
Screenshot: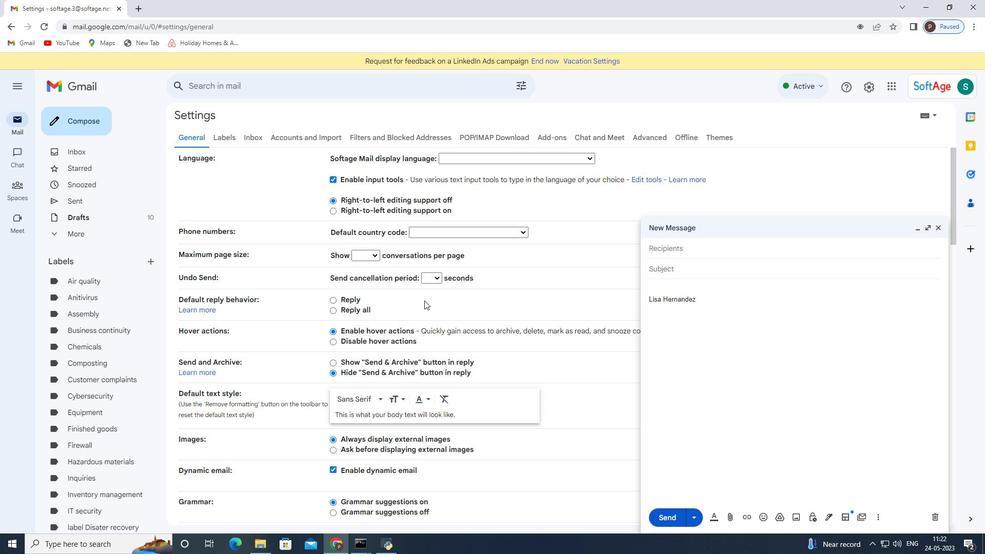 
Action: Mouse scrolled (368, 300) with delta (0, 0)
Screenshot: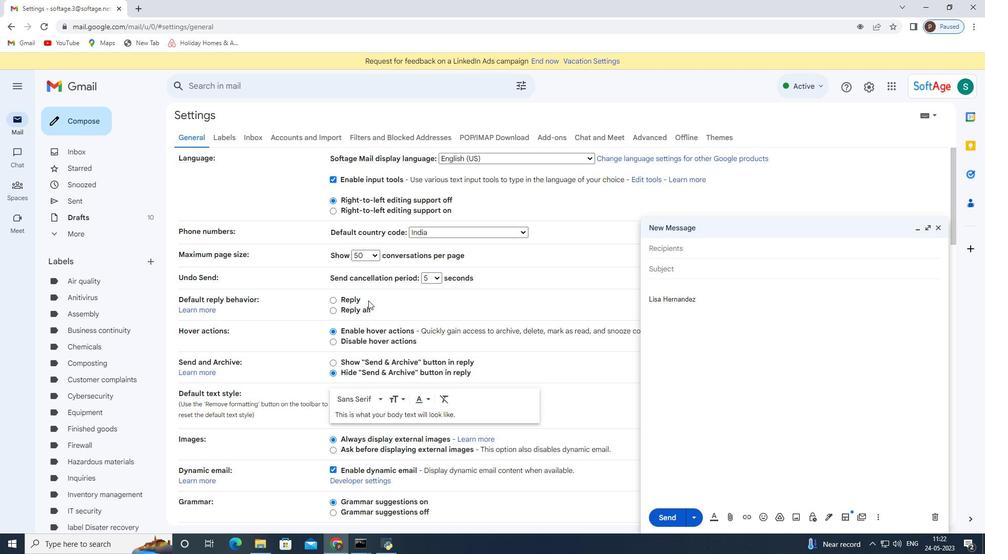 
Action: Mouse scrolled (368, 300) with delta (0, 0)
Screenshot: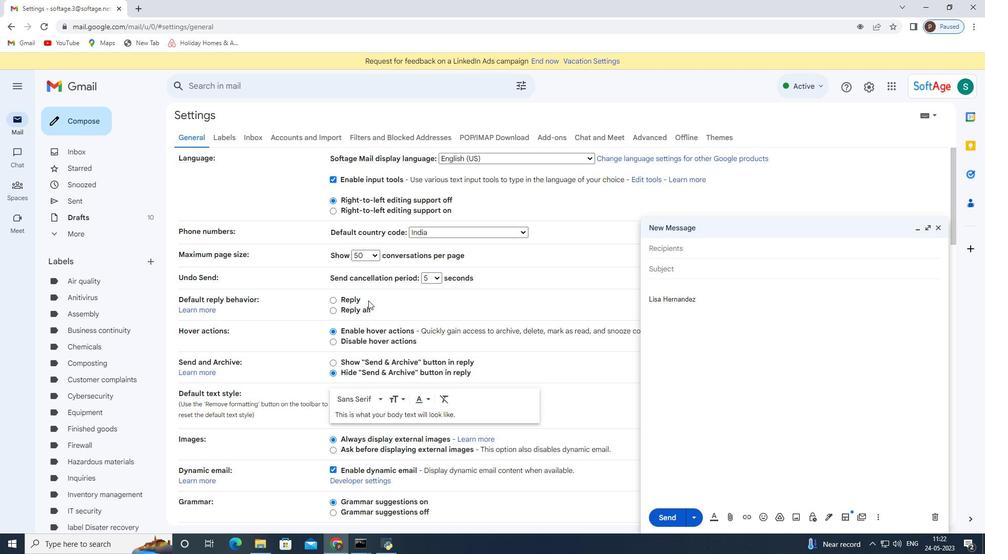 
Action: Mouse moved to (367, 300)
Screenshot: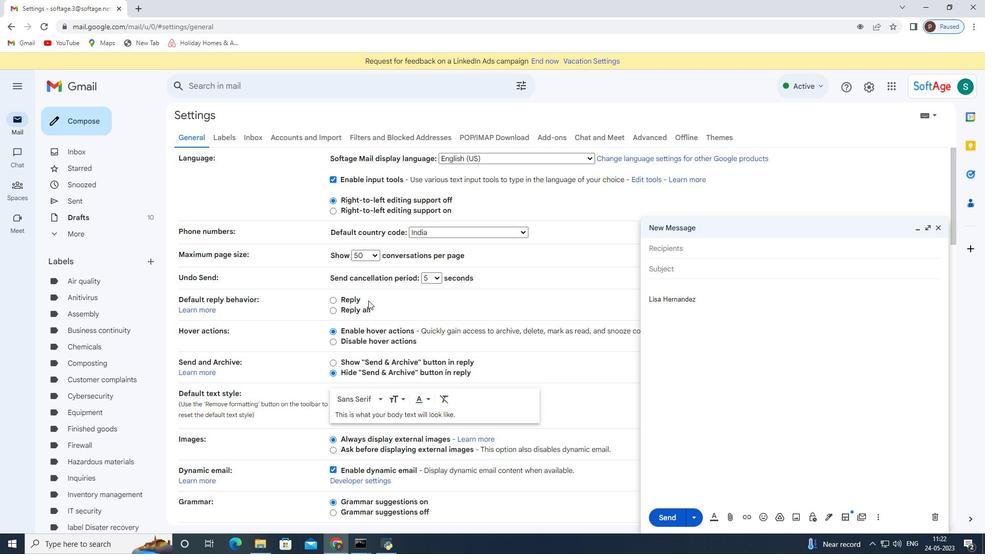 
Action: Mouse scrolled (367, 300) with delta (0, 0)
Screenshot: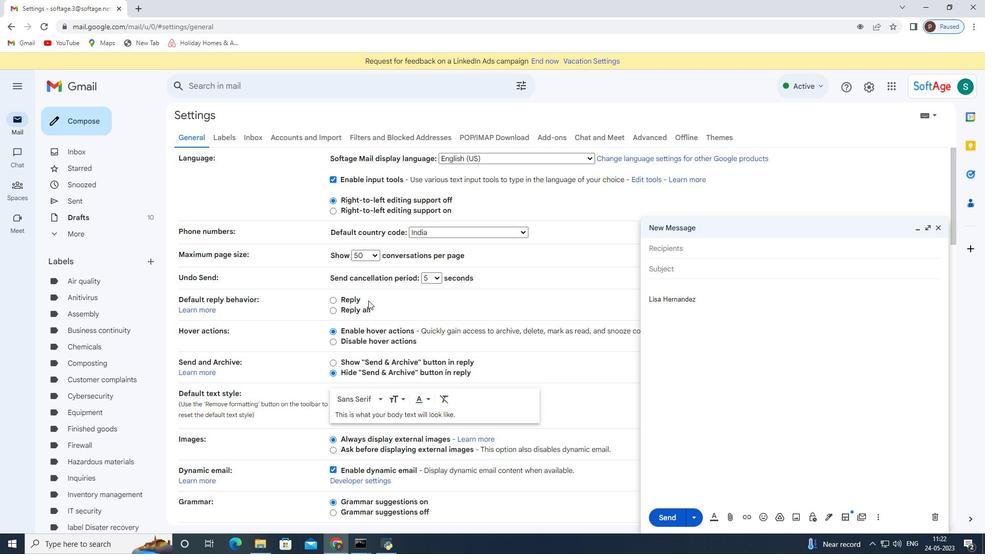 
Action: Mouse moved to (365, 302)
Screenshot: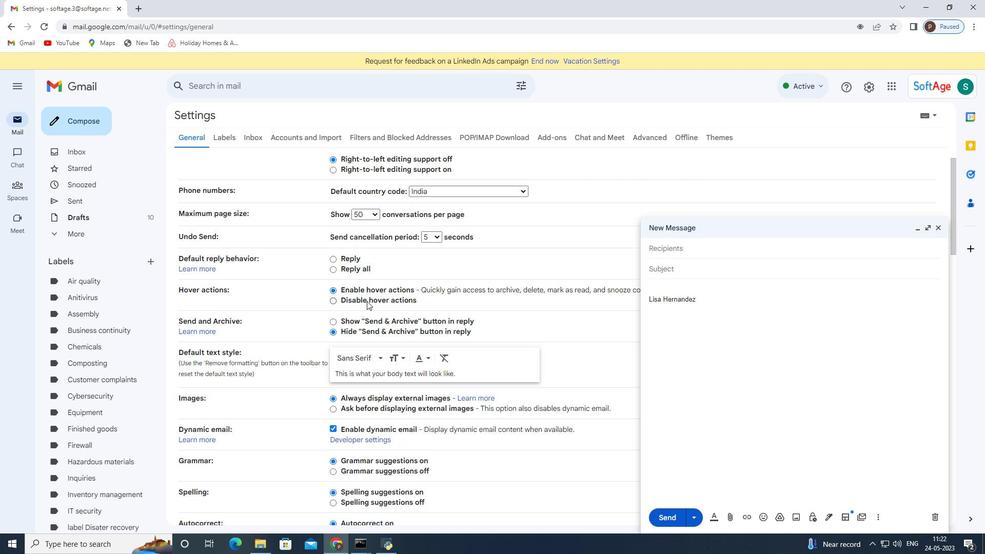 
Action: Mouse scrolled (366, 301) with delta (0, 0)
Screenshot: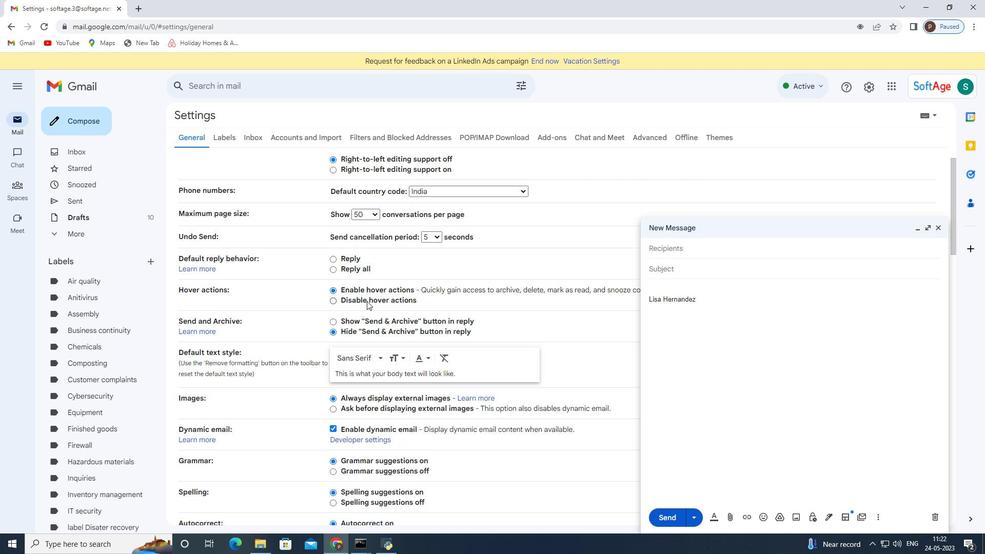 
Action: Mouse scrolled (365, 301) with delta (0, 0)
Screenshot: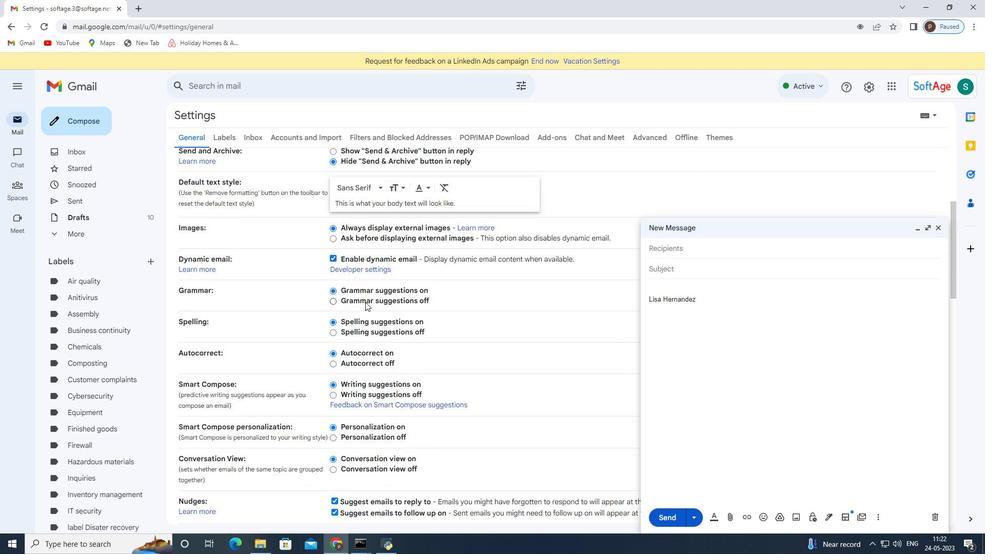 
Action: Mouse scrolled (365, 301) with delta (0, 0)
Screenshot: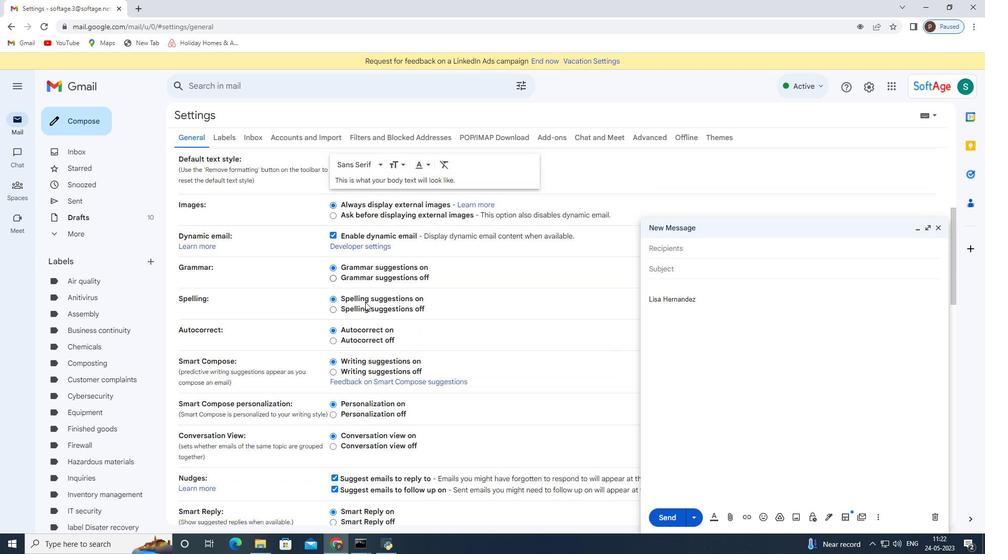 
Action: Mouse scrolled (365, 301) with delta (0, 0)
Screenshot: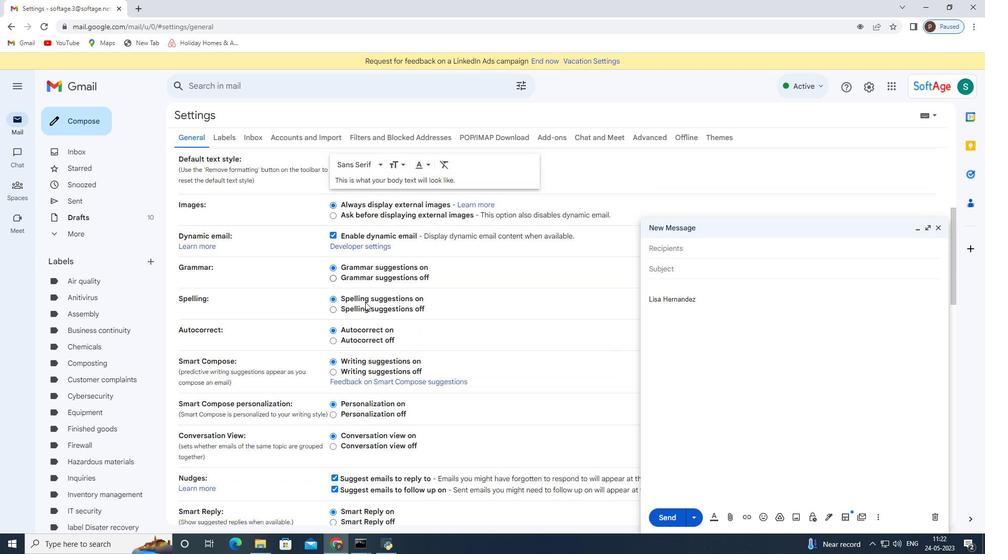 
Action: Mouse scrolled (365, 301) with delta (0, 0)
Screenshot: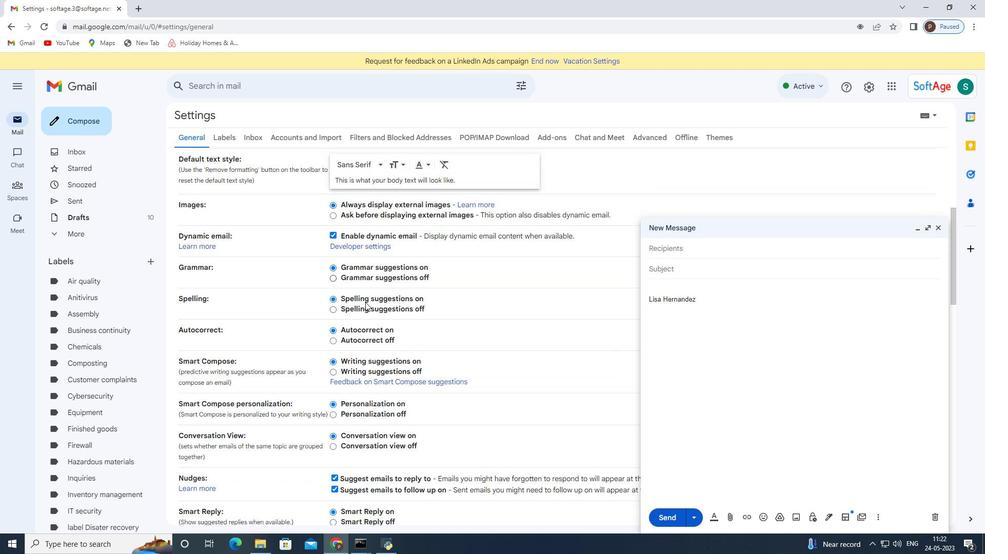 
Action: Mouse scrolled (365, 301) with delta (0, 0)
Screenshot: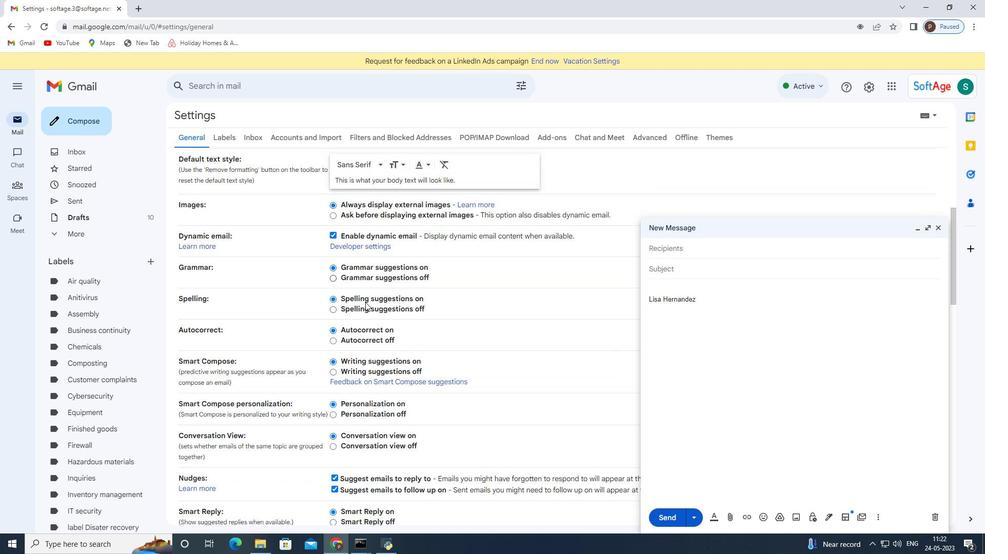 
Action: Mouse scrolled (365, 301) with delta (0, 0)
Screenshot: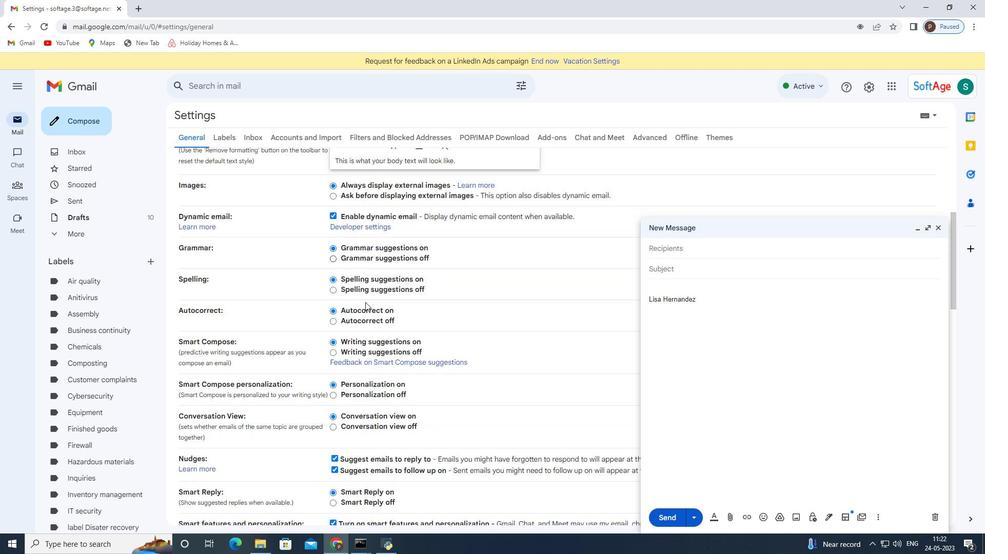 
Action: Mouse scrolled (365, 301) with delta (0, 0)
Screenshot: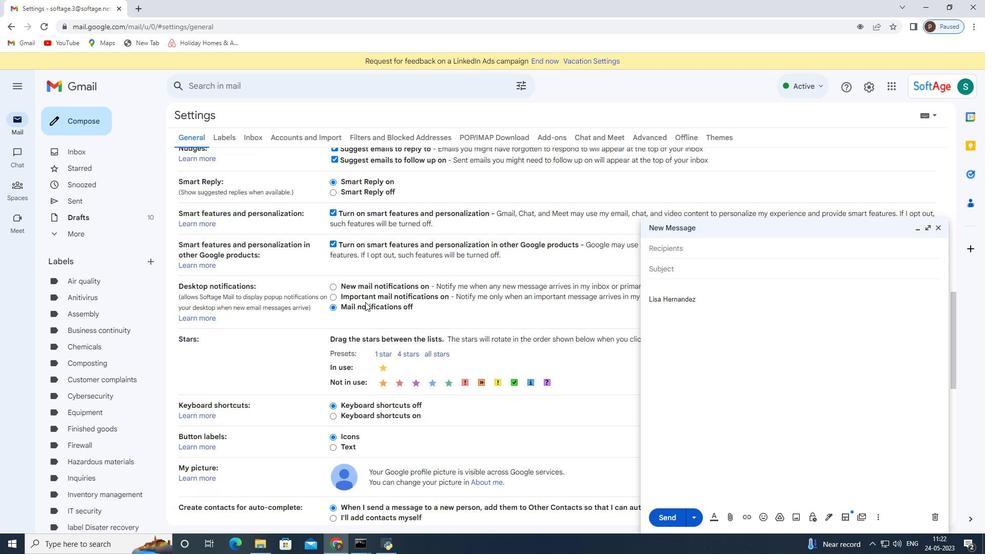 
Action: Mouse scrolled (365, 301) with delta (0, 0)
Screenshot: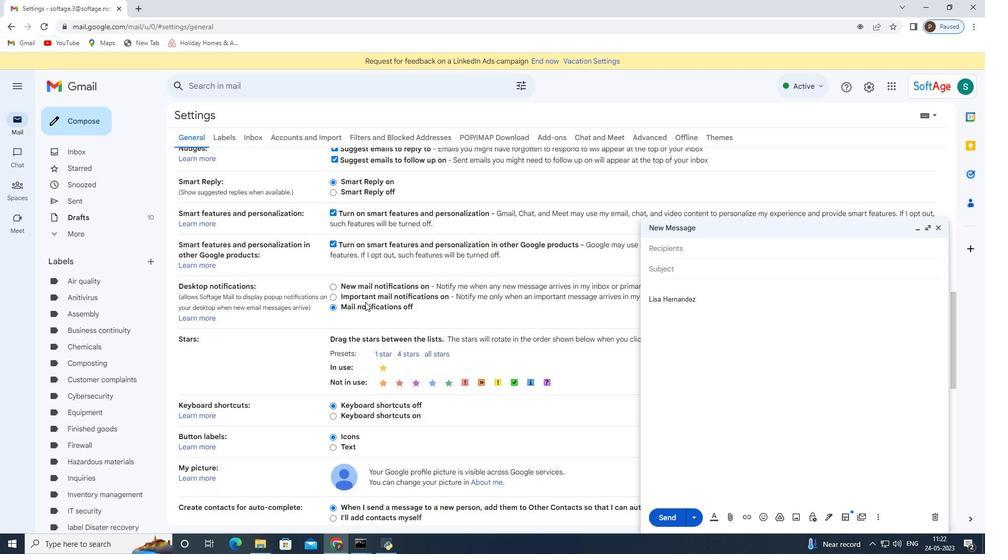 
Action: Mouse scrolled (365, 301) with delta (0, 0)
Screenshot: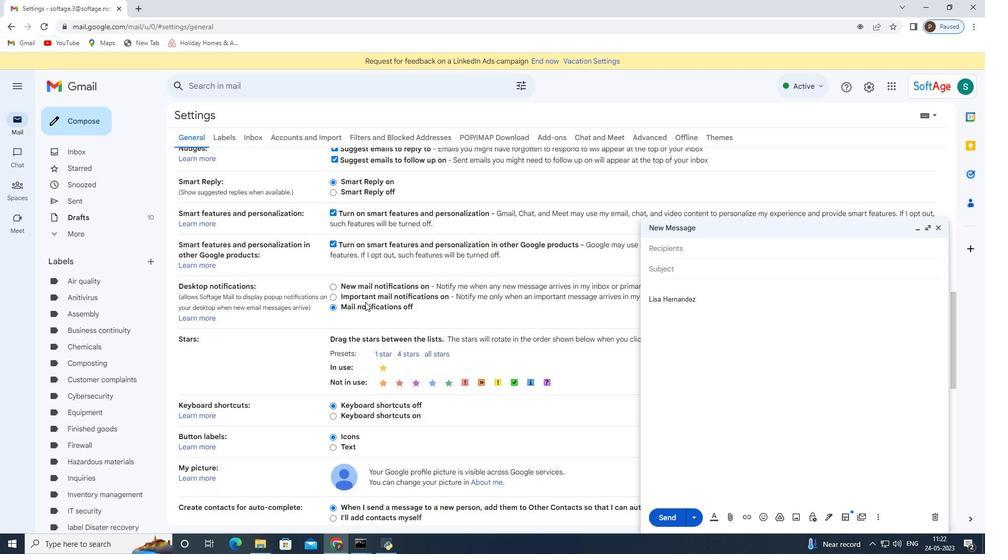 
Action: Mouse scrolled (365, 301) with delta (0, 0)
Screenshot: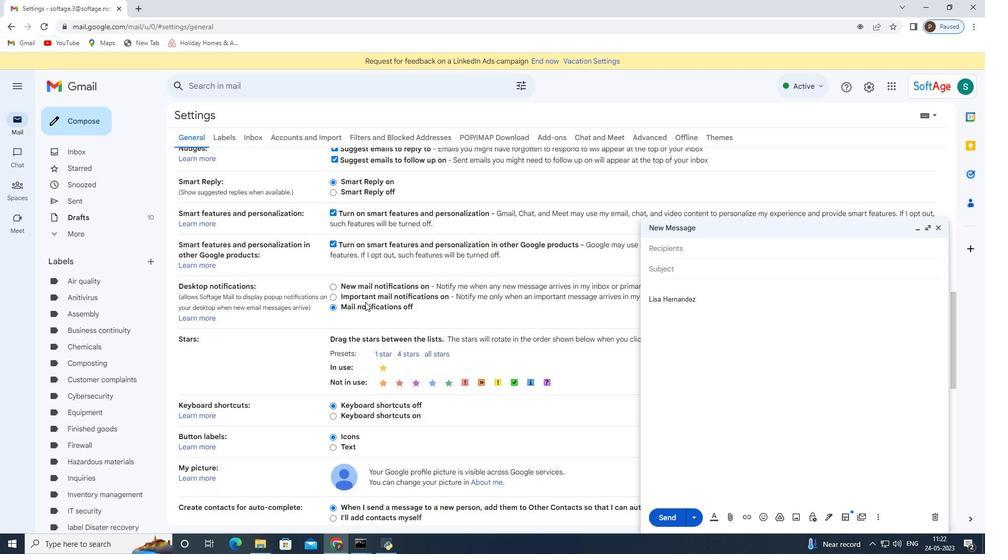 
Action: Mouse moved to (443, 343)
Screenshot: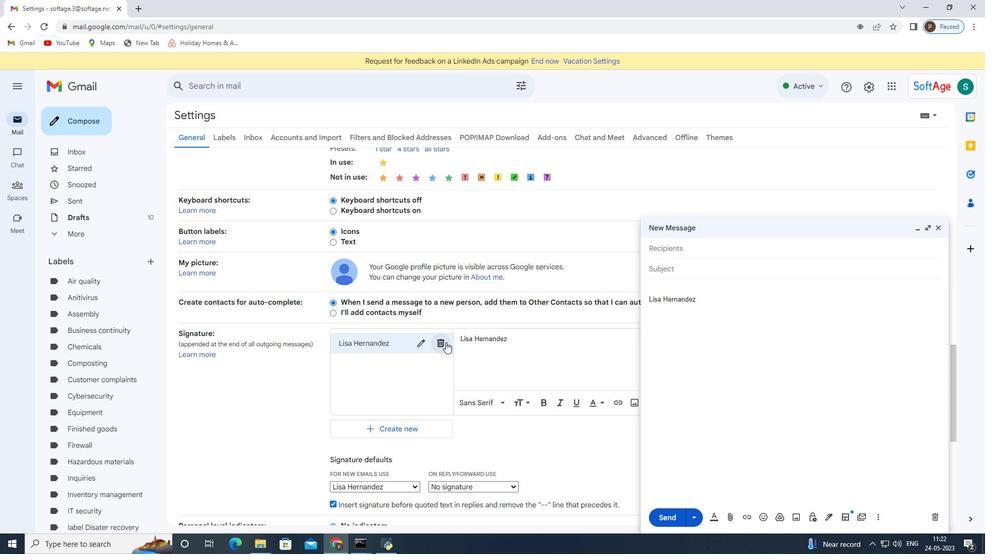 
Action: Mouse pressed left at (443, 343)
Screenshot: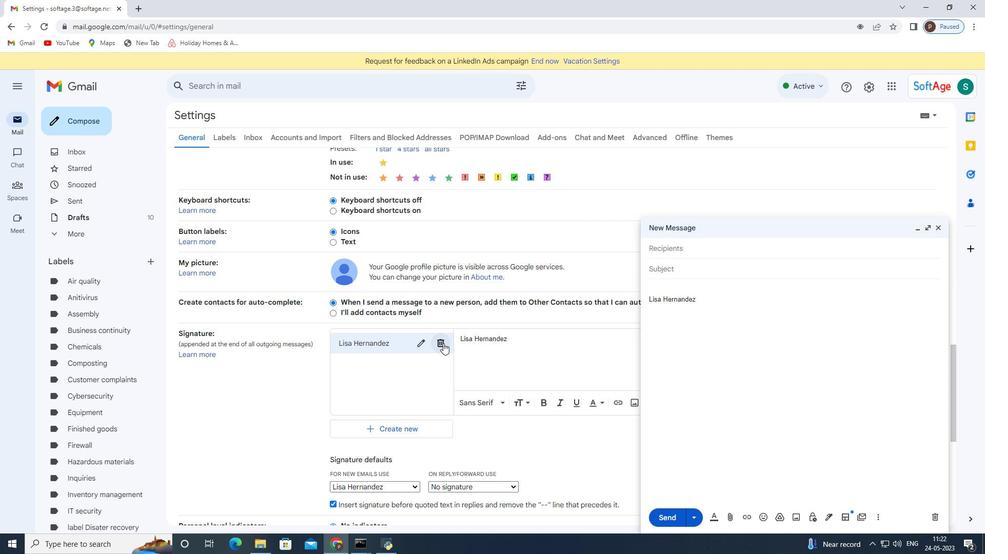 
Action: Mouse moved to (581, 313)
Screenshot: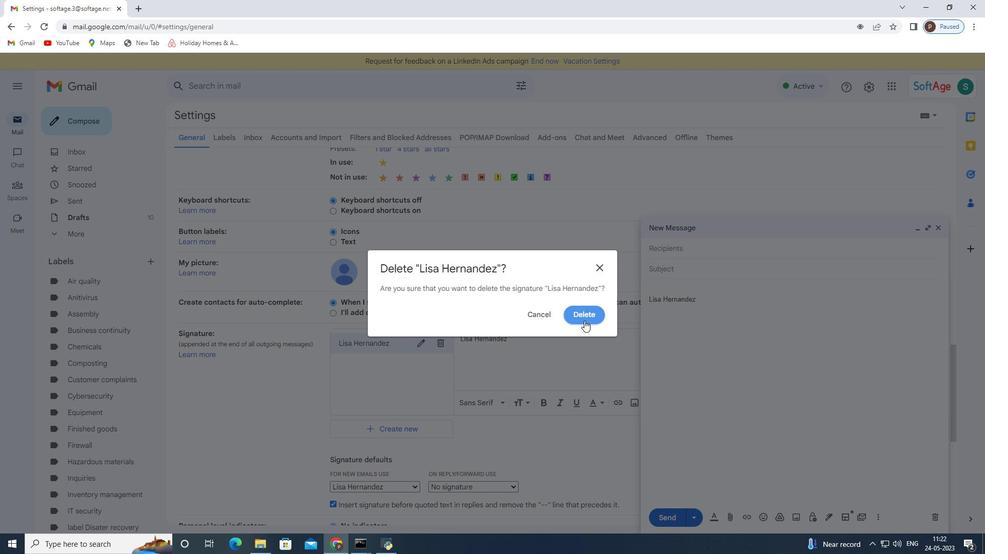 
Action: Mouse pressed left at (581, 313)
Screenshot: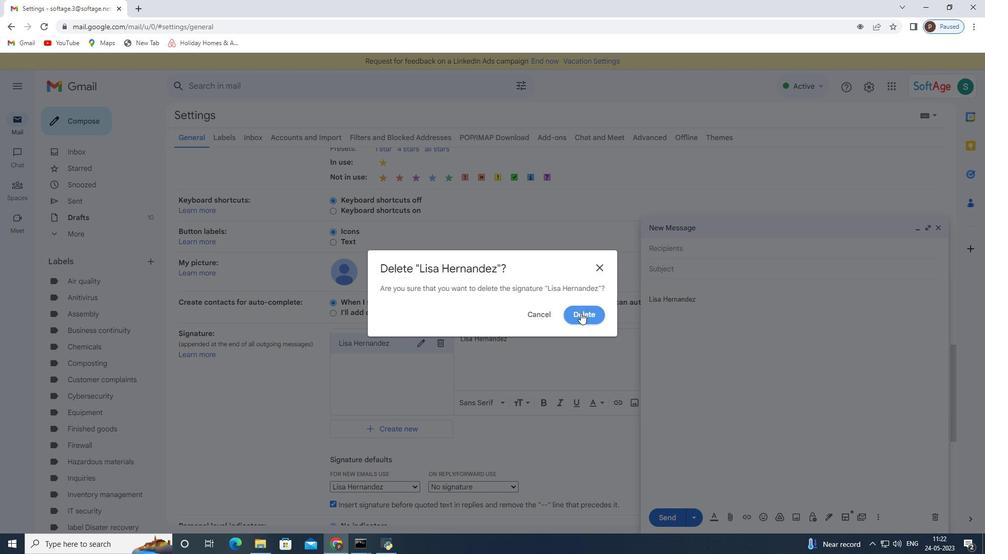 
Action: Mouse moved to (370, 344)
Screenshot: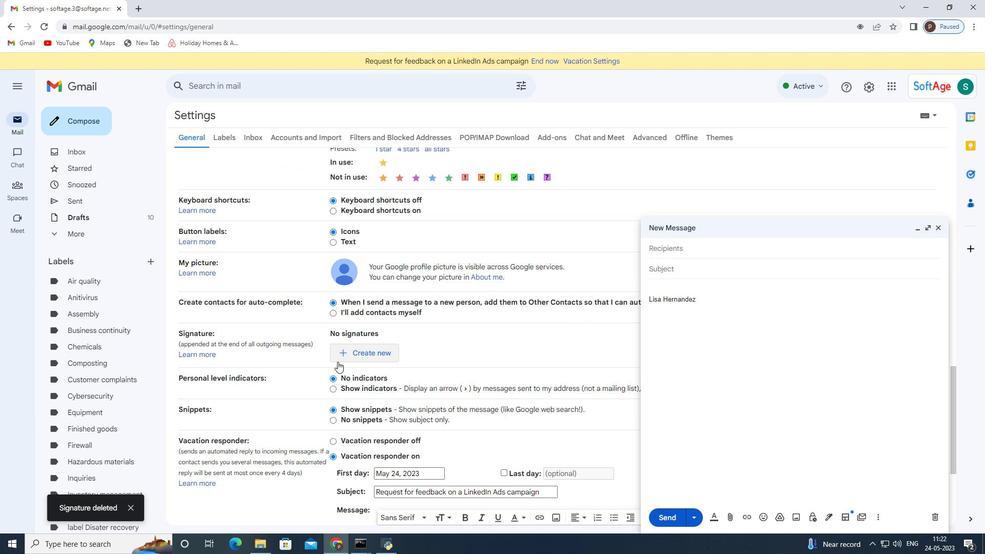 
Action: Mouse pressed left at (370, 344)
Screenshot: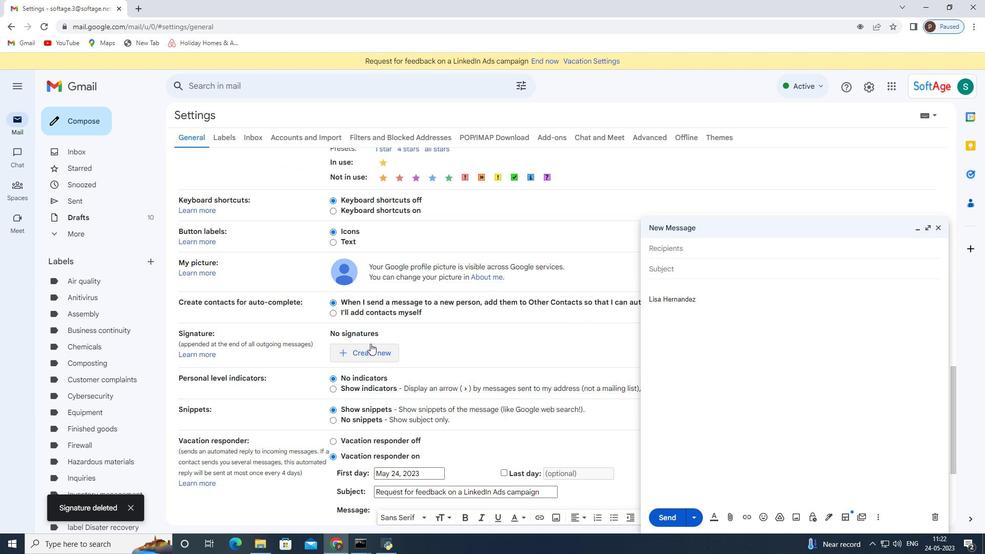 
Action: Mouse moved to (437, 292)
Screenshot: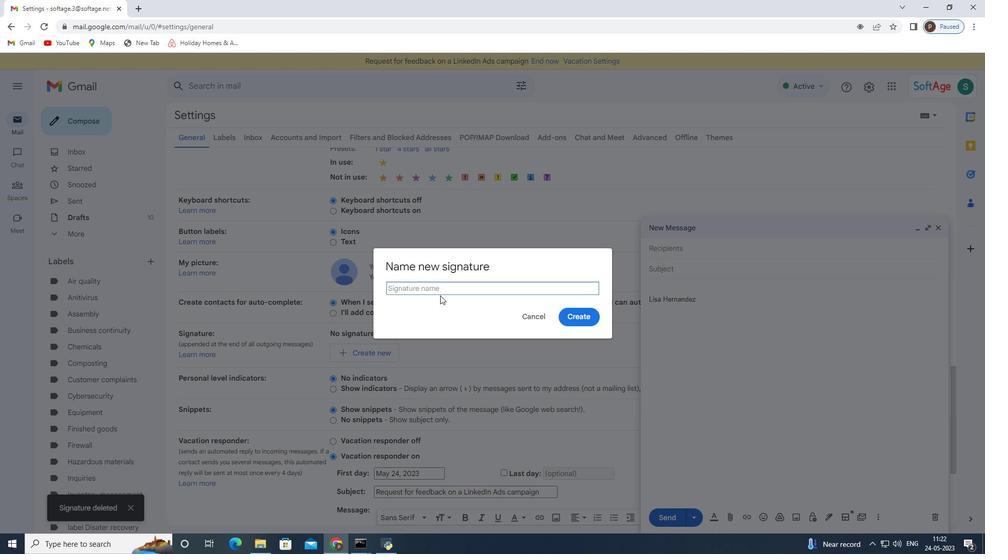 
Action: Mouse pressed left at (437, 292)
Screenshot: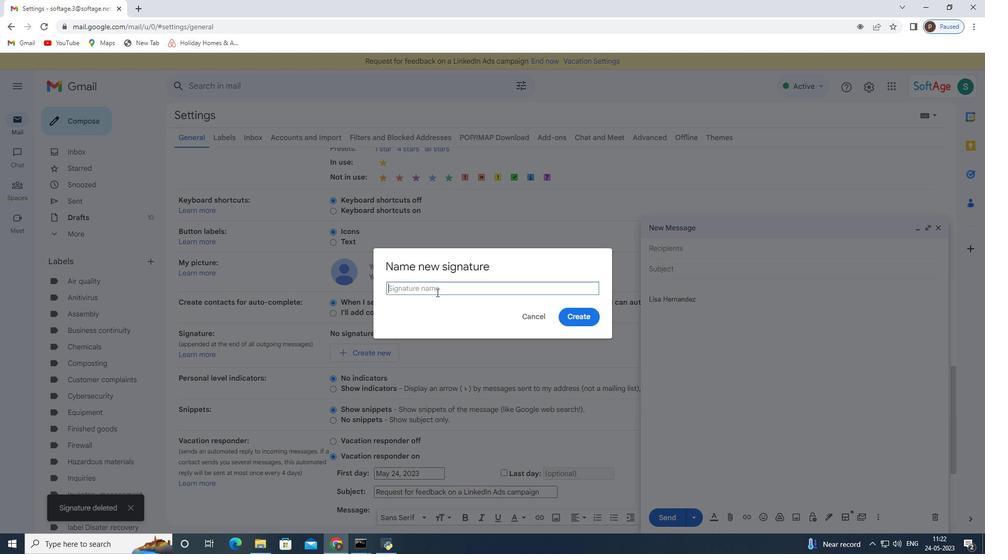 
Action: Key pressed <Key.shift>Lisa<Key.space><Key.shift>Hernandez
Screenshot: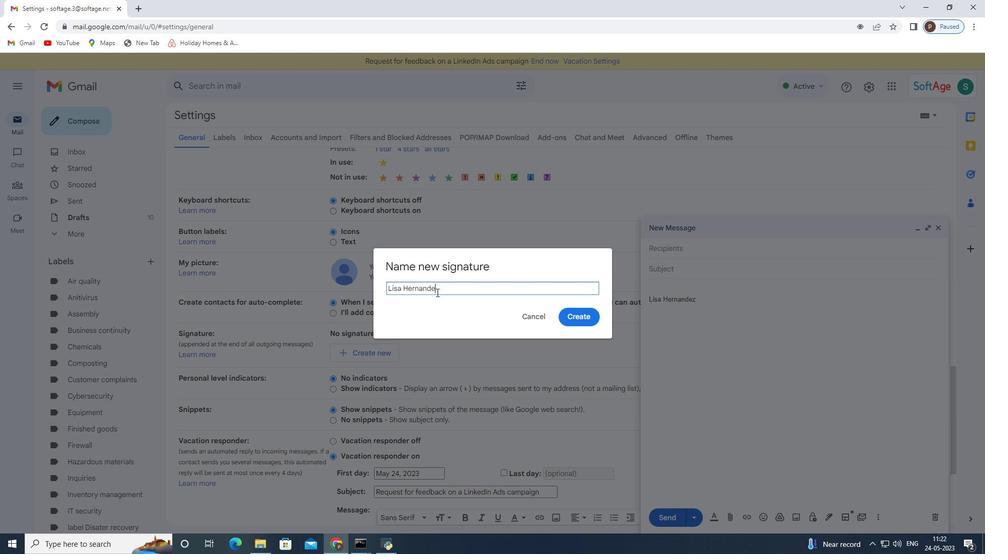 
Action: Mouse moved to (584, 318)
Screenshot: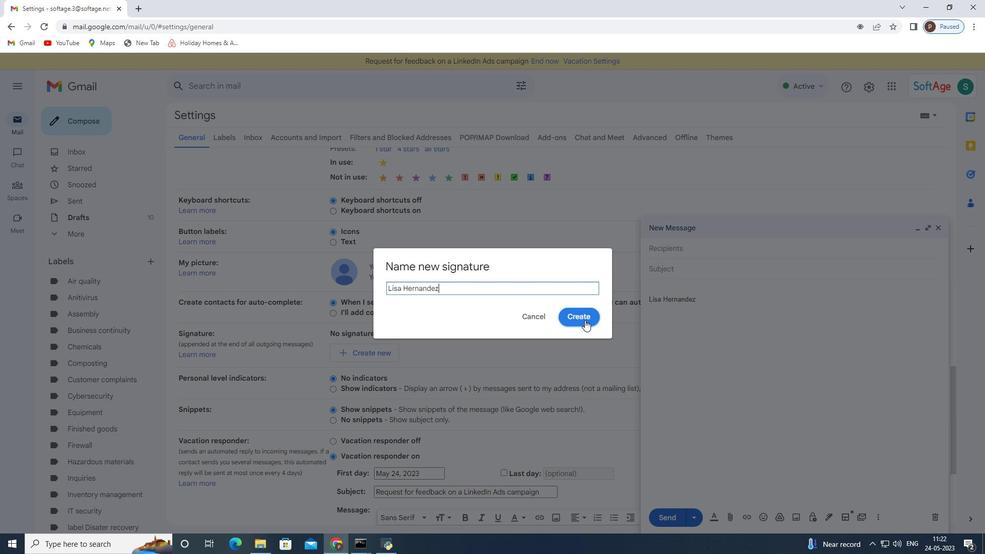 
Action: Mouse pressed left at (584, 318)
Screenshot: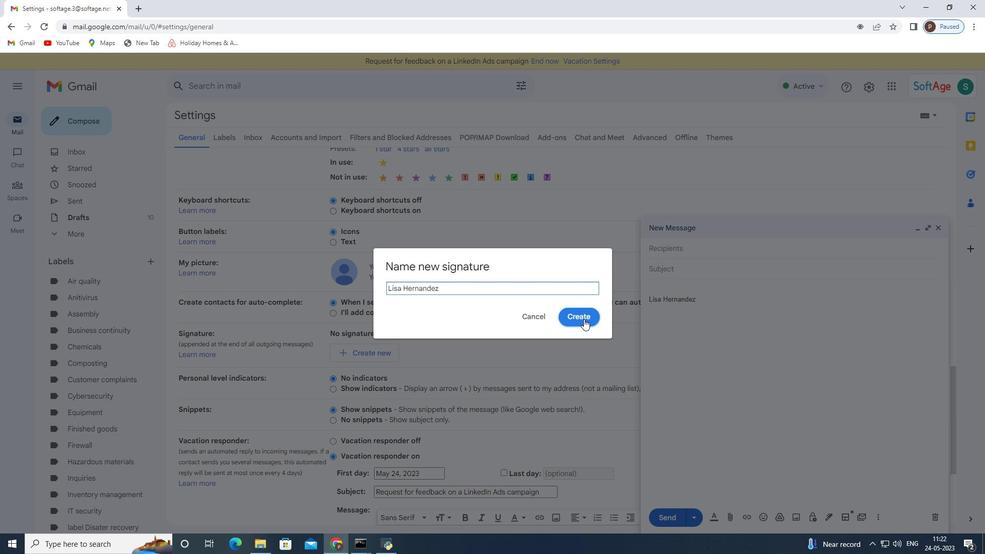 
Action: Mouse moved to (482, 346)
Screenshot: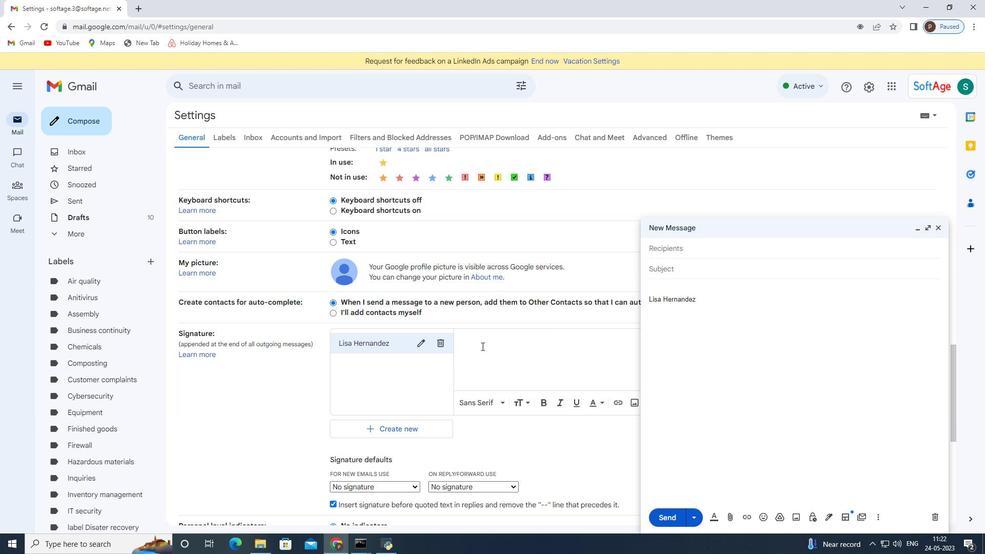
Action: Mouse pressed left at (482, 346)
Screenshot: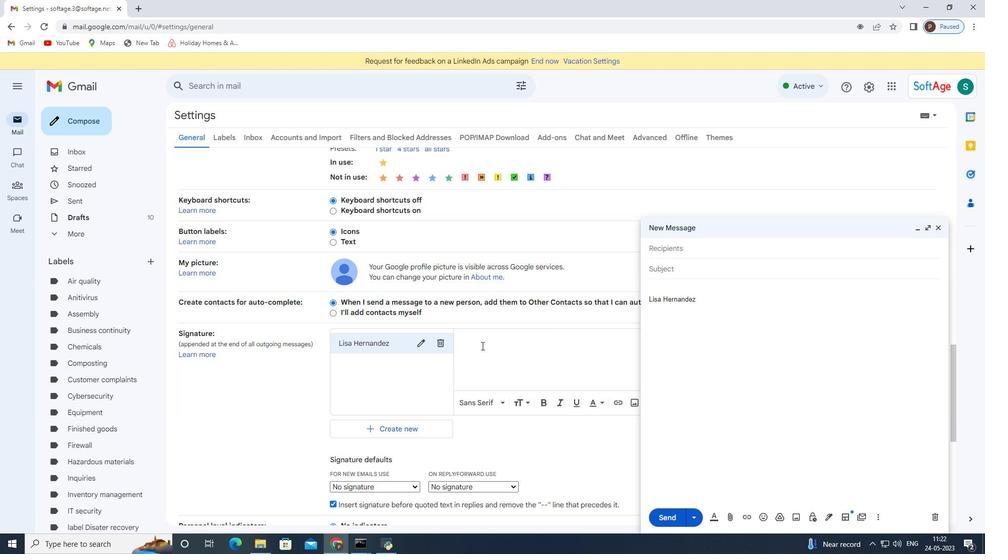 
Action: Key pressed <Key.shift>Lisa<Key.space><Key.shift>Hernandez
Screenshot: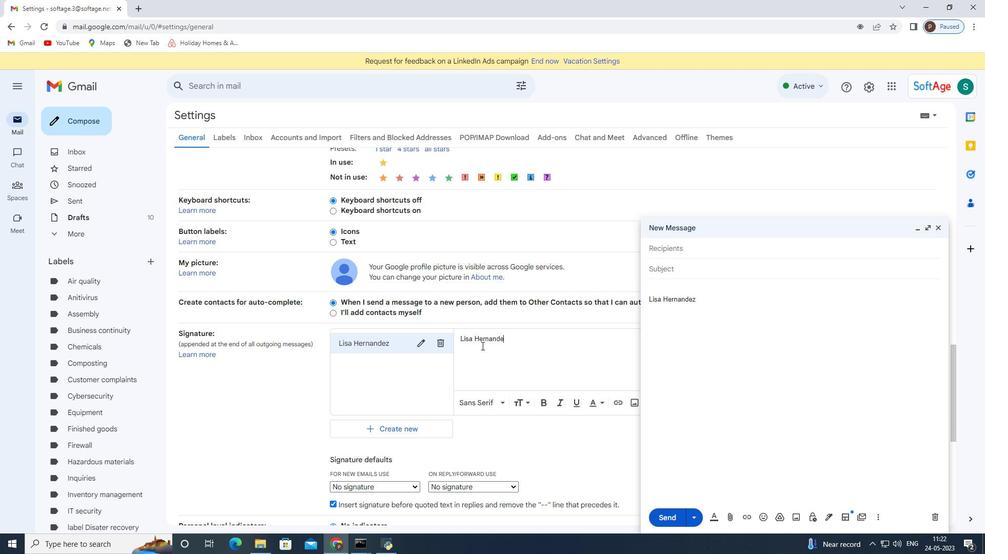 
Action: Mouse scrolled (482, 345) with delta (0, 0)
Screenshot: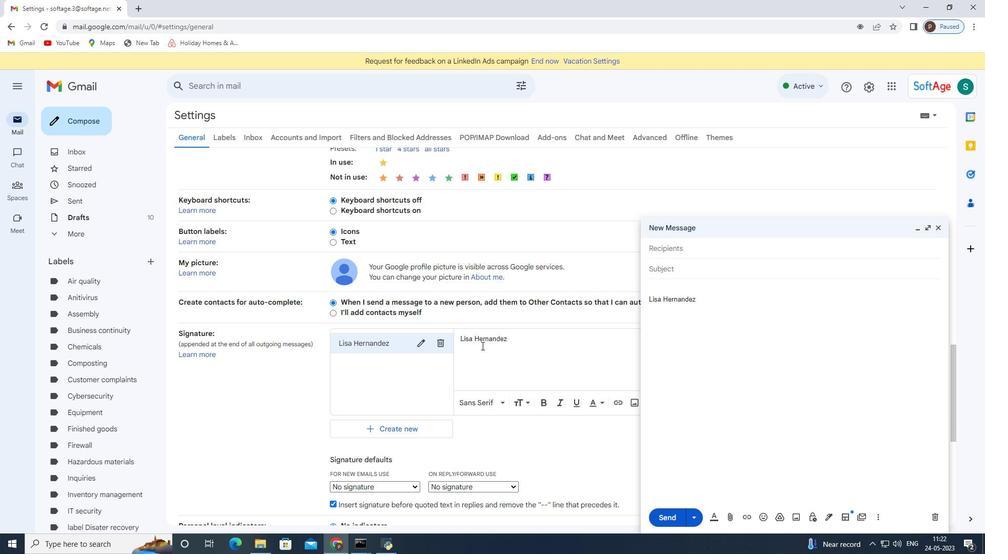 
Action: Mouse scrolled (482, 345) with delta (0, 0)
Screenshot: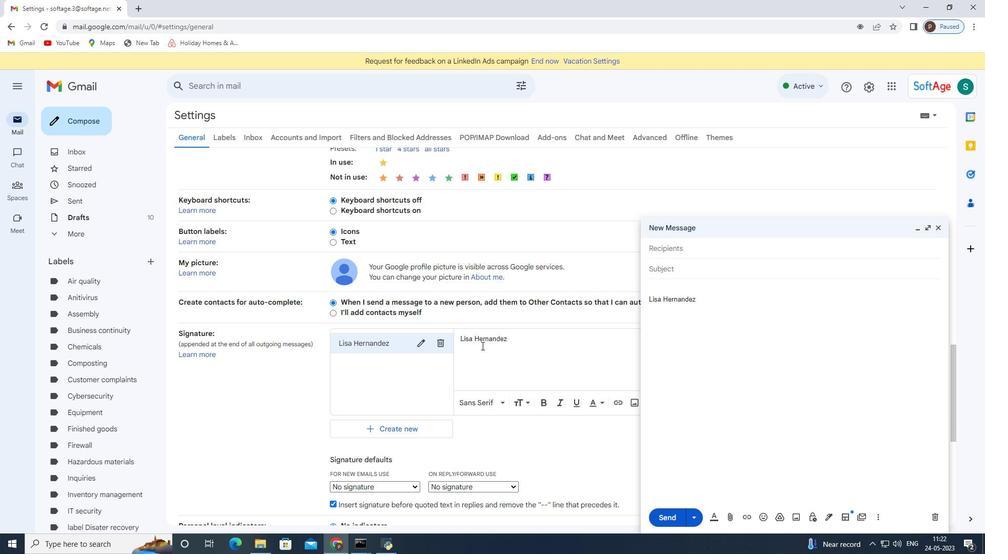 
Action: Mouse scrolled (482, 345) with delta (0, 0)
Screenshot: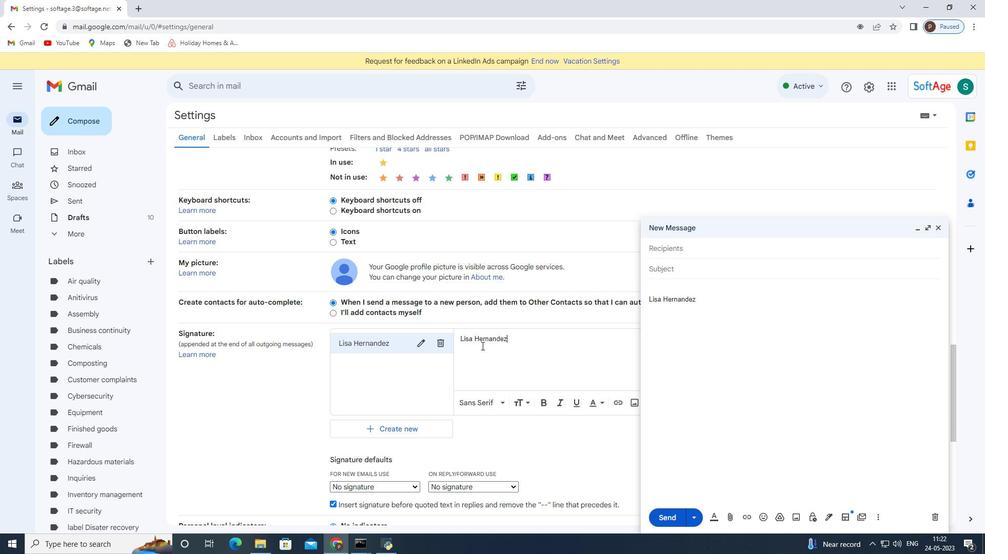 
Action: Mouse moved to (399, 331)
Screenshot: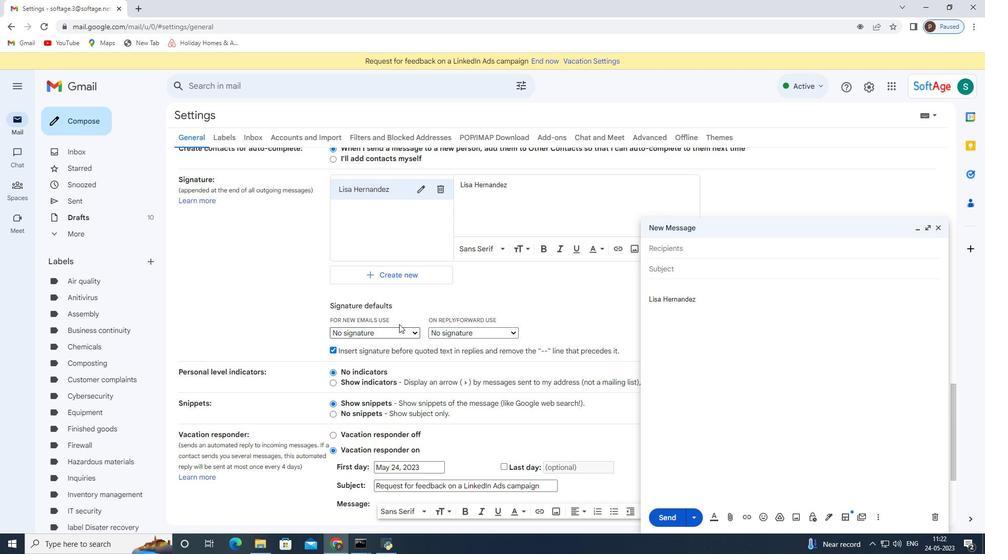 
Action: Mouse pressed left at (399, 331)
Screenshot: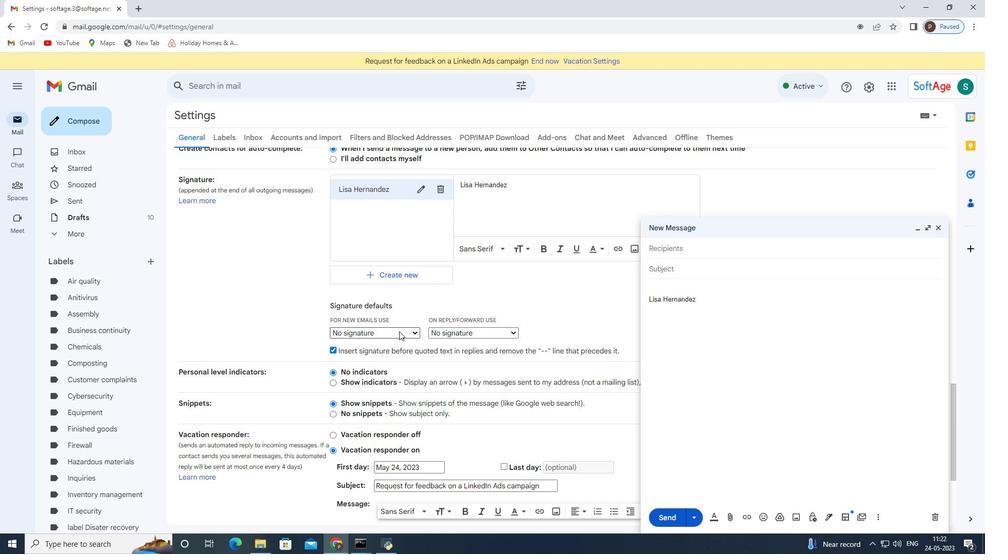 
Action: Mouse moved to (391, 352)
Screenshot: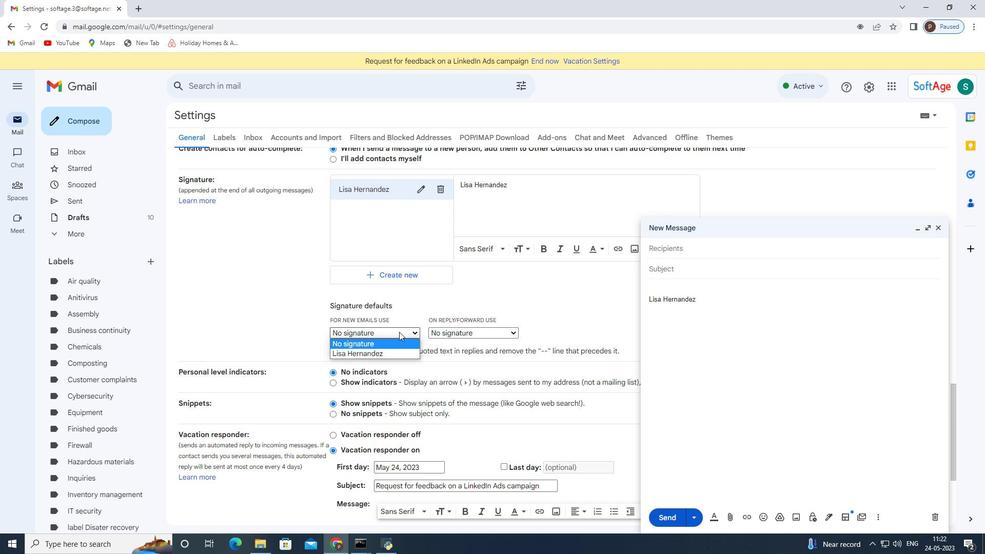 
Action: Mouse pressed left at (391, 352)
Screenshot: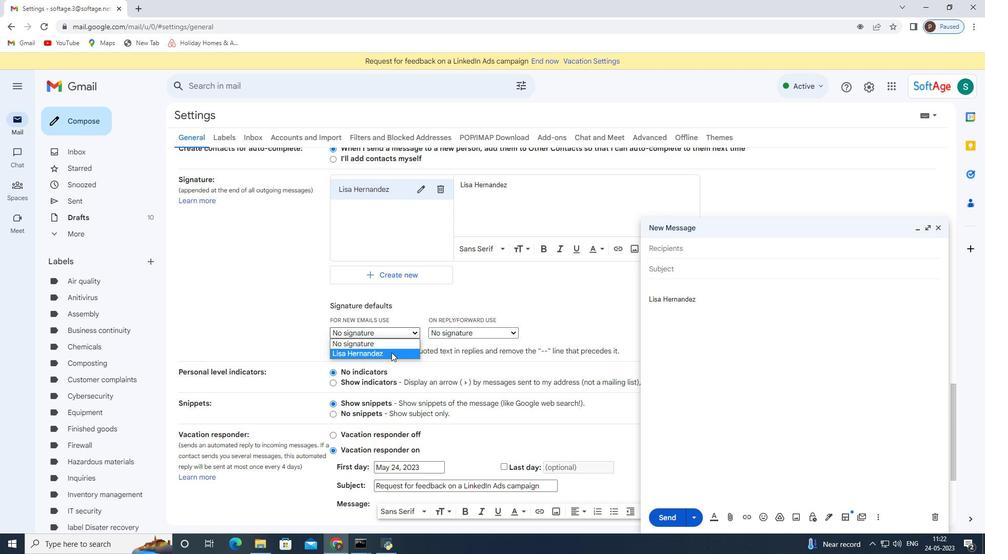 
Action: Mouse scrolled (391, 352) with delta (0, 0)
Screenshot: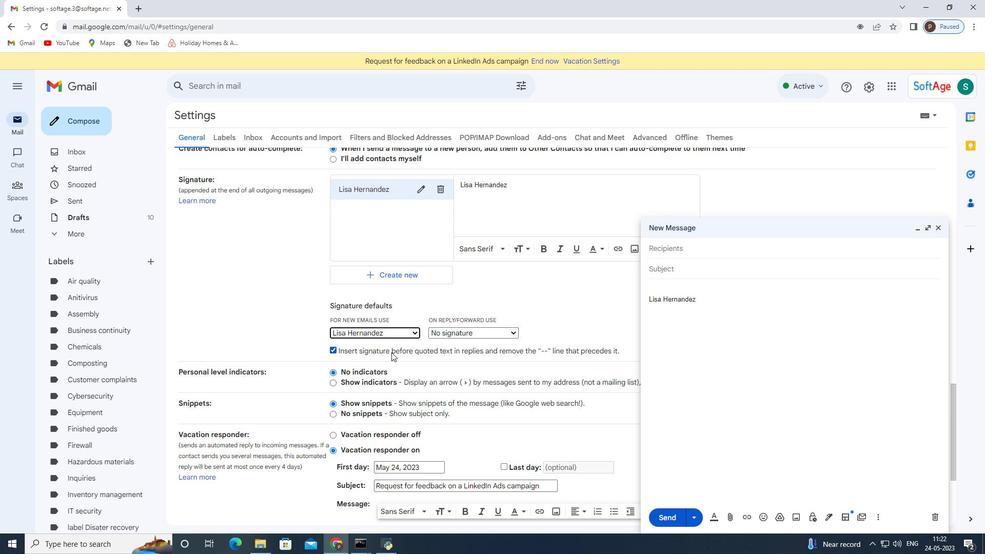 
Action: Mouse scrolled (391, 352) with delta (0, 0)
Screenshot: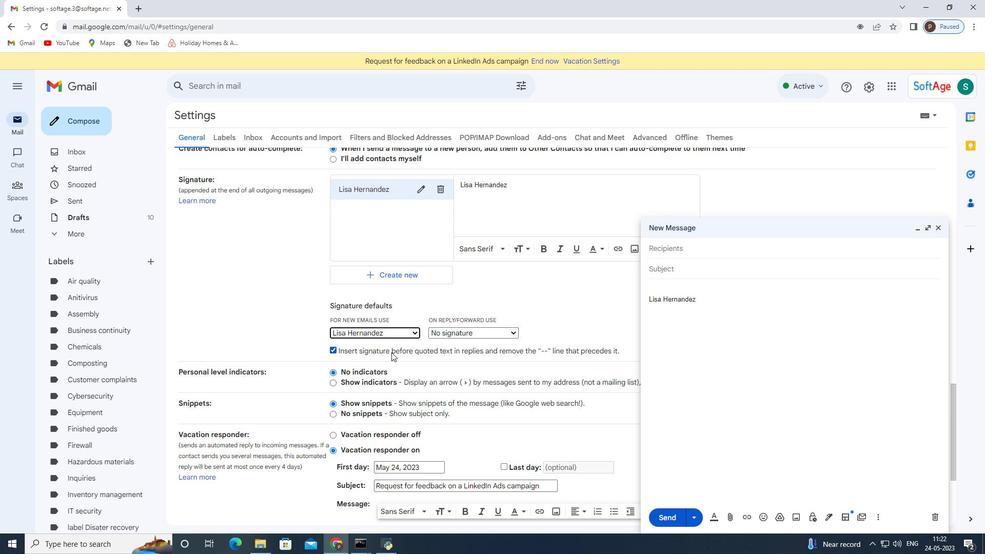 
Action: Mouse scrolled (391, 352) with delta (0, 0)
Screenshot: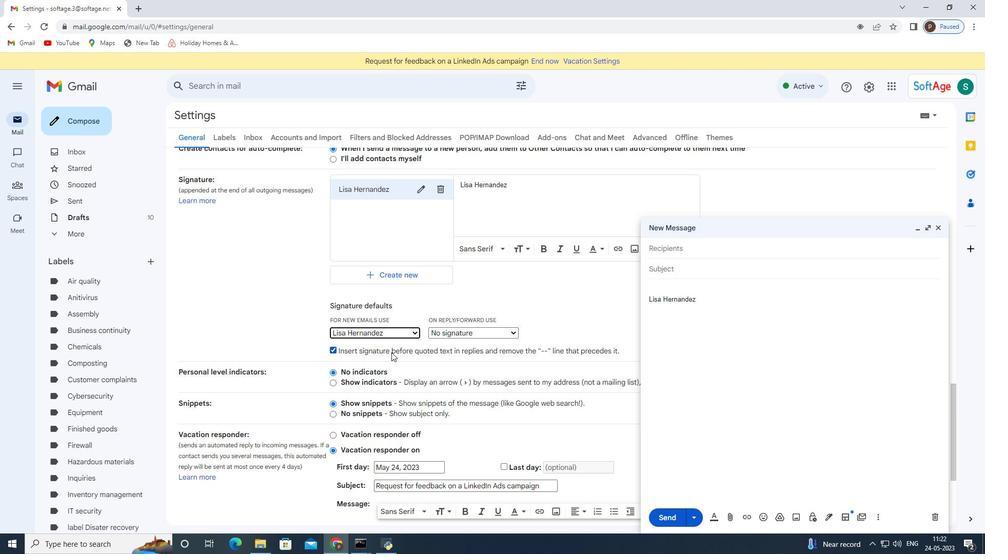 
Action: Mouse scrolled (391, 352) with delta (0, 0)
Screenshot: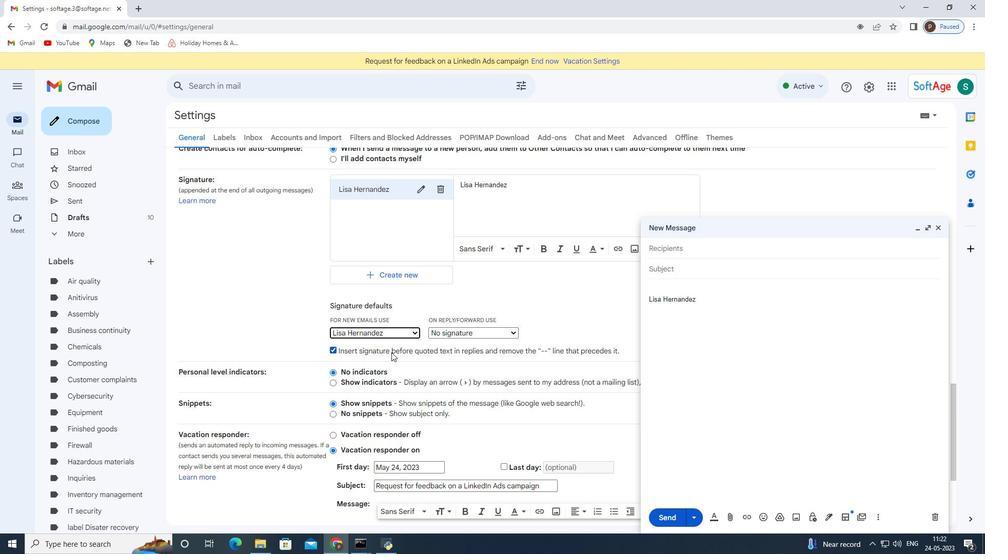 
Action: Mouse moved to (392, 360)
Screenshot: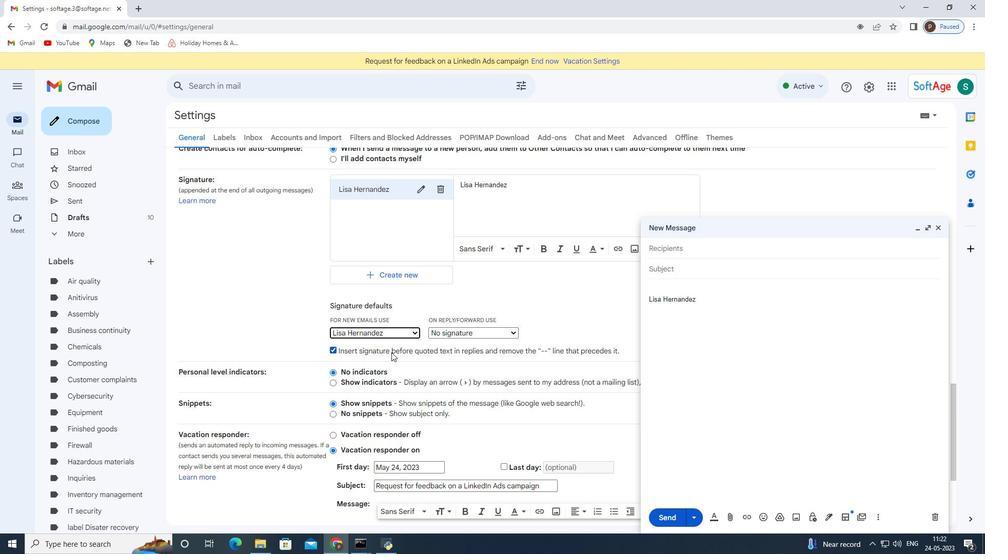 
Action: Mouse scrolled (392, 359) with delta (0, 0)
Screenshot: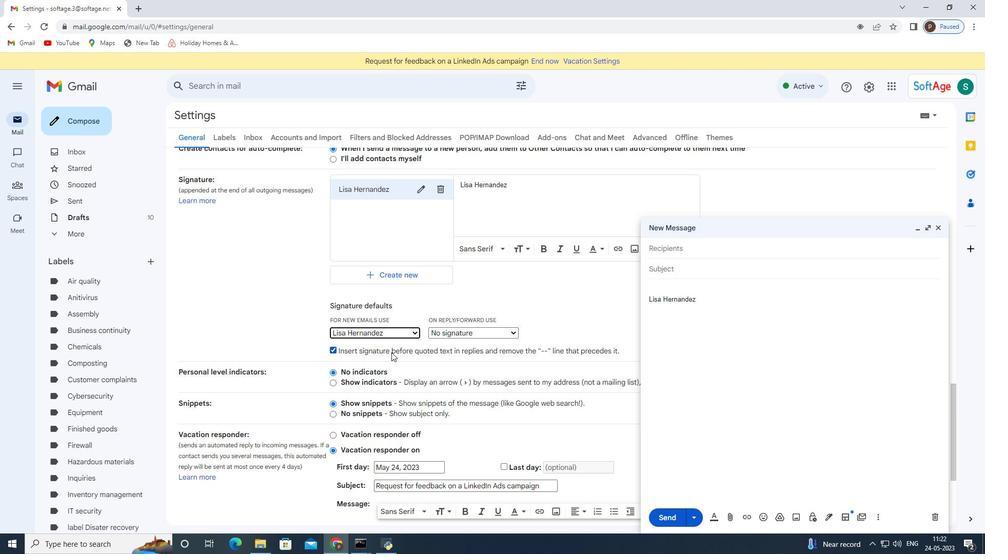 
Action: Mouse moved to (541, 466)
Screenshot: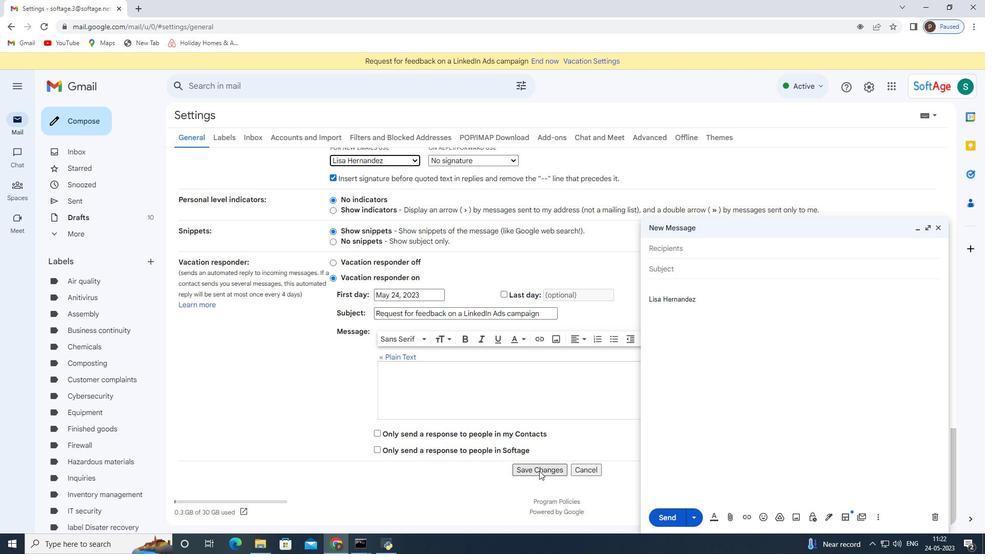 
Action: Mouse pressed left at (541, 466)
Screenshot: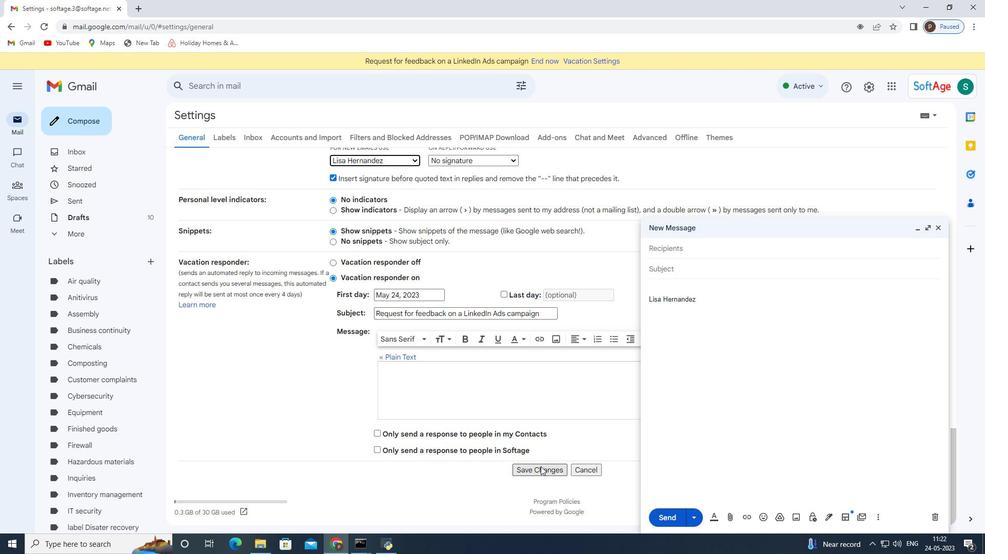
Action: Mouse moved to (941, 225)
Screenshot: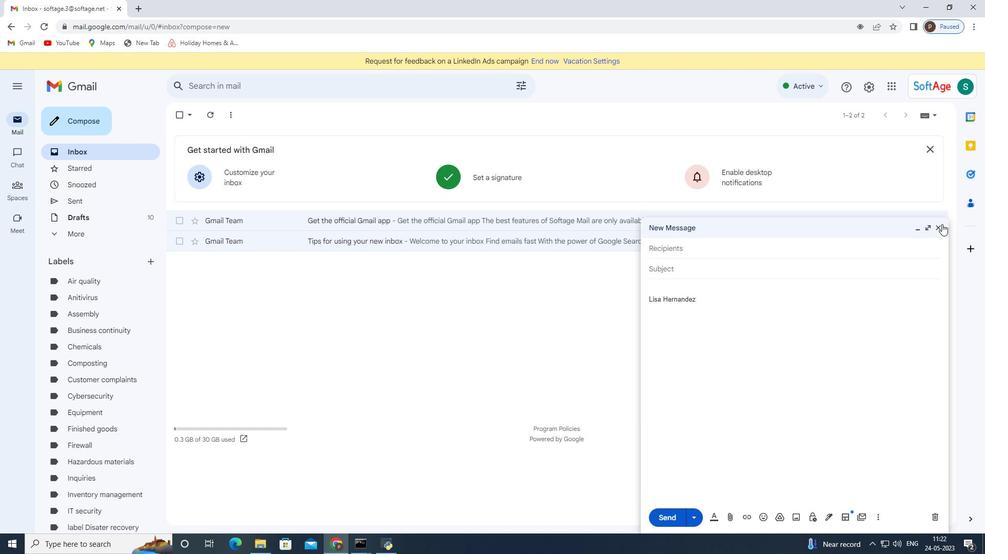 
Action: Mouse pressed left at (941, 225)
Screenshot: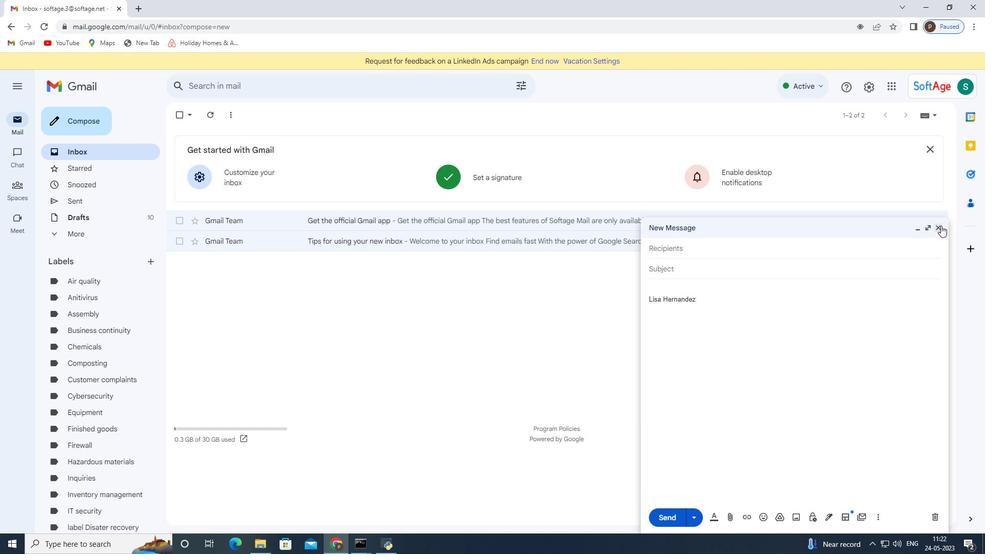 
Action: Mouse moved to (93, 125)
Screenshot: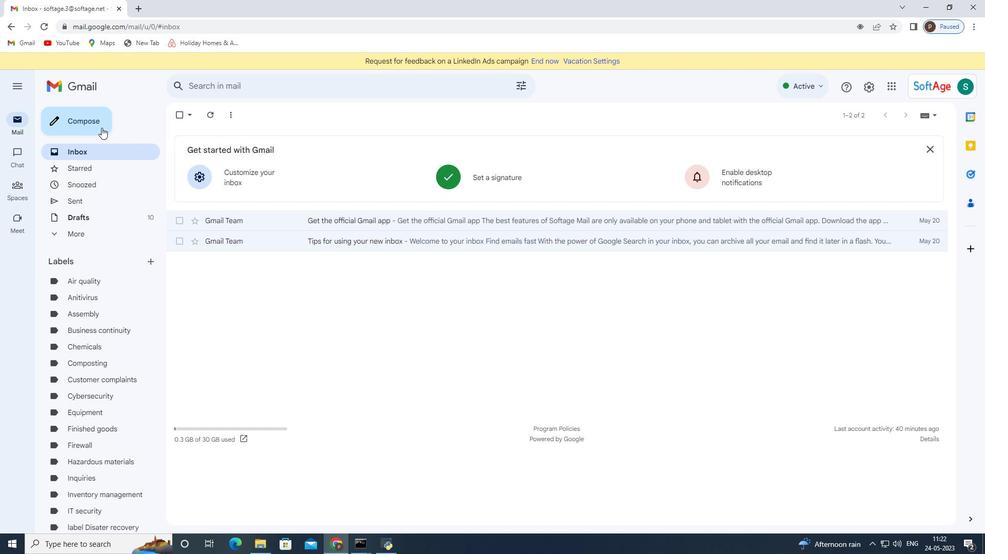 
Action: Mouse pressed left at (93, 125)
Screenshot: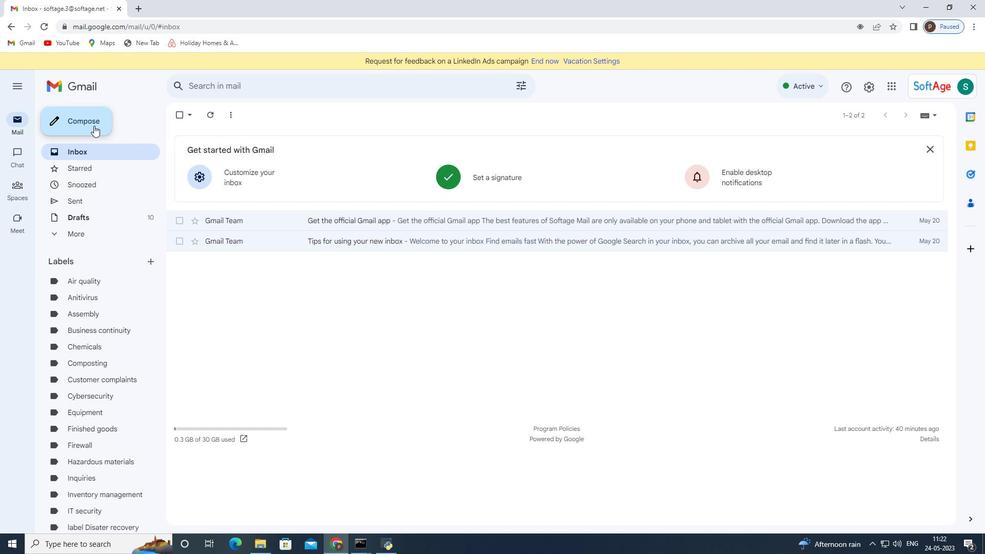 
Action: Mouse moved to (667, 264)
Screenshot: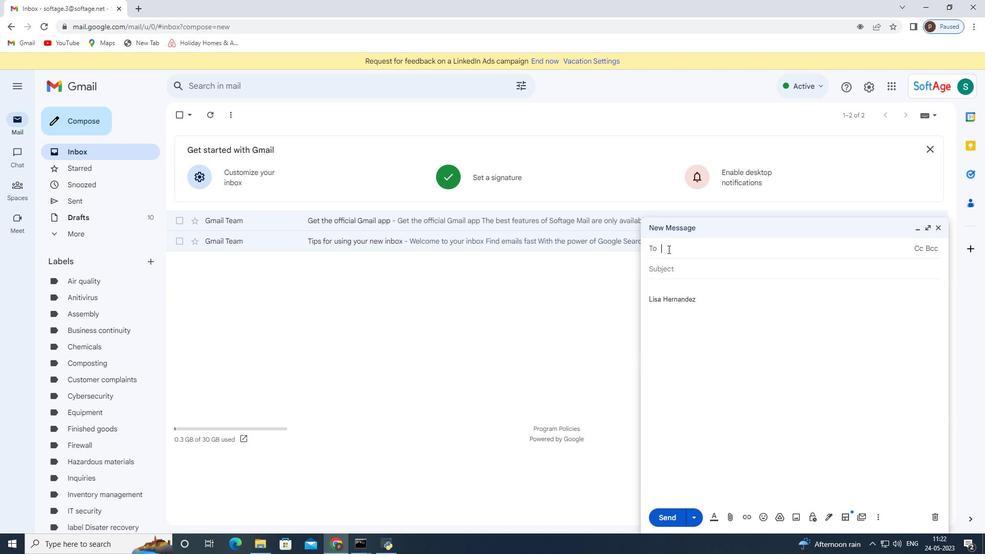 
Action: Mouse pressed left at (667, 264)
Screenshot: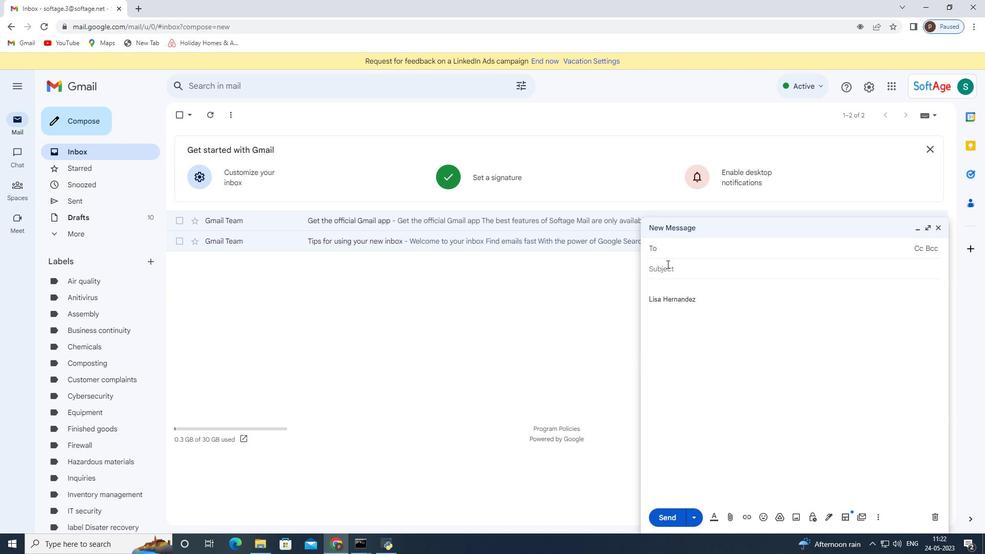 
Action: Key pressed <Key.shift>Request<Key.space>for<Key.space>feedback<Key.space>on<Key.space>a<Key.space><Key.shift>SWOT<Key.space>analysis<Key.space>report<Key.space><Key.backspace><Key.tab><Key.shift>I<Key.space>apologize<Key.space>for<Key.space>any<Key.space>miscommunication<Key.space>and<Key.space>would<Key.space>like<Key.space>to<Key.space>clarify<Key.space>the<Key.space>project<Key.space>goals.
Screenshot: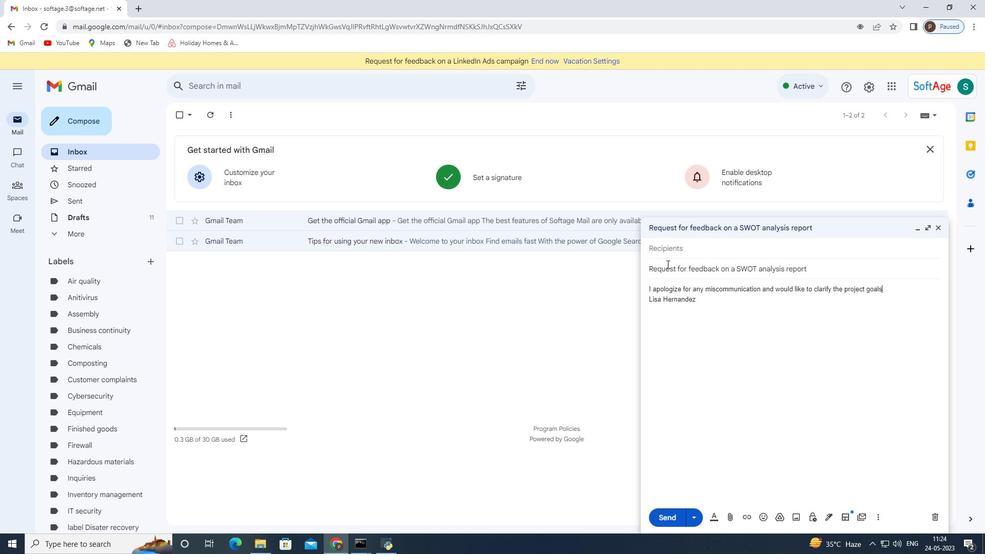 
Action: Mouse moved to (679, 242)
Screenshot: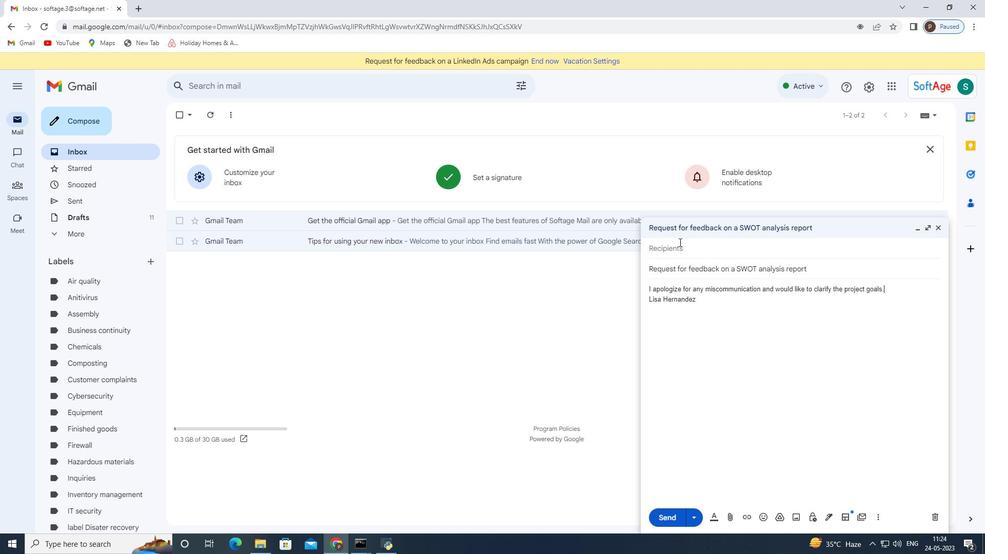 
Action: Mouse pressed left at (679, 242)
Screenshot: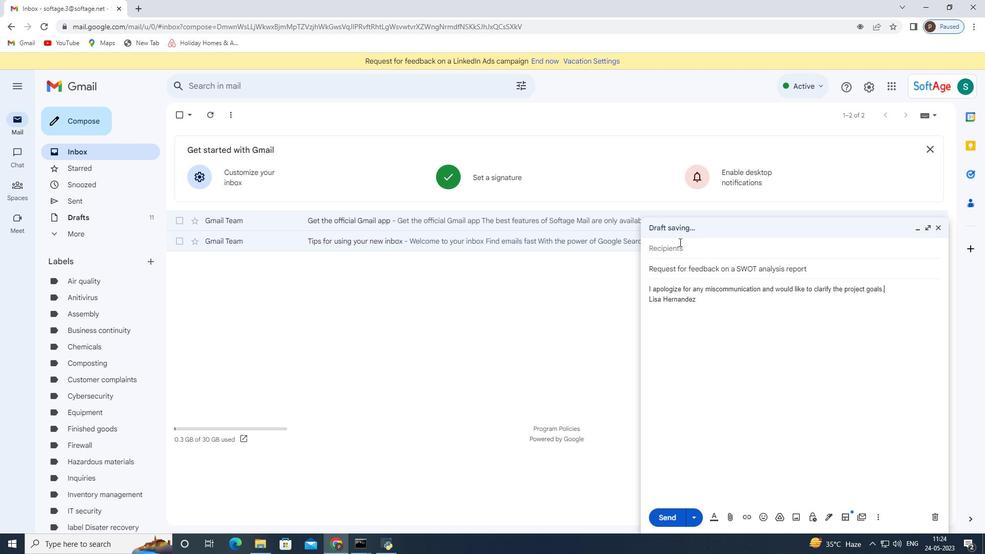 
Action: Key pressed softage.10<Key.shift>@
Screenshot: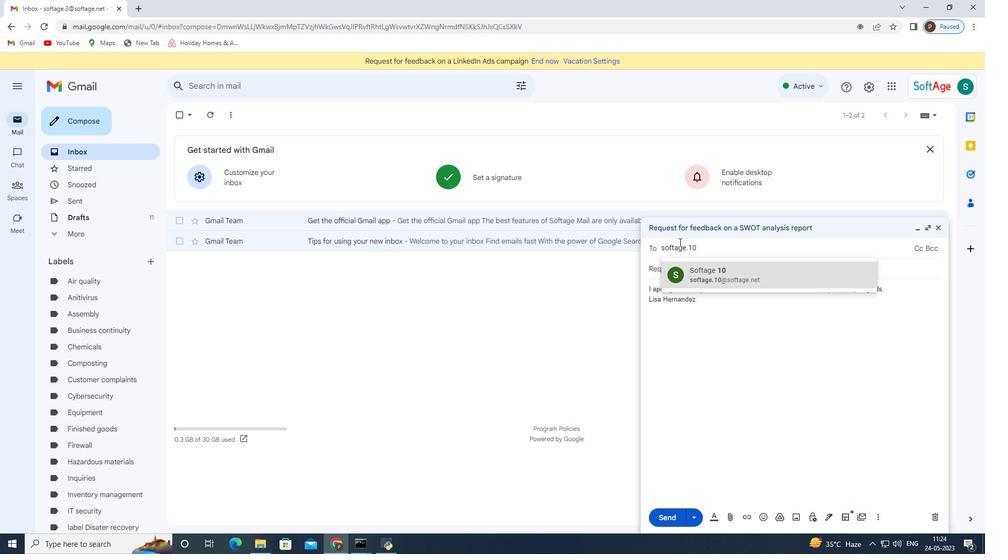 
Action: Mouse moved to (723, 267)
Screenshot: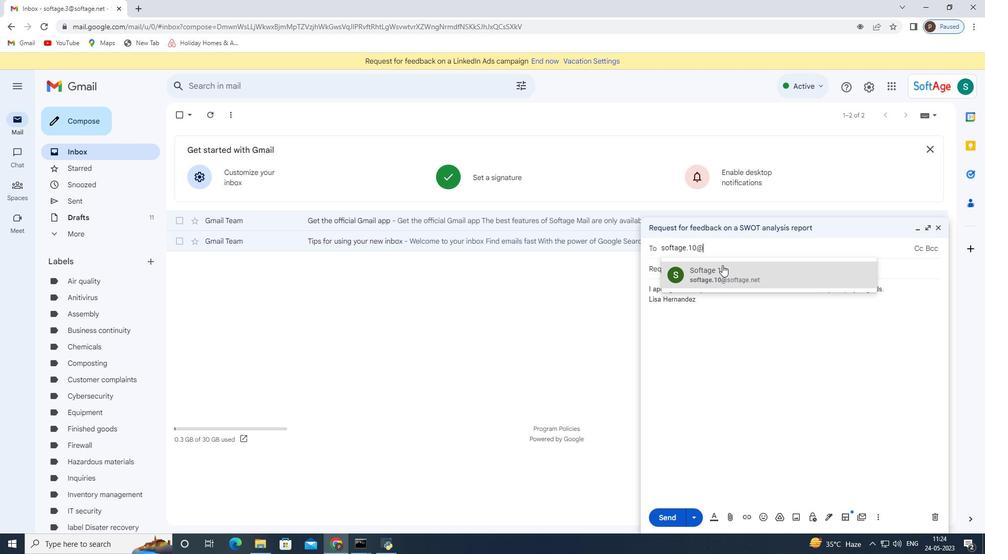 
Action: Mouse pressed left at (723, 267)
Screenshot: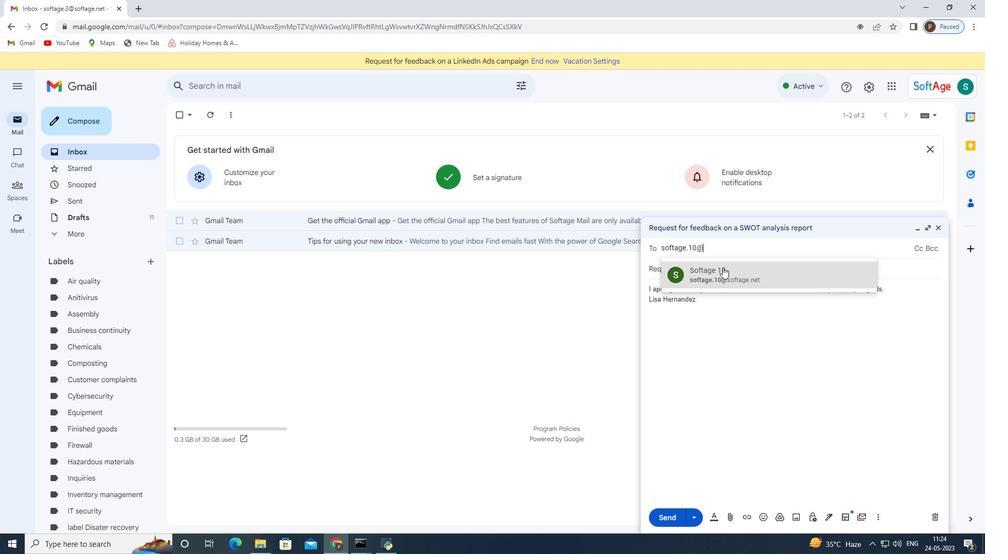 
Action: Mouse moved to (730, 517)
Screenshot: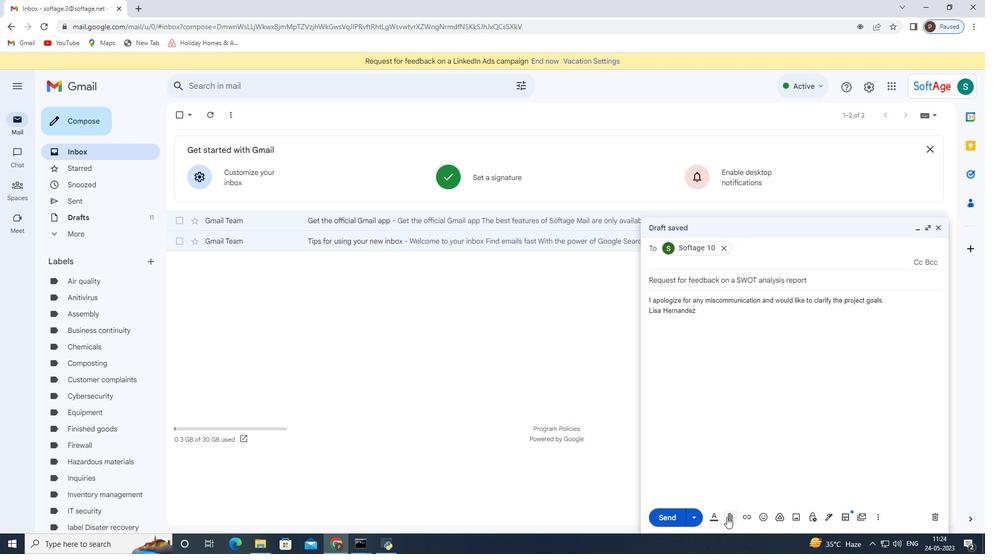 
Action: Mouse pressed left at (730, 517)
Screenshot: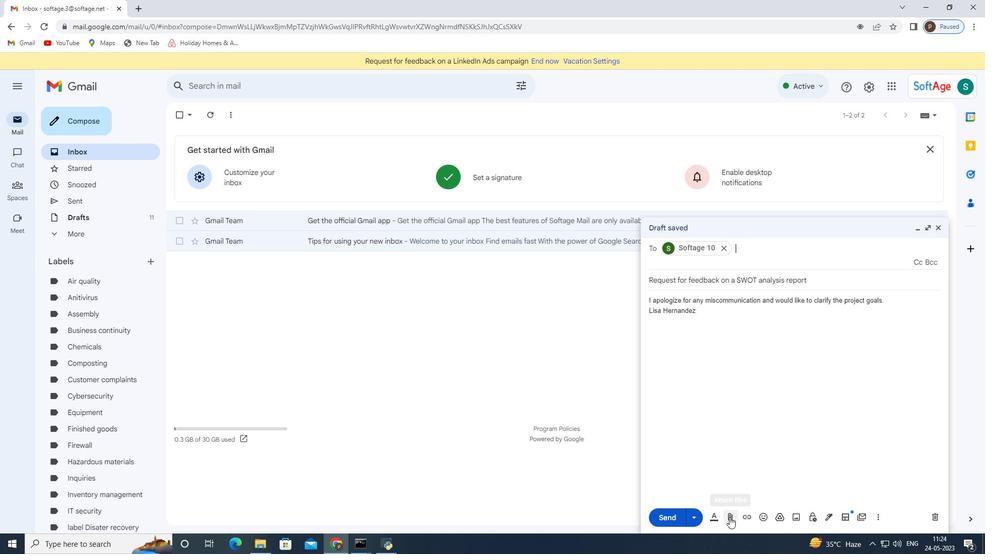 
Action: Mouse moved to (144, 83)
Screenshot: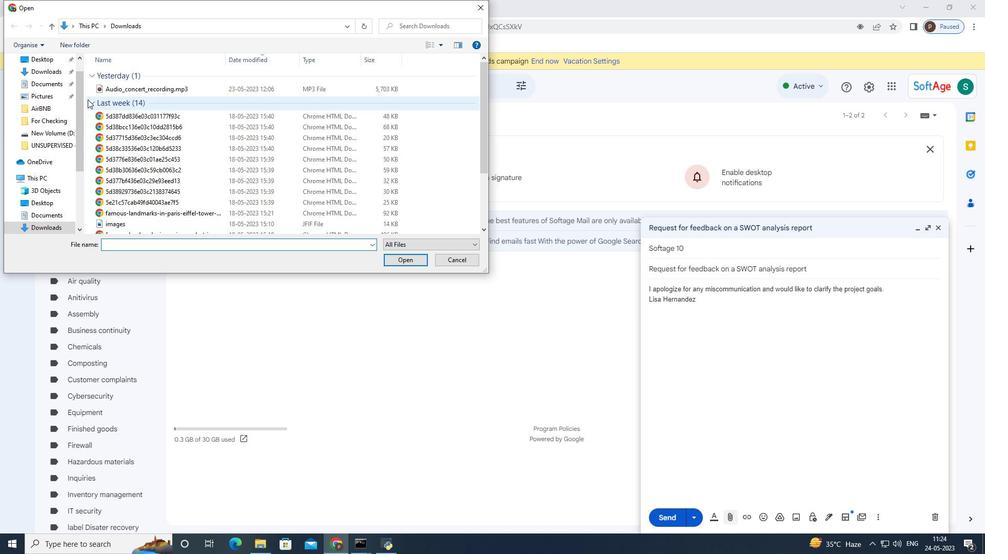 
Action: Mouse pressed left at (144, 83)
Screenshot: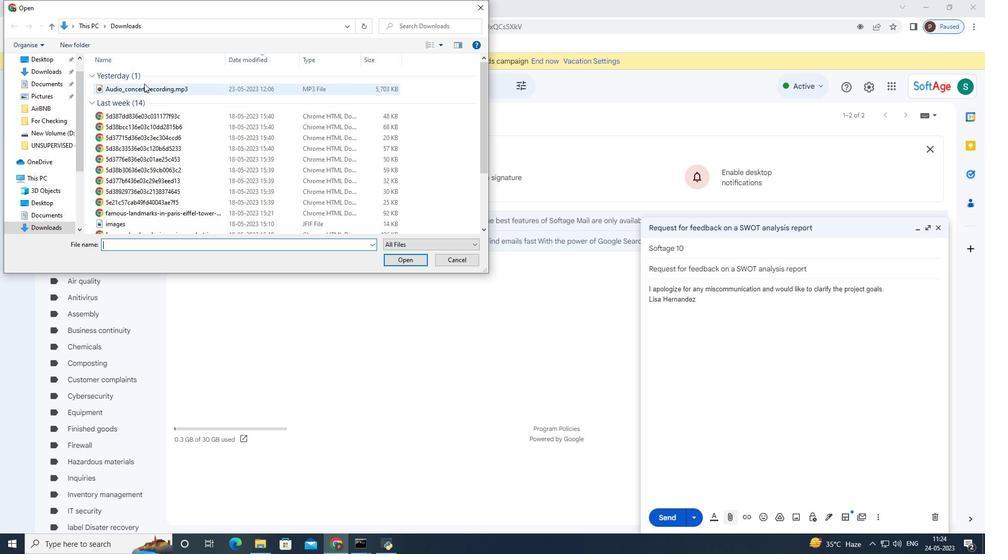 
Action: Mouse moved to (404, 261)
Screenshot: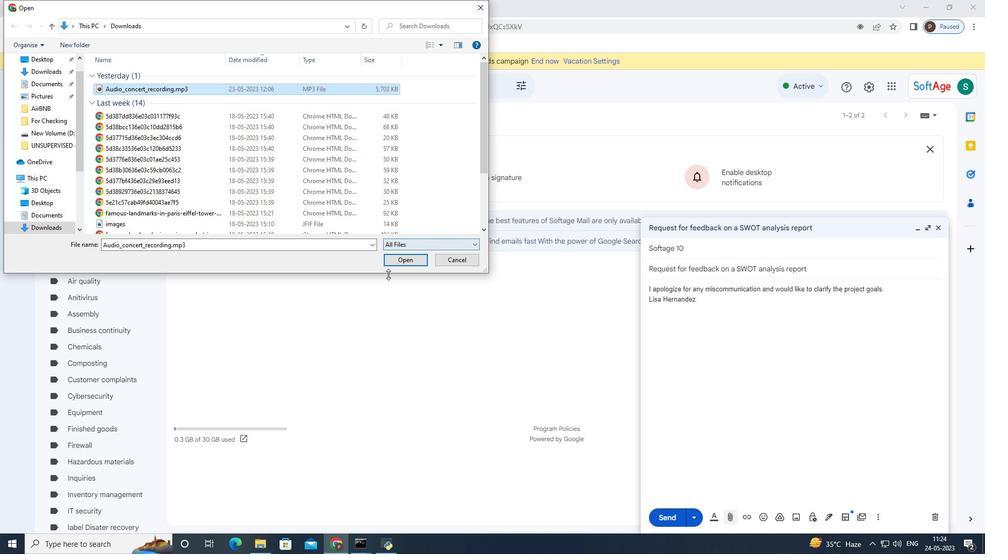
Action: Mouse pressed left at (404, 261)
Screenshot: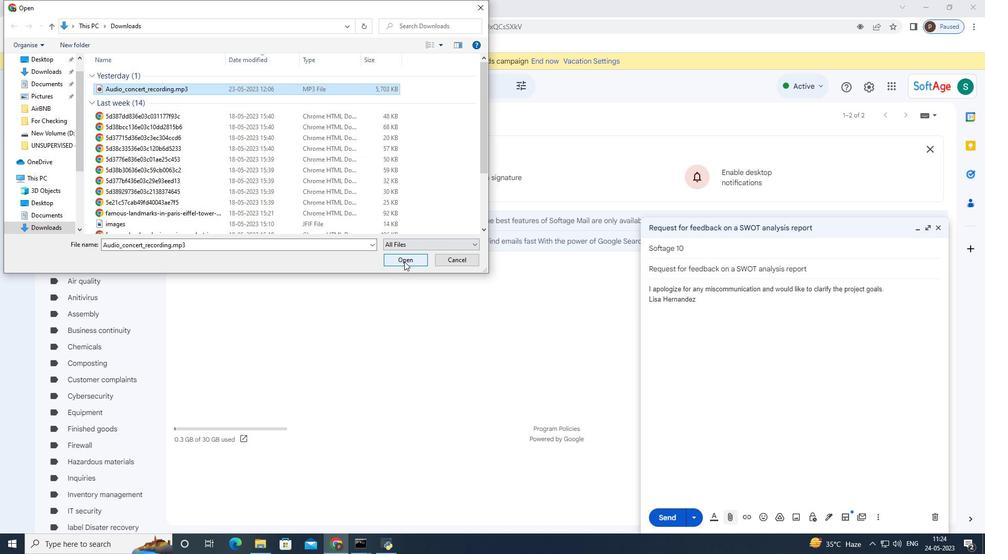 
Action: Mouse moved to (897, 291)
Screenshot: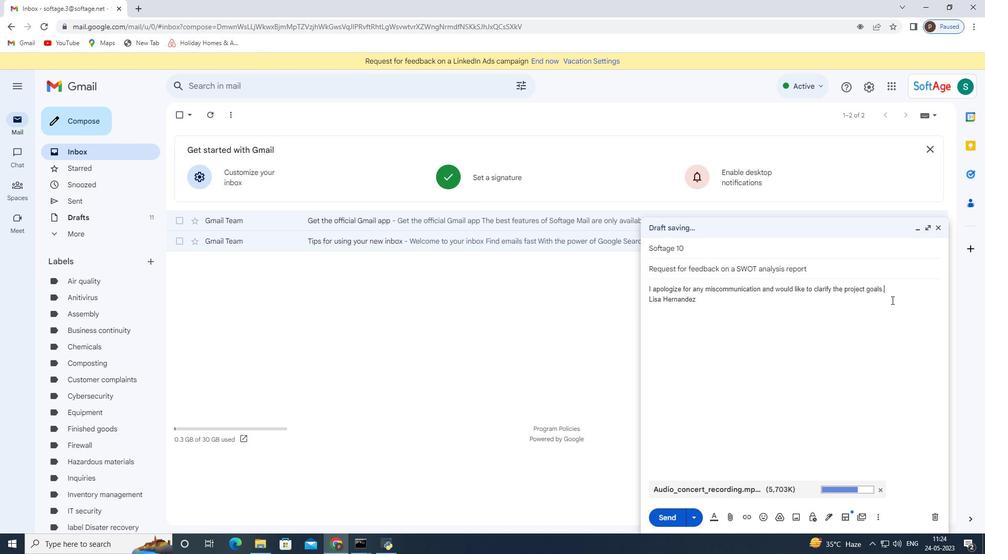 
Action: Mouse pressed left at (897, 291)
Screenshot: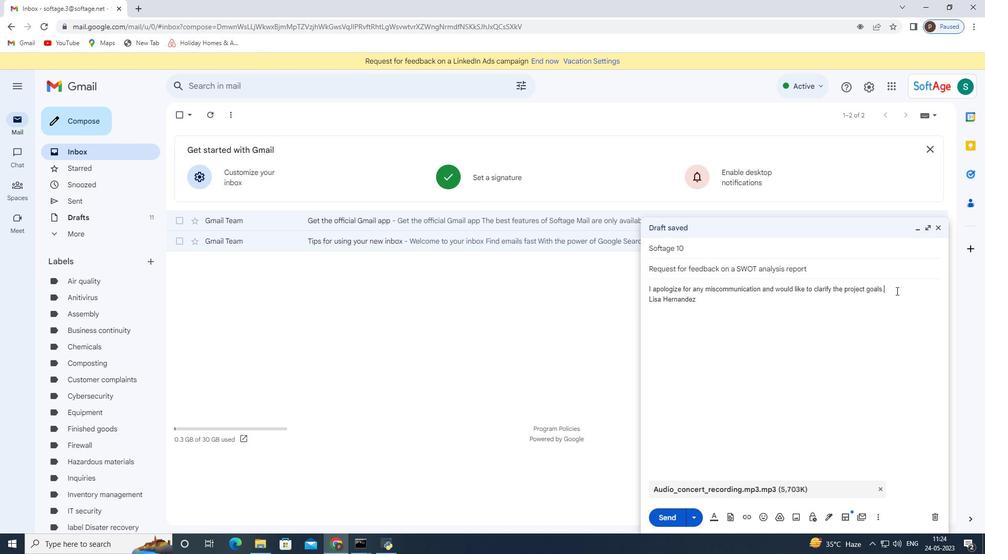 
Action: Key pressed <Key.backspace><Key.backspace><Key.backspace><Key.backspace><Key.backspace><Key.backspace><Key.backspace><Key.backspace><Key.backspace><Key.backspace><Key.backspace><Key.backspace><Key.backspace><Key.backspace><Key.backspace><Key.backspace><Key.backspace><Key.backspace><Key.backspace><Key.backspace><Key.backspace><Key.backspace><Key.backspace><Key.backspace><Key.backspace><Key.backspace><Key.backspace><Key.backspace><Key.backspace><Key.backspace><Key.backspace><Key.backspace><Key.backspace><Key.backspace><Key.backspace><Key.backspace><Key.backspace><Key.backspace><Key.backspace><Key.backspace><Key.backspace><Key.backspace><Key.backspace><Key.backspace><Key.backspace><Key.backspace><Key.backspace><Key.backspace><Key.backspace><Key.backspace><Key.backspace><Key.backspace><Key.backspace><Key.backspace><Key.backspace><Key.backspace><Key.backspace><Key.backspace><Key.backspace><Key.backspace><Key.backspace><Key.backspace><Key.backspace><Key.backspace><Key.backspace><Key.backspace><Key.backspace><Key.backspace><Key.backspace><Key.backspace><Key.backspace><Key.backspace><Key.backspace><Key.backspace><Key.backspace><Key.backspace><Key.backspace><Key.backspace><Key.backspace><Key.backspace><Key.backspace>ctrl+Z<'\x1a'><'\x1a'><'\x1a'><'\x1a'><'\x1a'><'\x1a'><'\x1a'><'\x1a'><'\x1a'><'\x1a'>ctrl+Zctrl+Z<Key.enter><Key.enter><Key.shift><Key.shift><Key.shift><Key.shift><Key.shift><Key.shift><Key.shift><Key.shift><Key.shift><Key.shift><Key.shift><Key.shift><Key.shift><Key.shift><Key.shift><Key.shift>Thanks<Key.space>you
Screenshot: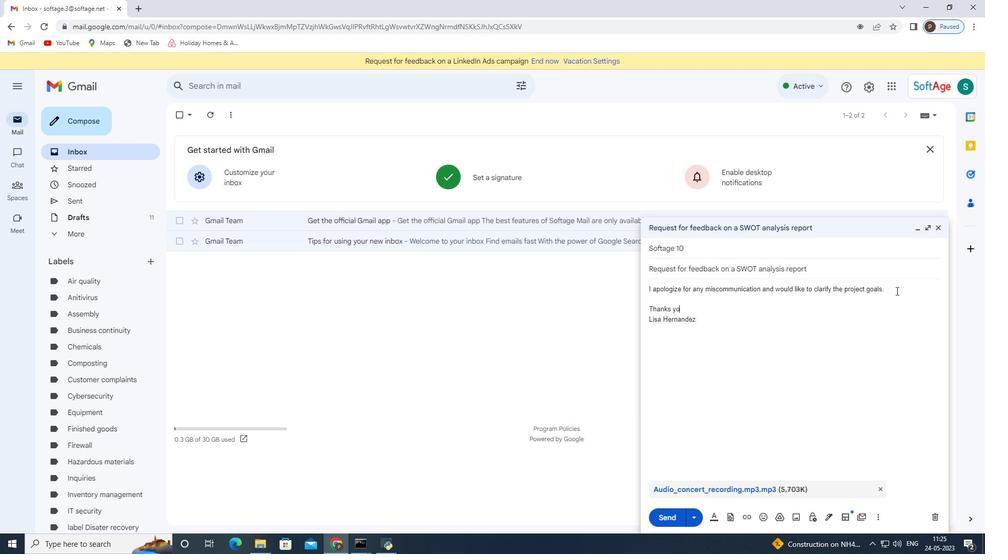 
Action: Mouse moved to (665, 514)
Screenshot: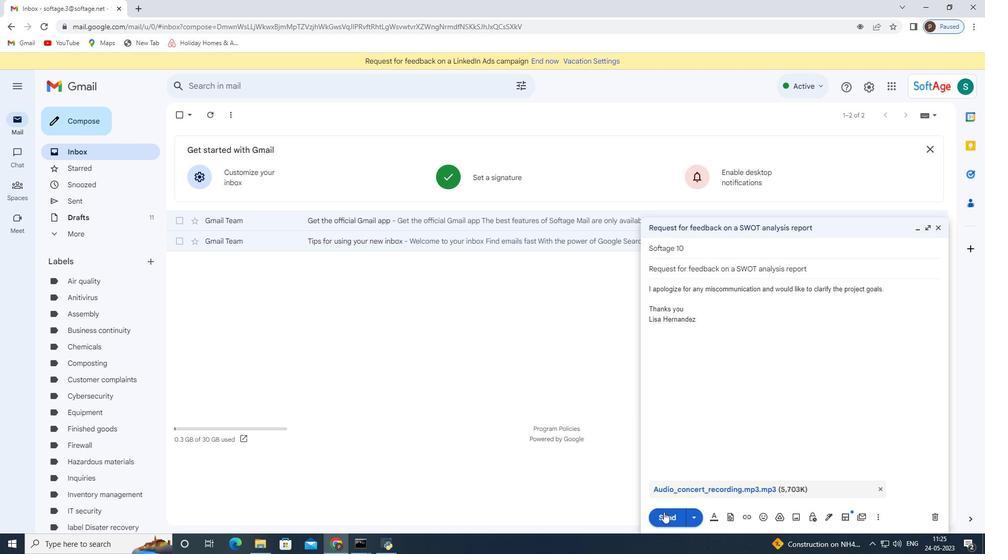 
Action: Mouse pressed left at (665, 514)
Screenshot: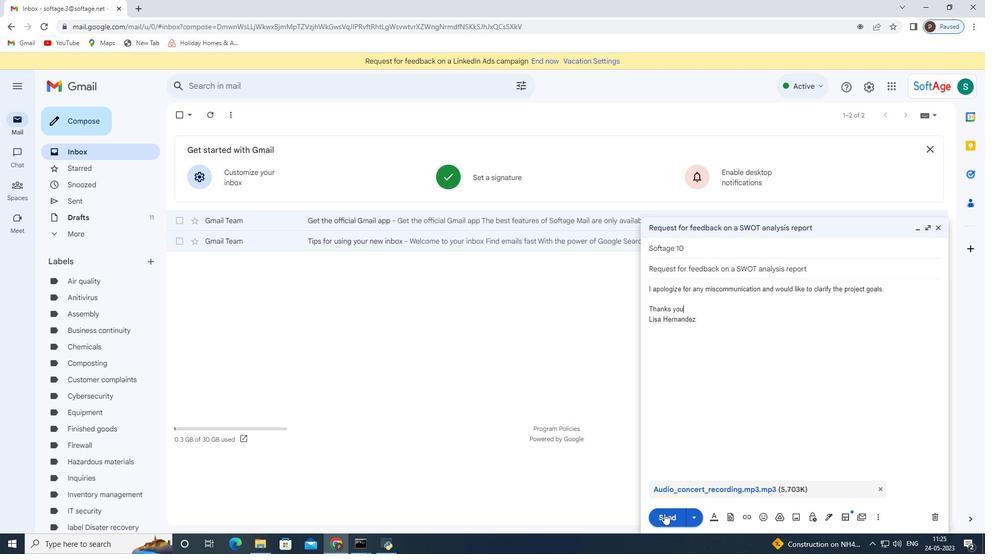 
Action: Mouse moved to (109, 198)
Screenshot: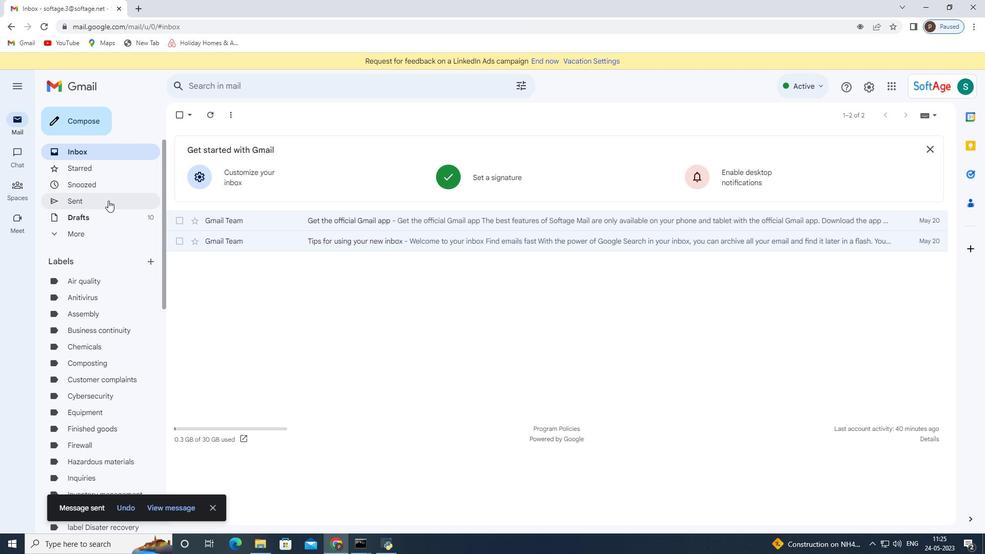 
Action: Mouse pressed left at (109, 198)
Screenshot: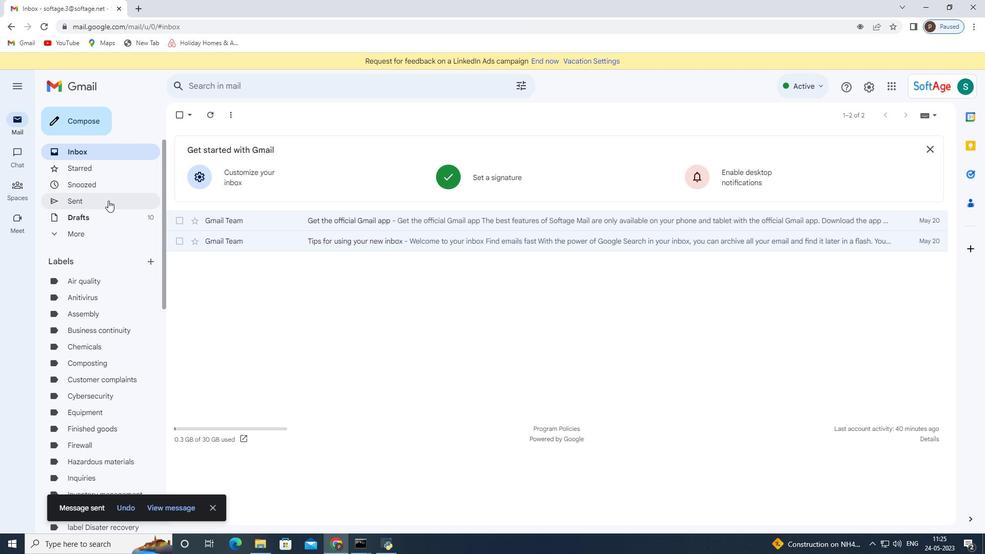 
Action: Mouse moved to (477, 178)
Screenshot: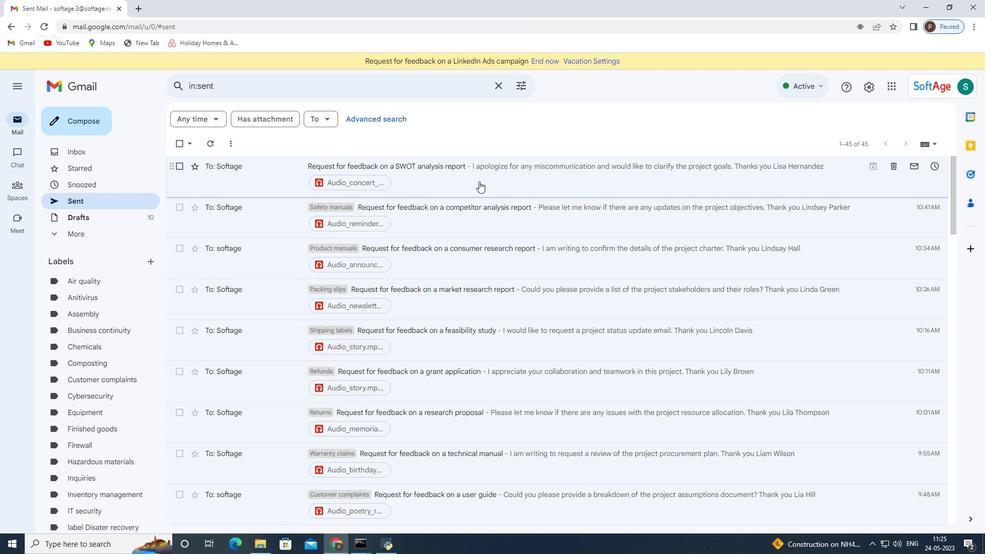 
Action: Mouse pressed right at (477, 178)
Screenshot: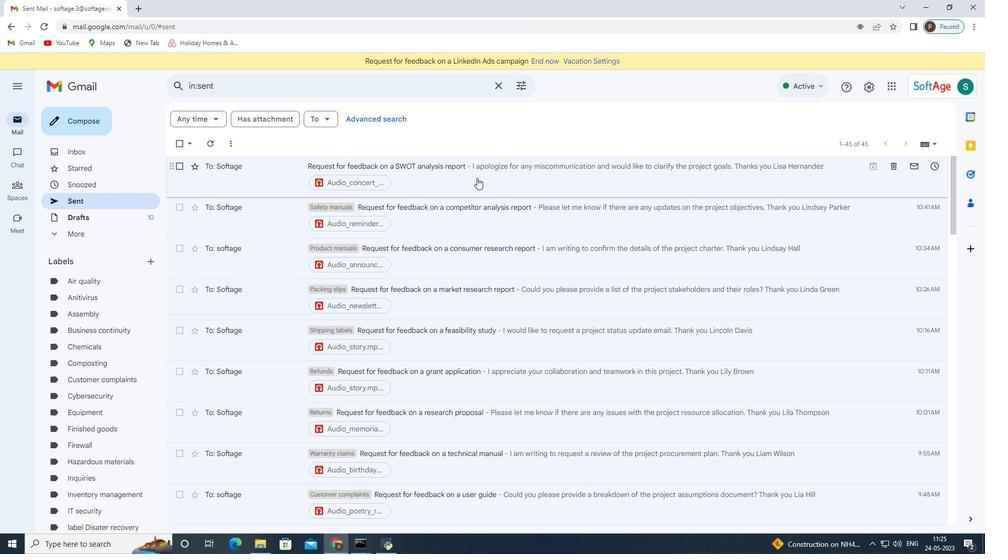 
Action: Mouse moved to (529, 354)
Screenshot: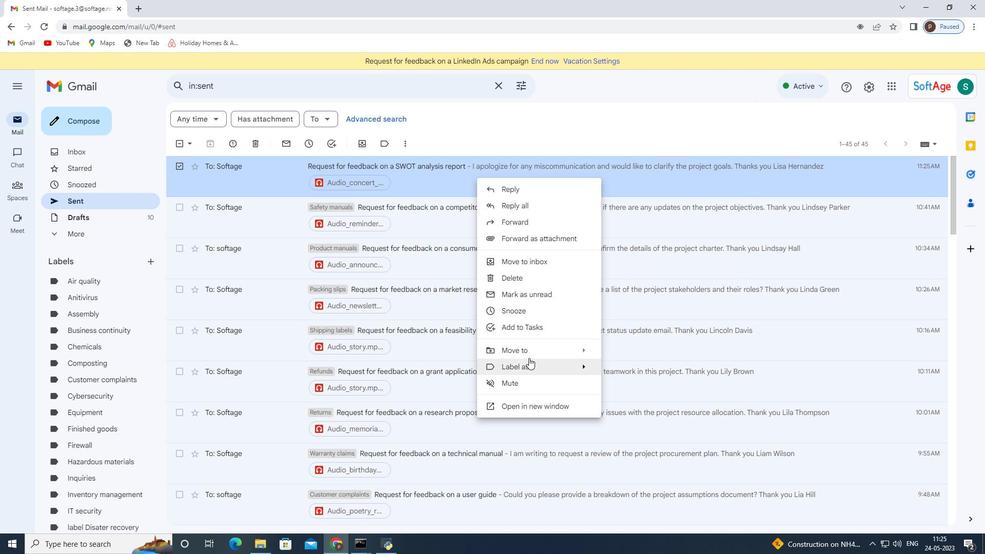 
Action: Mouse pressed left at (529, 354)
Screenshot: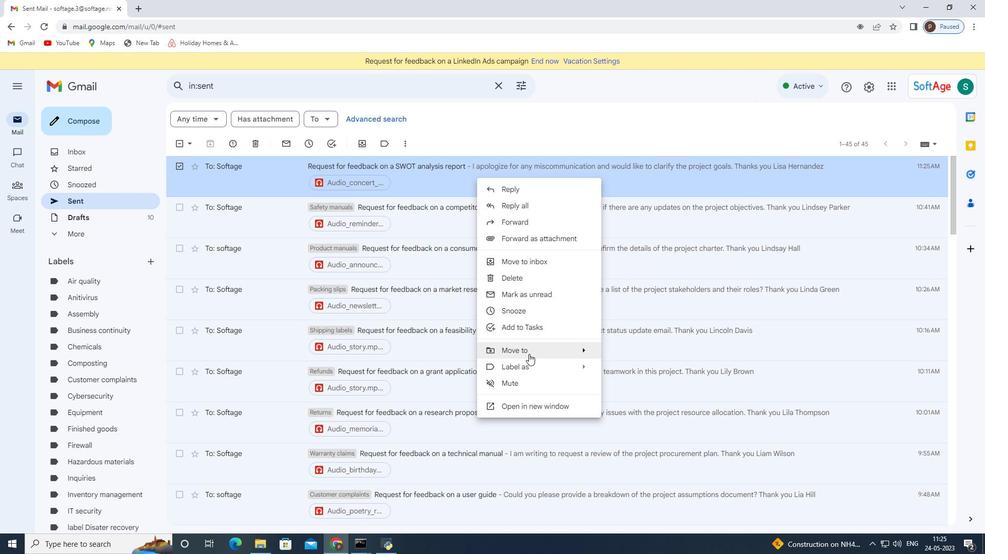 
Action: Mouse moved to (642, 332)
Screenshot: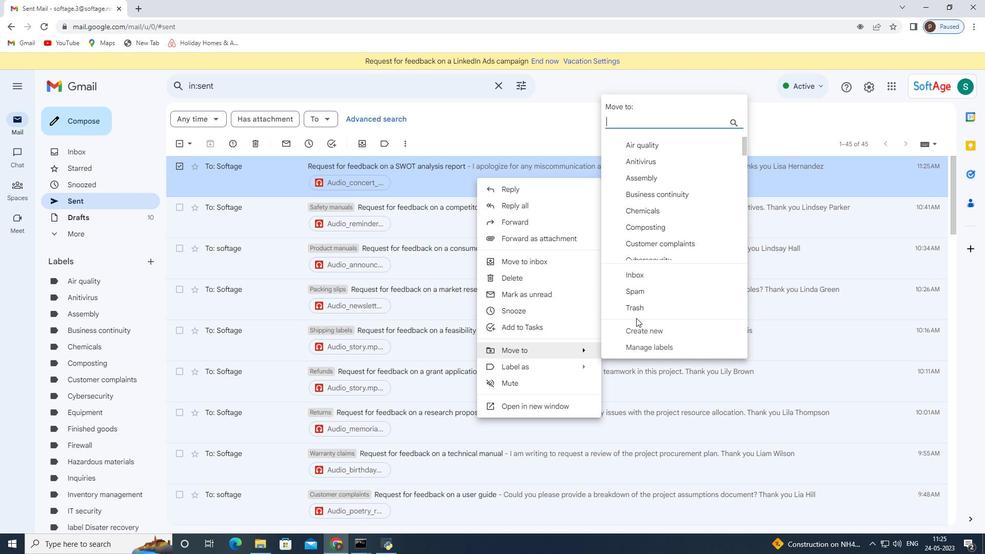 
Action: Mouse pressed left at (642, 332)
Screenshot: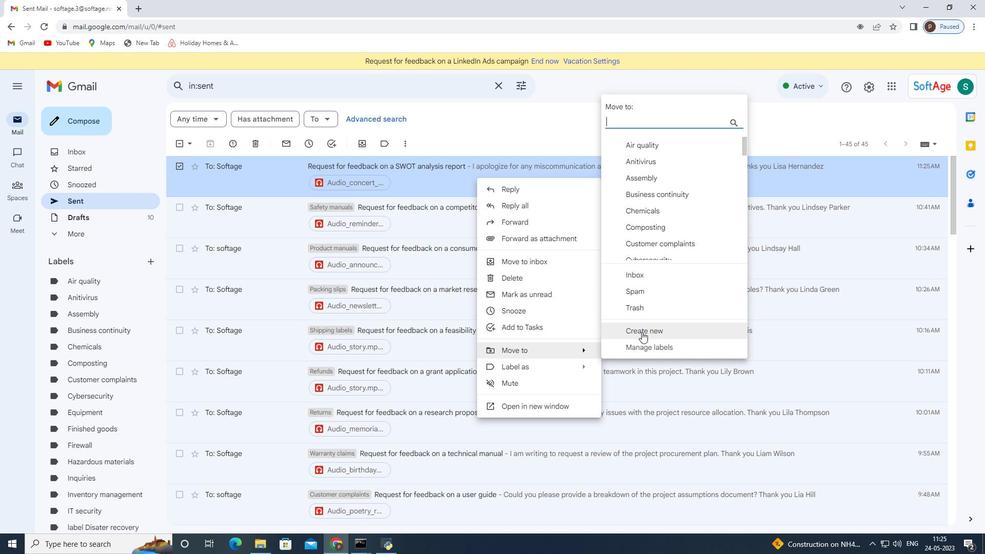 
Action: Mouse moved to (419, 282)
Screenshot: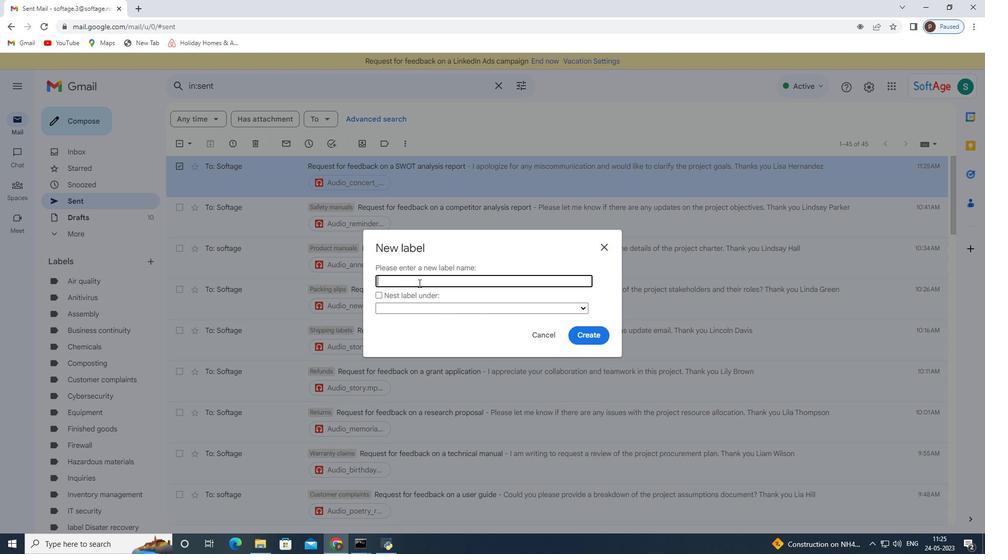
Action: Mouse pressed left at (419, 282)
Screenshot: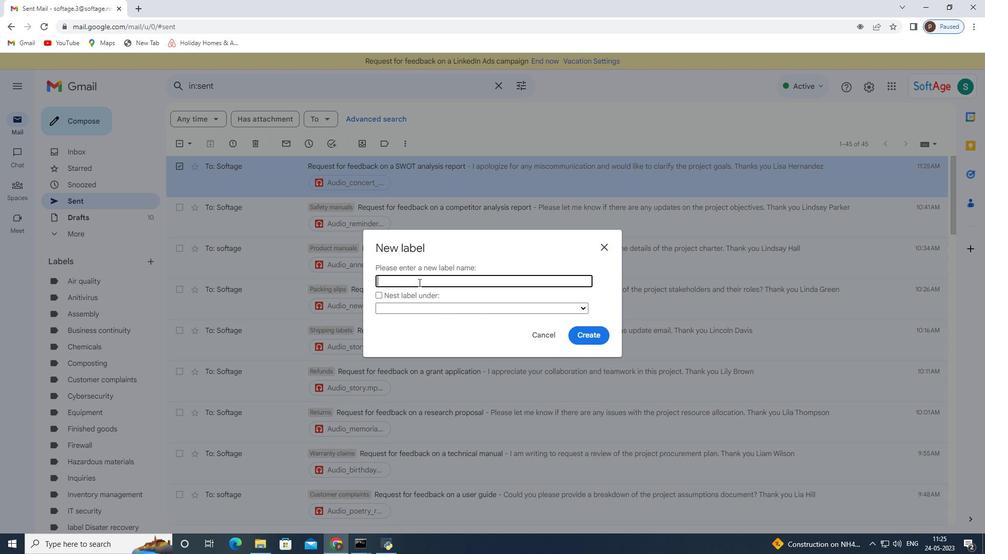 
Action: Mouse moved to (599, 245)
Screenshot: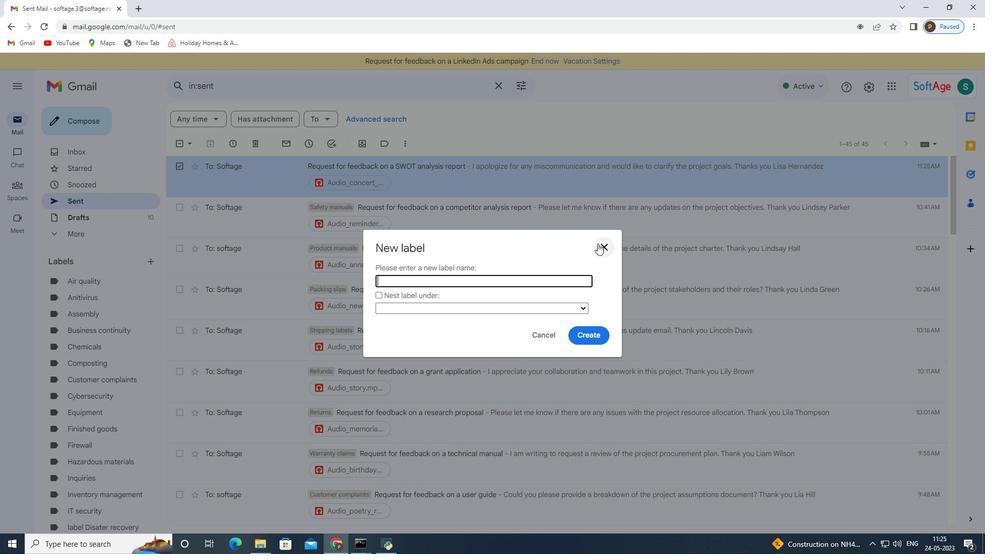 
Action: Mouse pressed left at (599, 245)
Screenshot: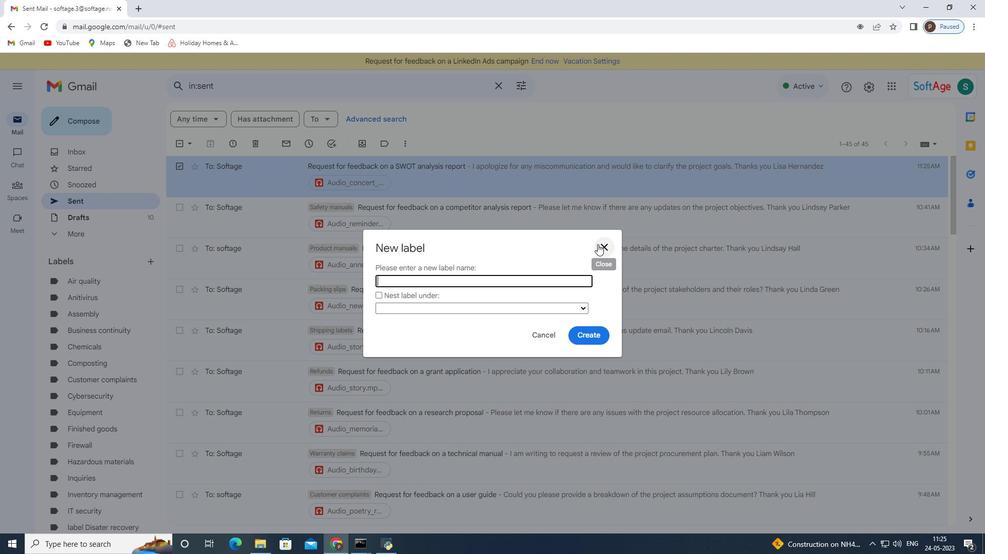 
Action: Mouse moved to (464, 186)
Screenshot: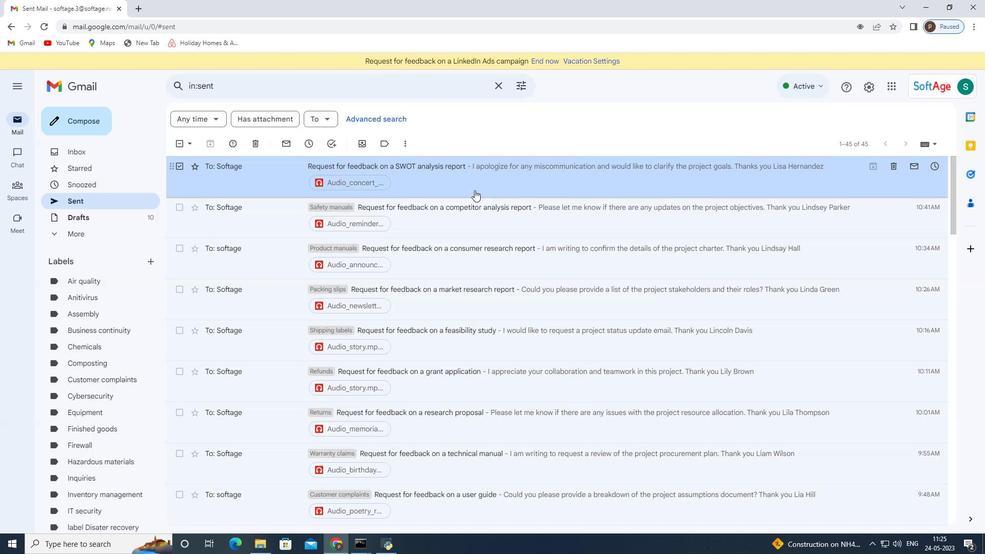 
Action: Mouse pressed right at (464, 186)
Screenshot: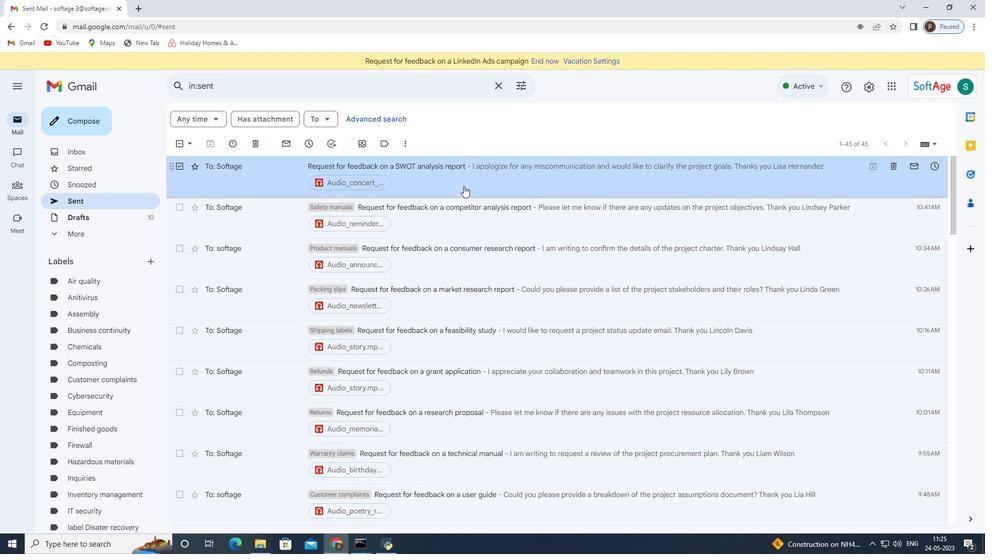 
Action: Mouse moved to (515, 353)
Screenshot: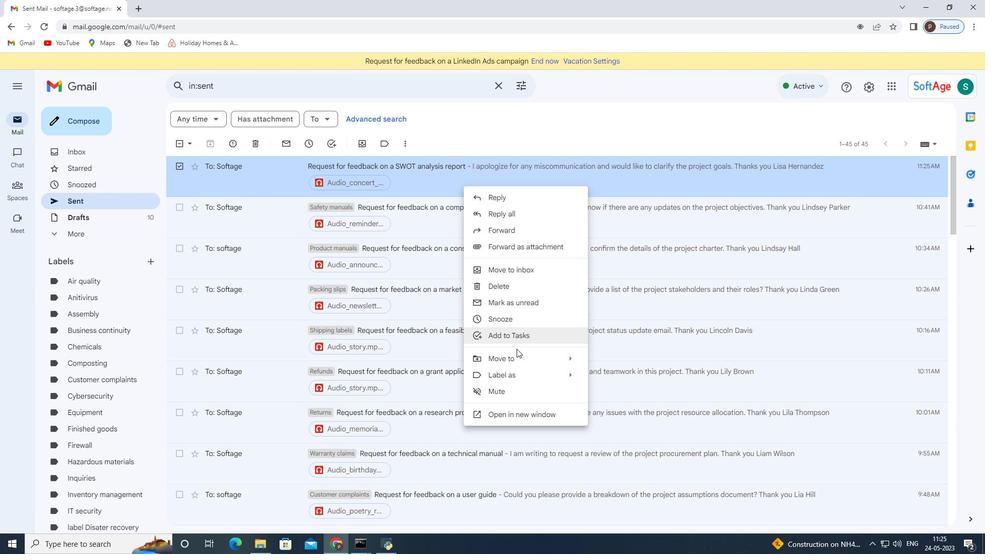 
Action: Mouse pressed left at (515, 353)
Screenshot: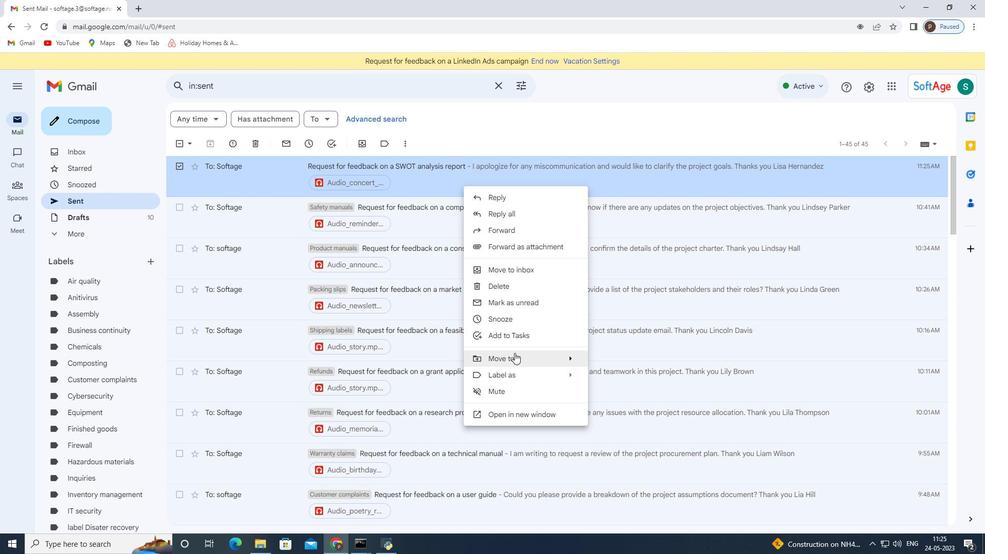 
Action: Mouse moved to (624, 130)
Screenshot: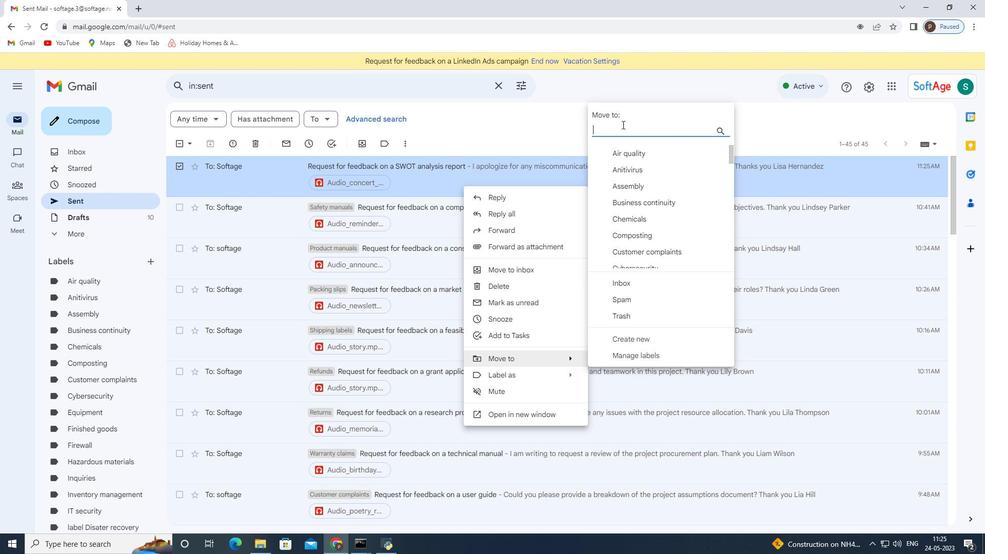 
Action: Mouse pressed left at (624, 130)
Screenshot: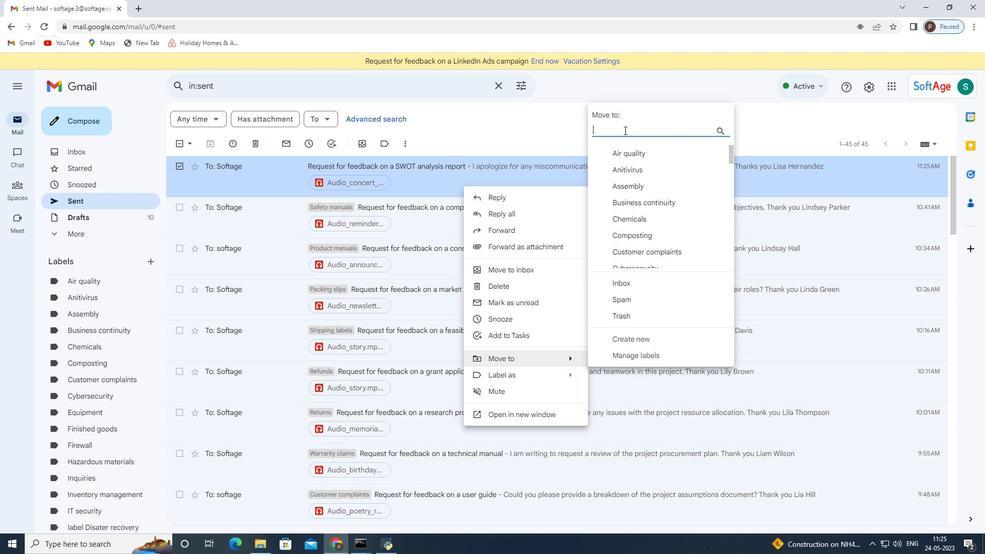 
Action: Key pressed <Key.shift><Key.shift><Key.shift><Key.shift><Key.shift><Key.shift><Key.shift><Key.shift>Training
Screenshot: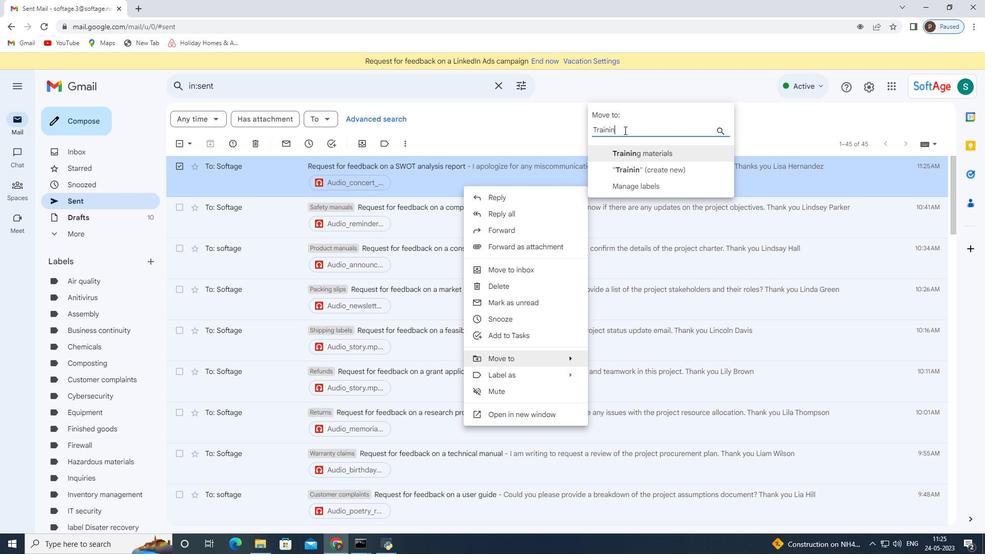 
Action: Mouse moved to (661, 154)
Screenshot: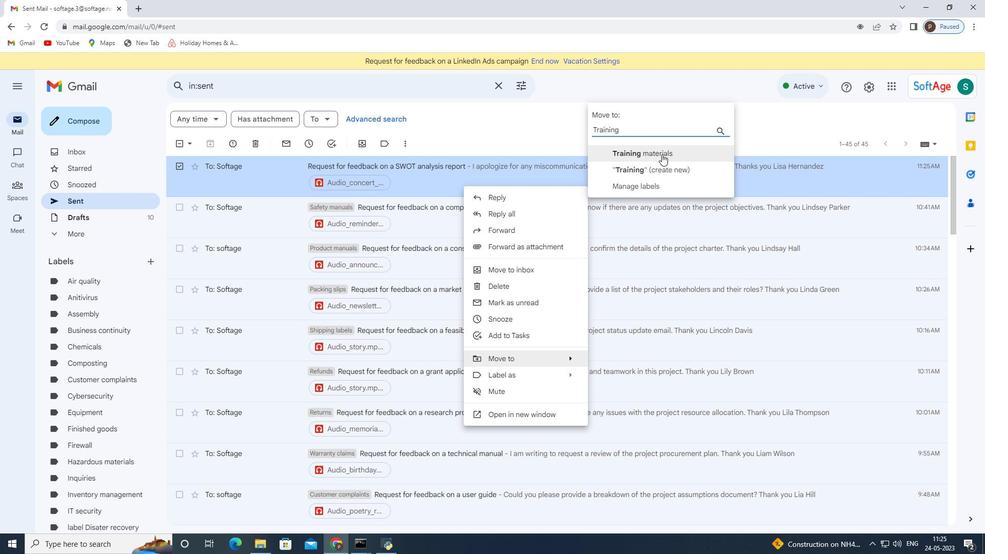 
Action: Mouse pressed left at (661, 154)
Screenshot: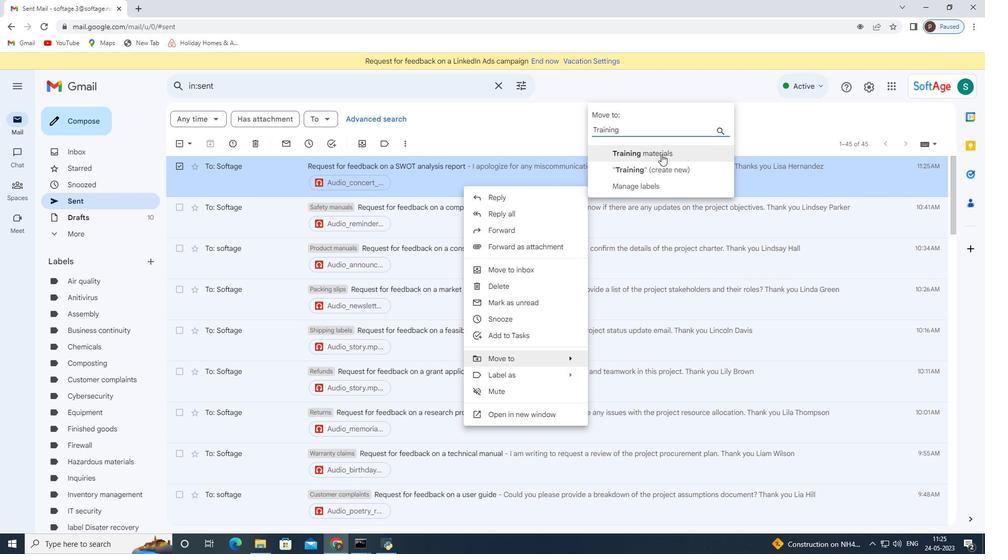 
Action: Mouse moved to (476, 266)
Screenshot: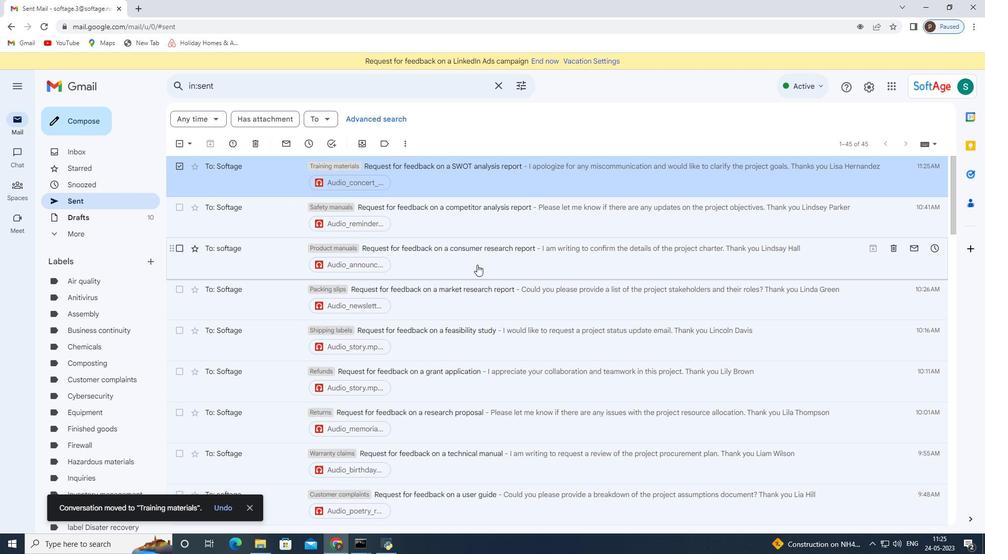 
